 Task: Search one way flight ticket for 2 adults, 4 children and 1 infant on lap in business from Key West: Key West International Airport to Jacksonville: Albert J. Ellis Airport on 5-3-2023. Choice of flights is Westjet. Number of bags: 2 carry on bags and 7 checked bags. Price is upto 83000. Outbound departure time preference is 19:00.
Action: Mouse moved to (367, 149)
Screenshot: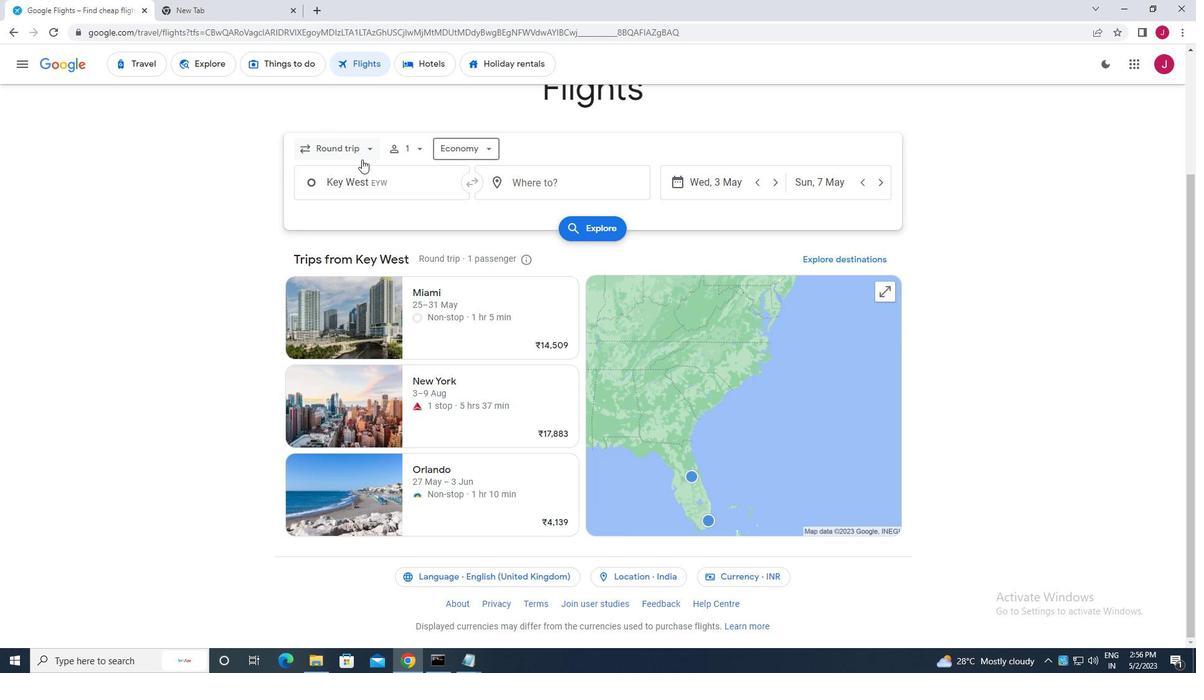 
Action: Mouse pressed left at (367, 149)
Screenshot: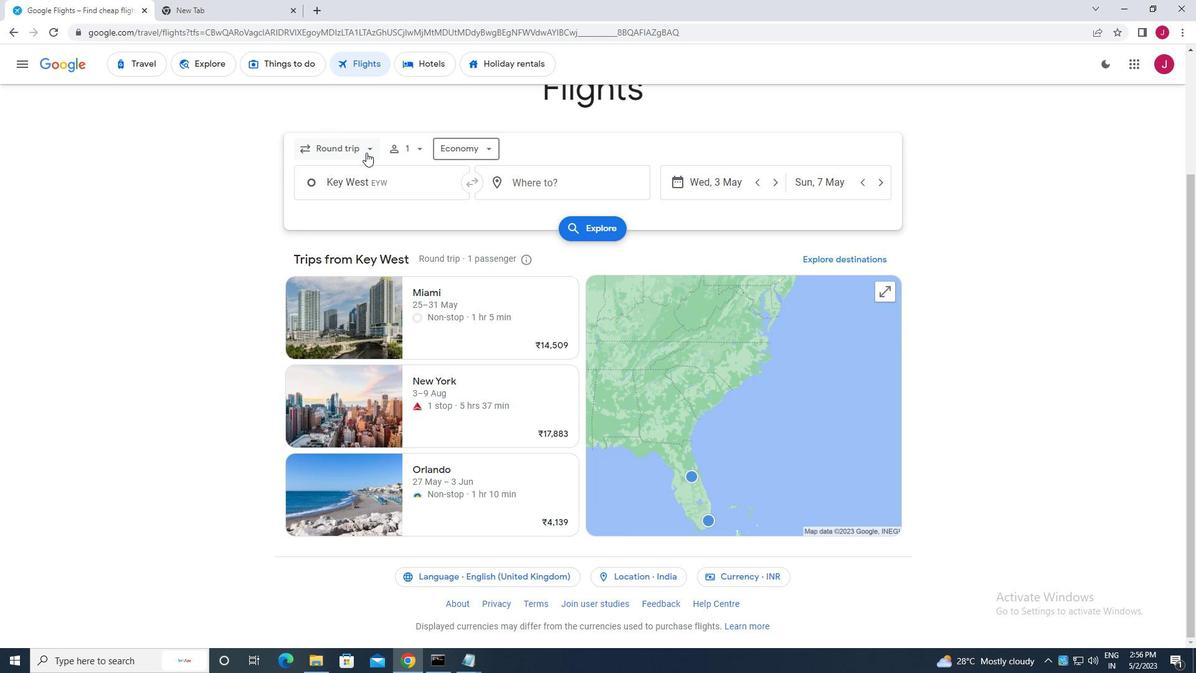 
Action: Mouse moved to (363, 201)
Screenshot: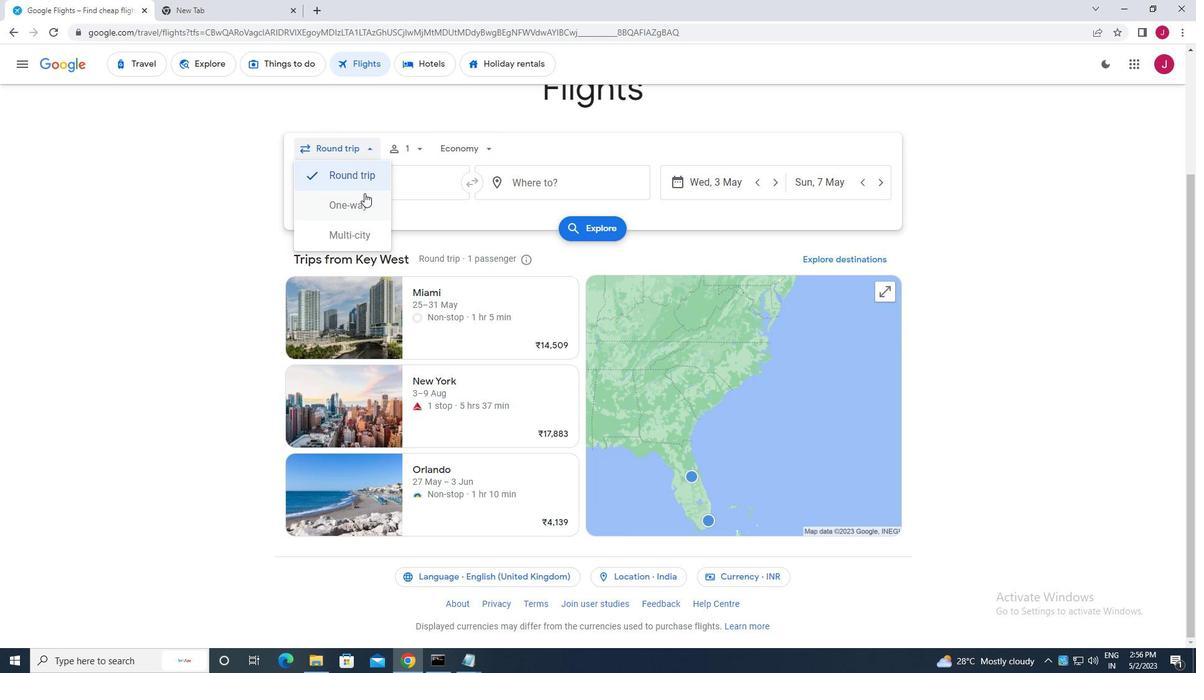 
Action: Mouse pressed left at (363, 201)
Screenshot: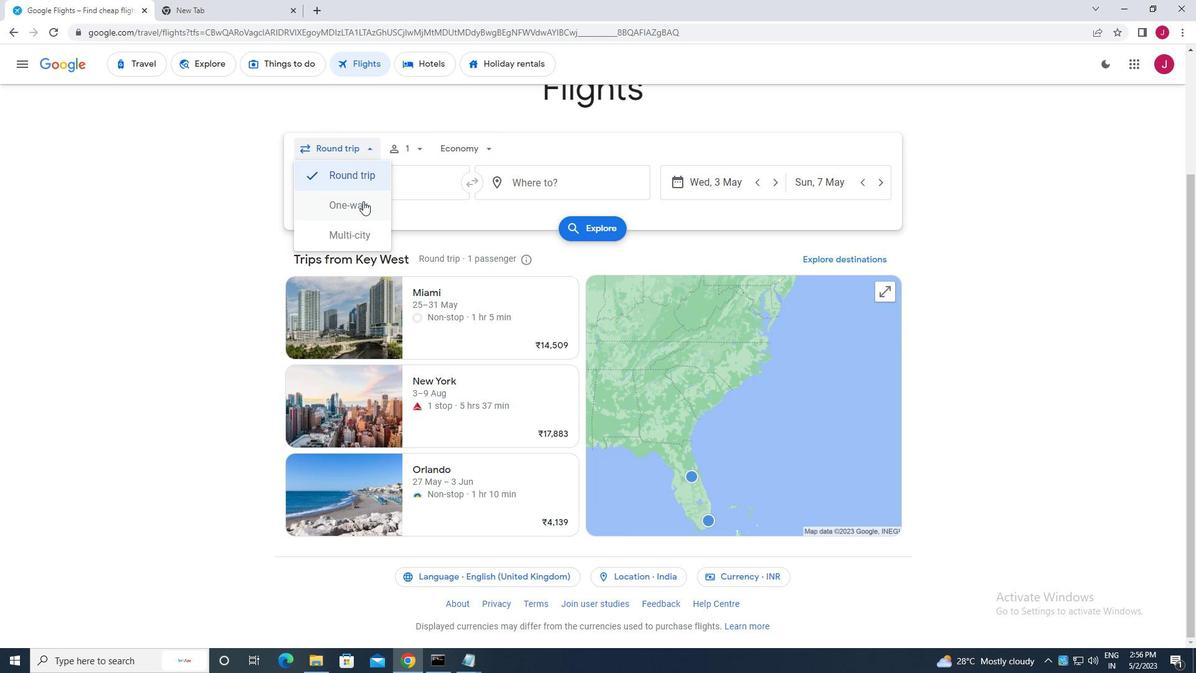 
Action: Mouse moved to (414, 152)
Screenshot: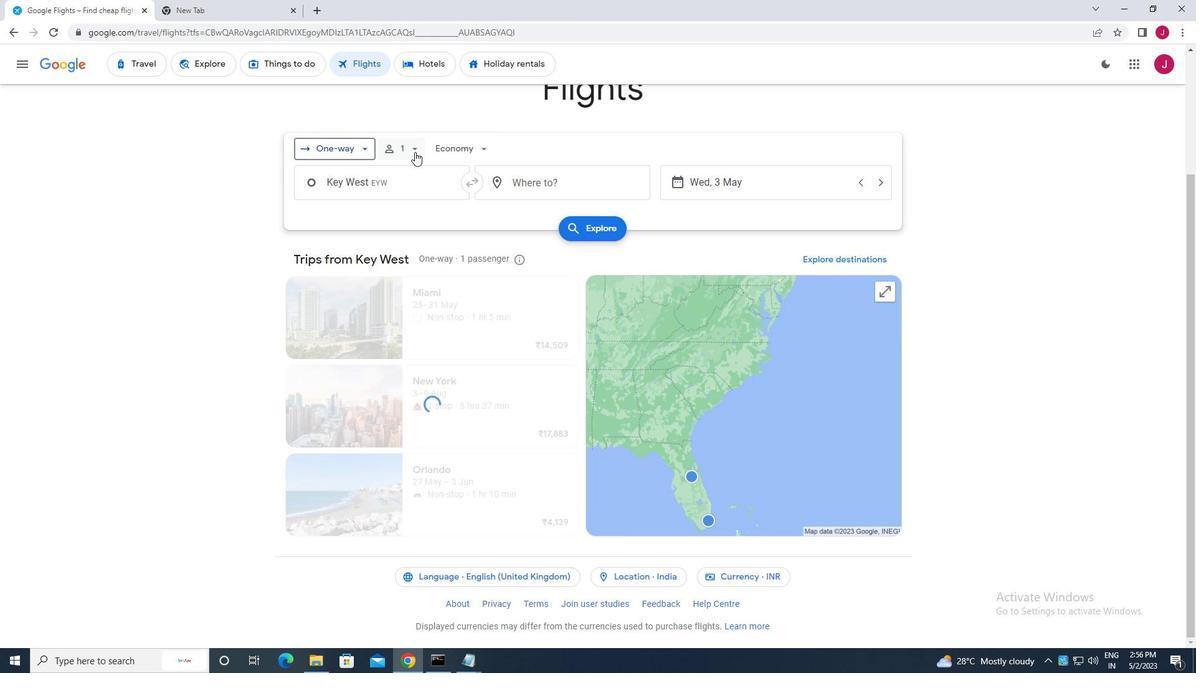 
Action: Mouse pressed left at (414, 152)
Screenshot: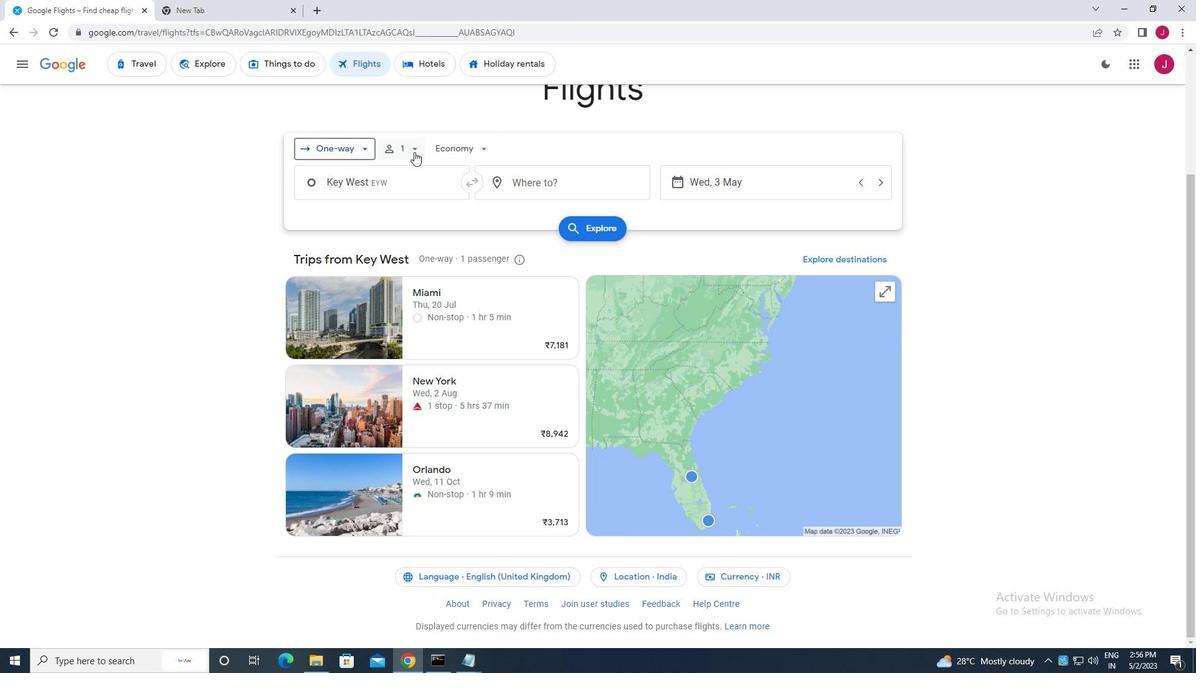 
Action: Mouse moved to (506, 182)
Screenshot: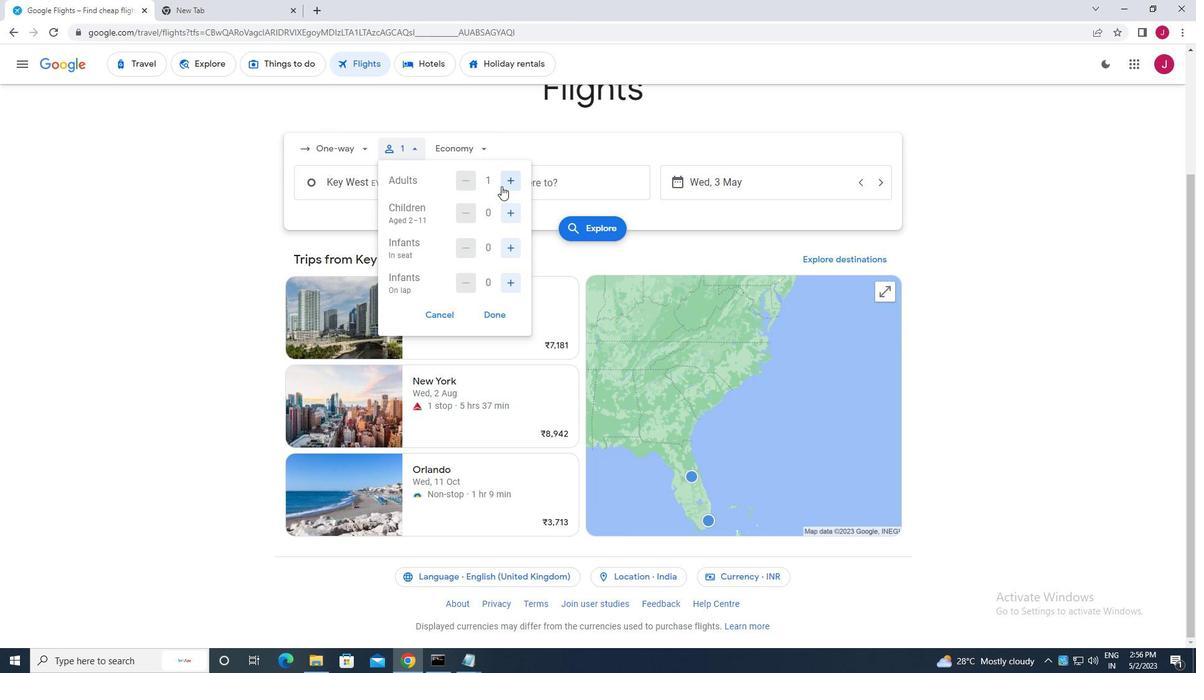 
Action: Mouse pressed left at (506, 182)
Screenshot: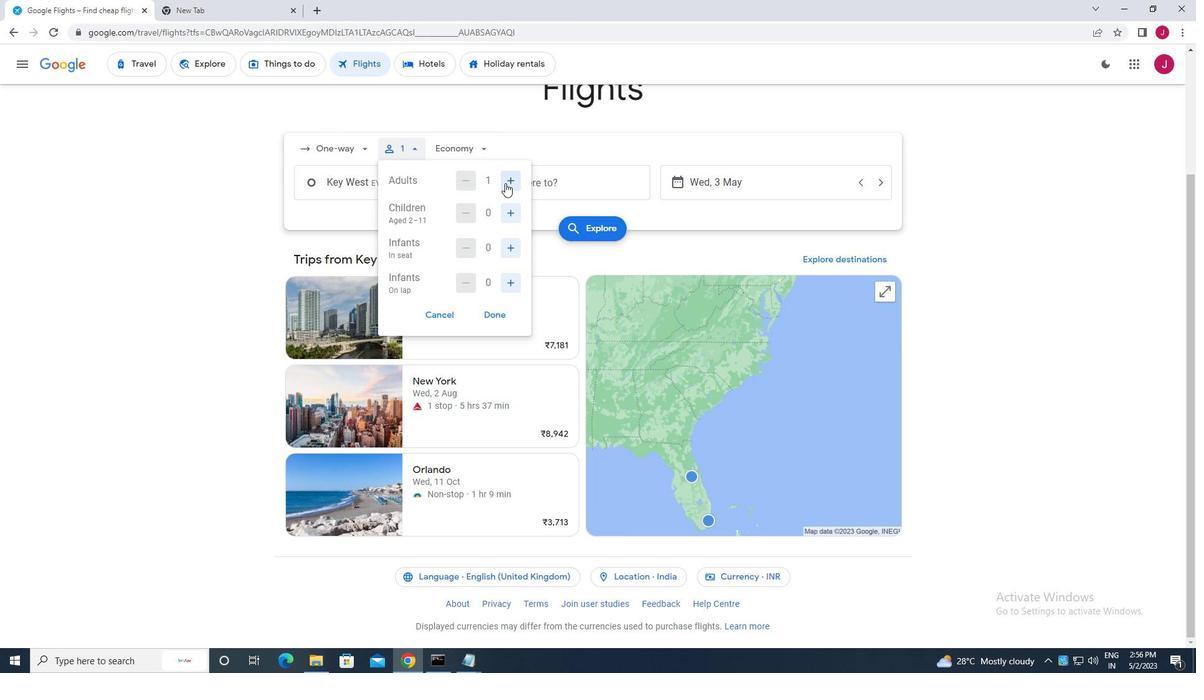 
Action: Mouse moved to (509, 215)
Screenshot: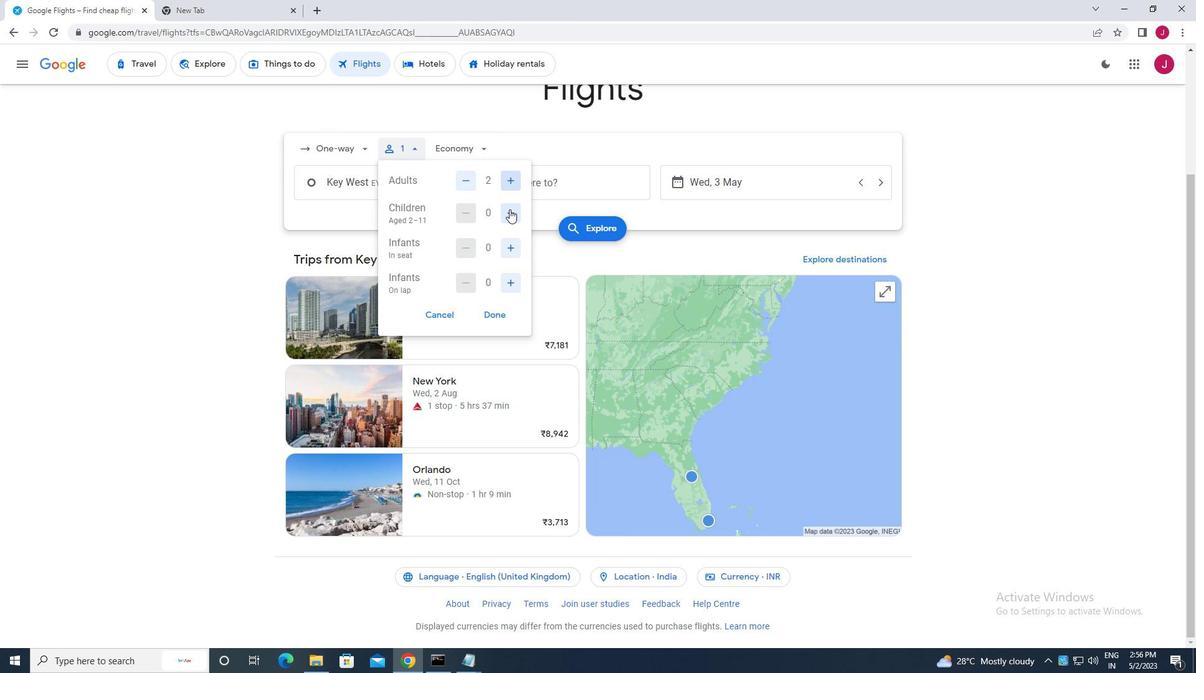 
Action: Mouse pressed left at (509, 215)
Screenshot: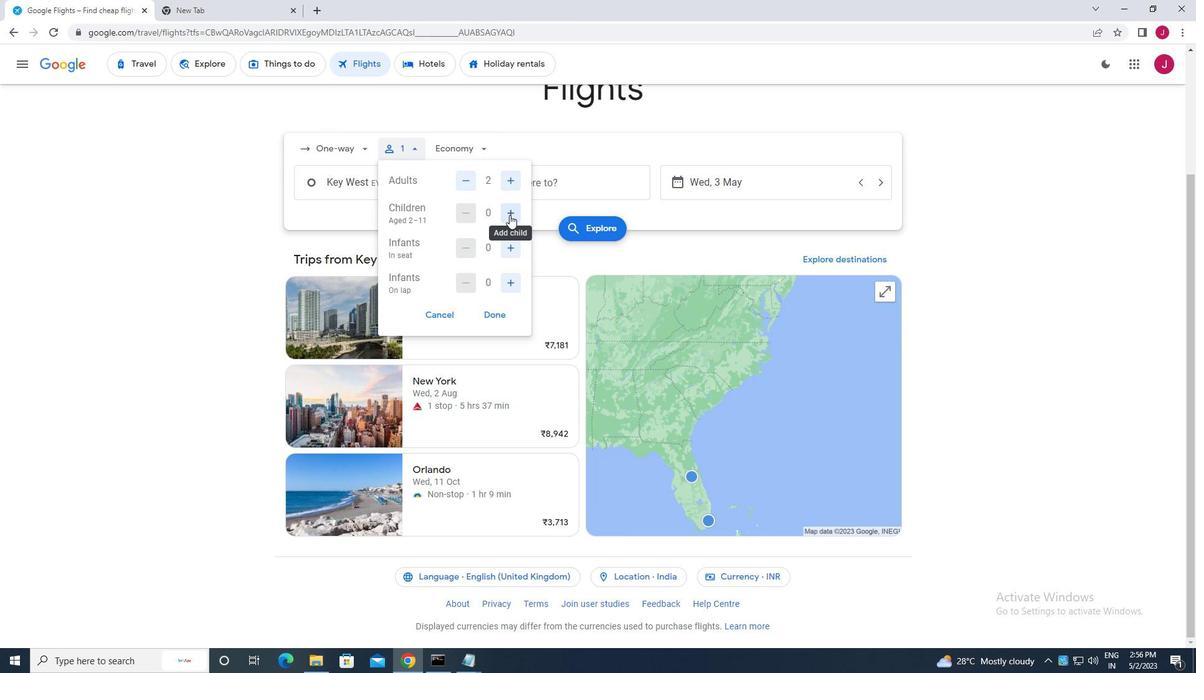 
Action: Mouse pressed left at (509, 215)
Screenshot: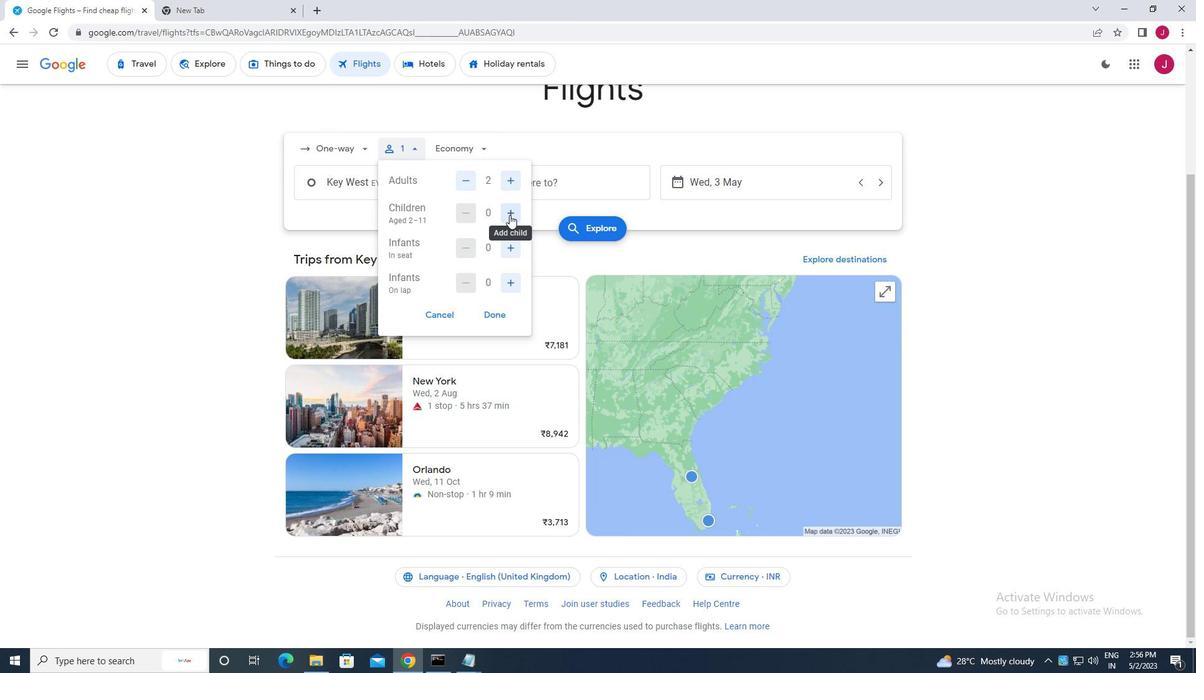 
Action: Mouse pressed left at (509, 215)
Screenshot: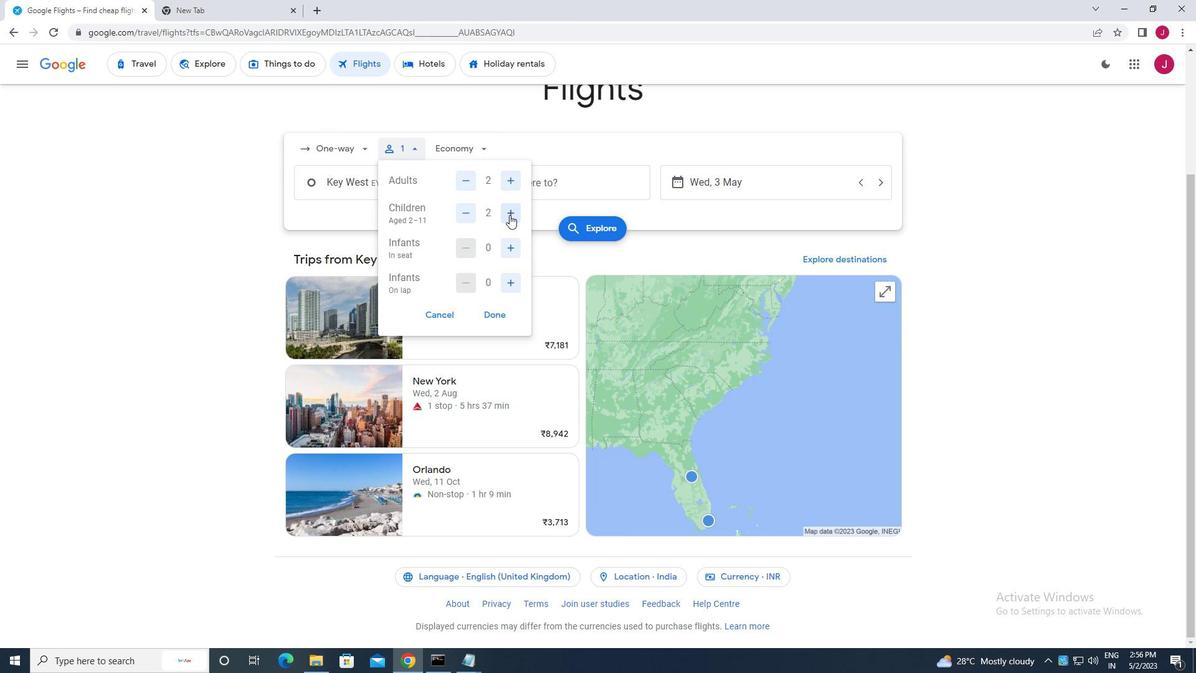 
Action: Mouse moved to (509, 215)
Screenshot: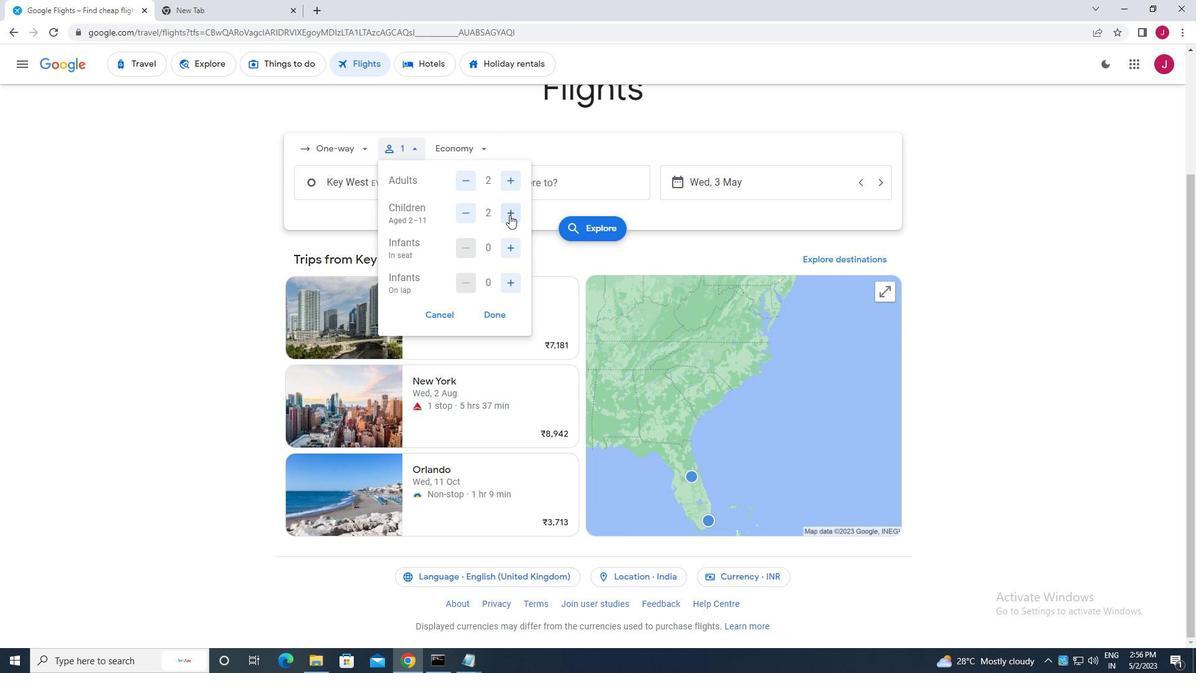 
Action: Mouse pressed left at (509, 215)
Screenshot: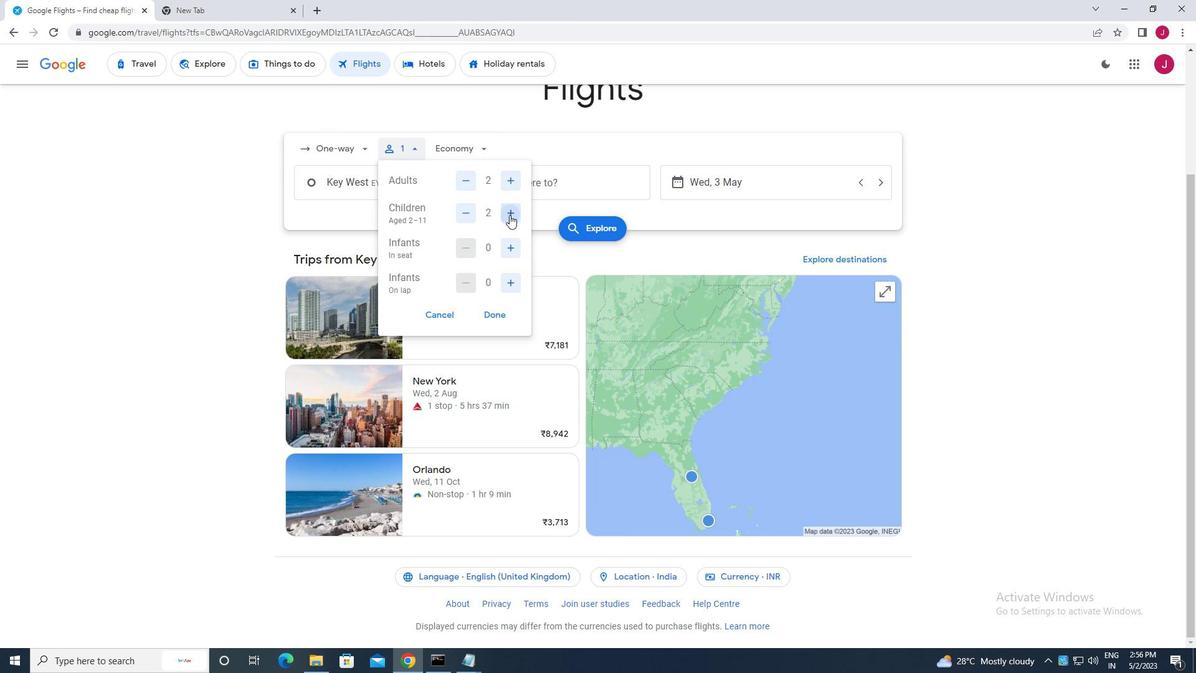 
Action: Mouse moved to (512, 284)
Screenshot: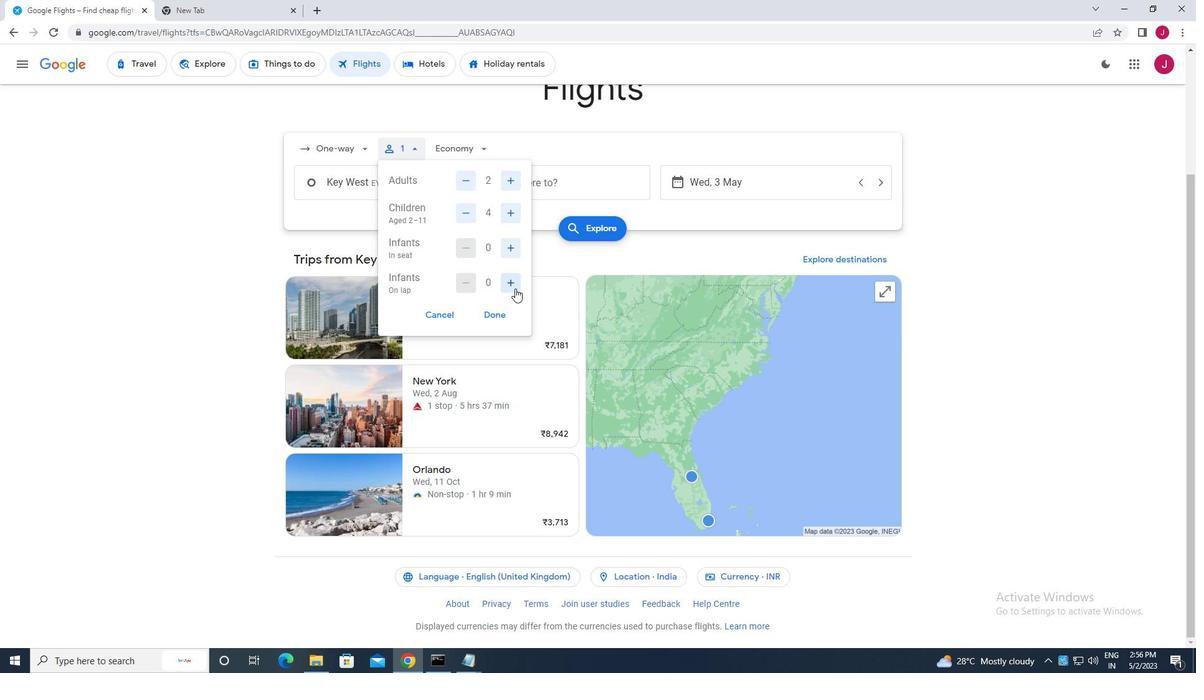 
Action: Mouse pressed left at (512, 284)
Screenshot: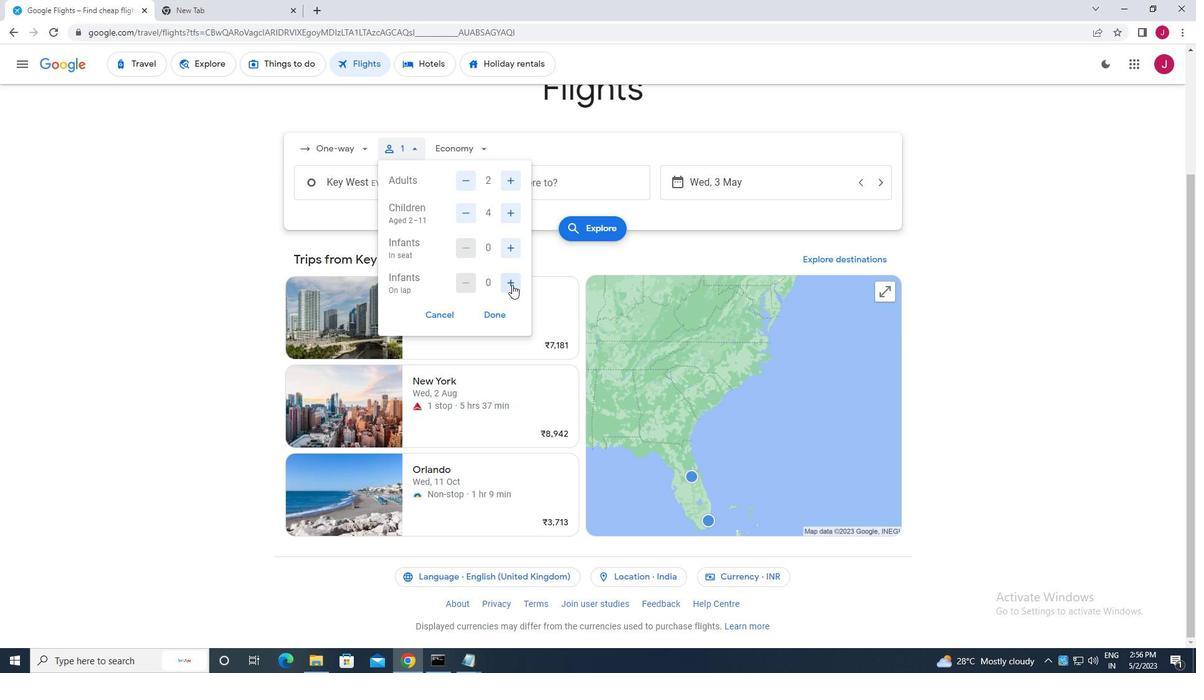 
Action: Mouse moved to (497, 312)
Screenshot: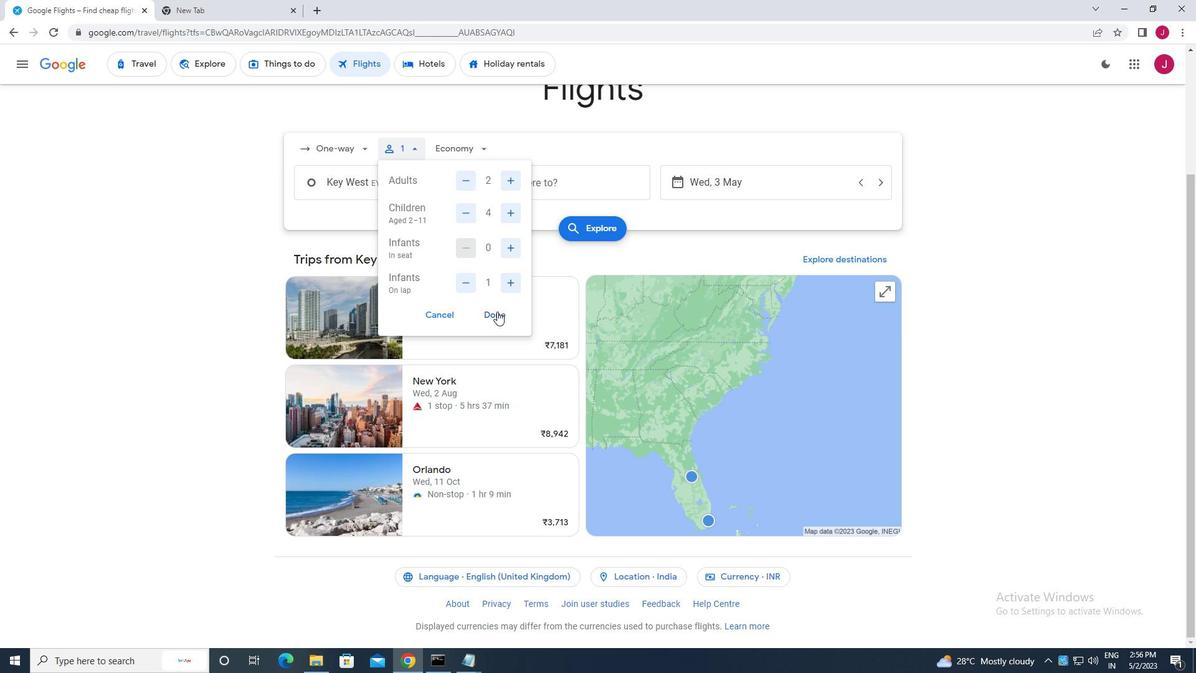 
Action: Mouse pressed left at (497, 312)
Screenshot: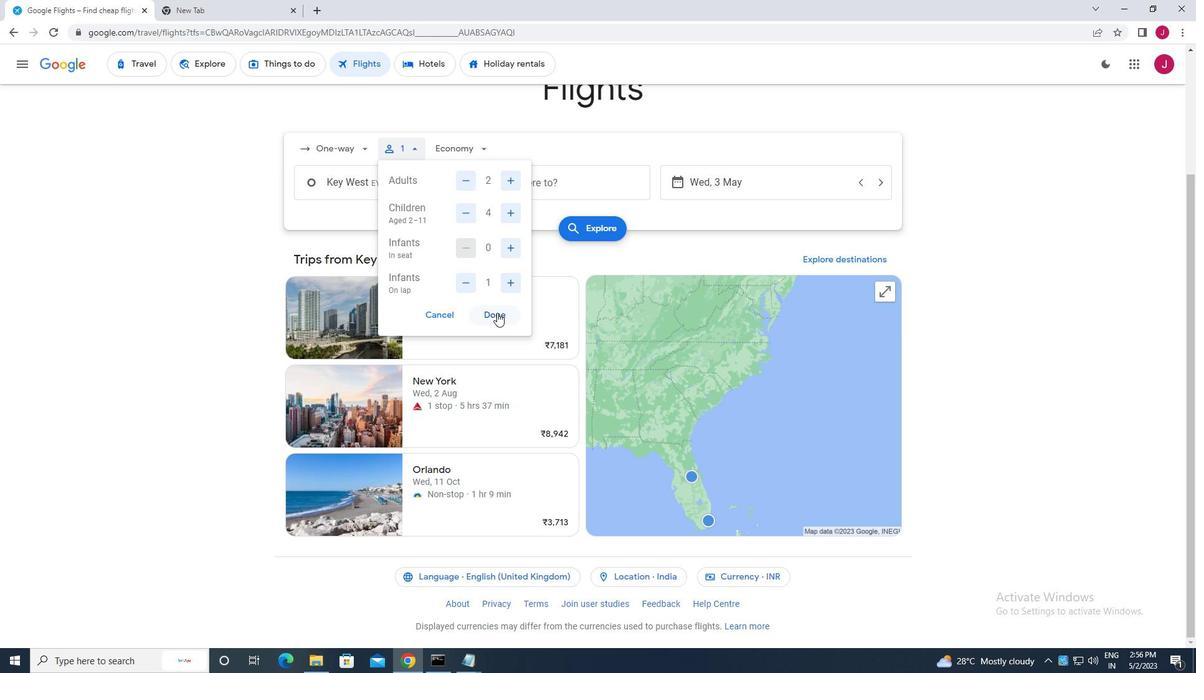 
Action: Mouse moved to (464, 147)
Screenshot: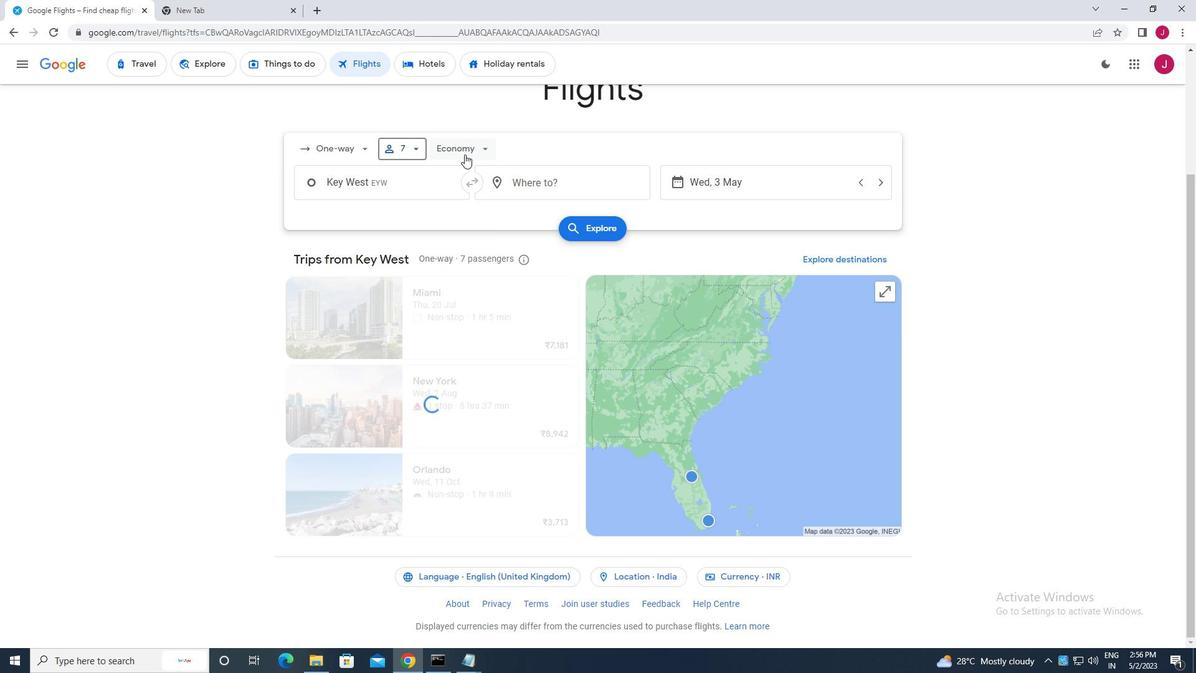 
Action: Mouse pressed left at (464, 147)
Screenshot: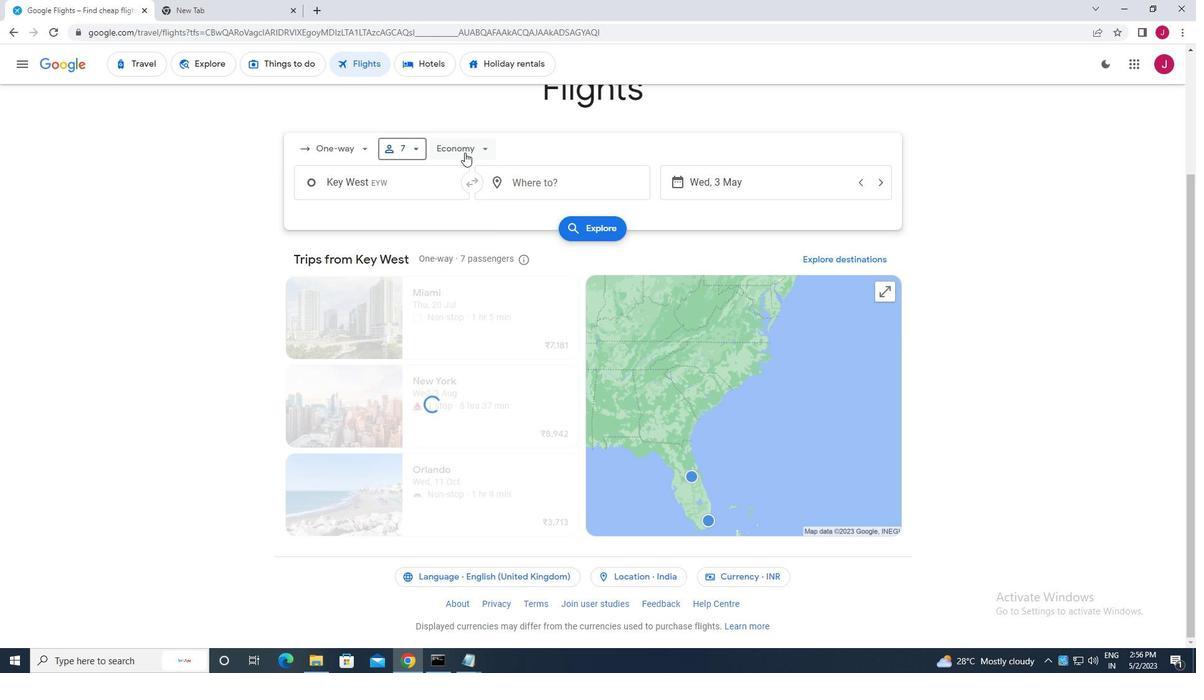 
Action: Mouse moved to (471, 236)
Screenshot: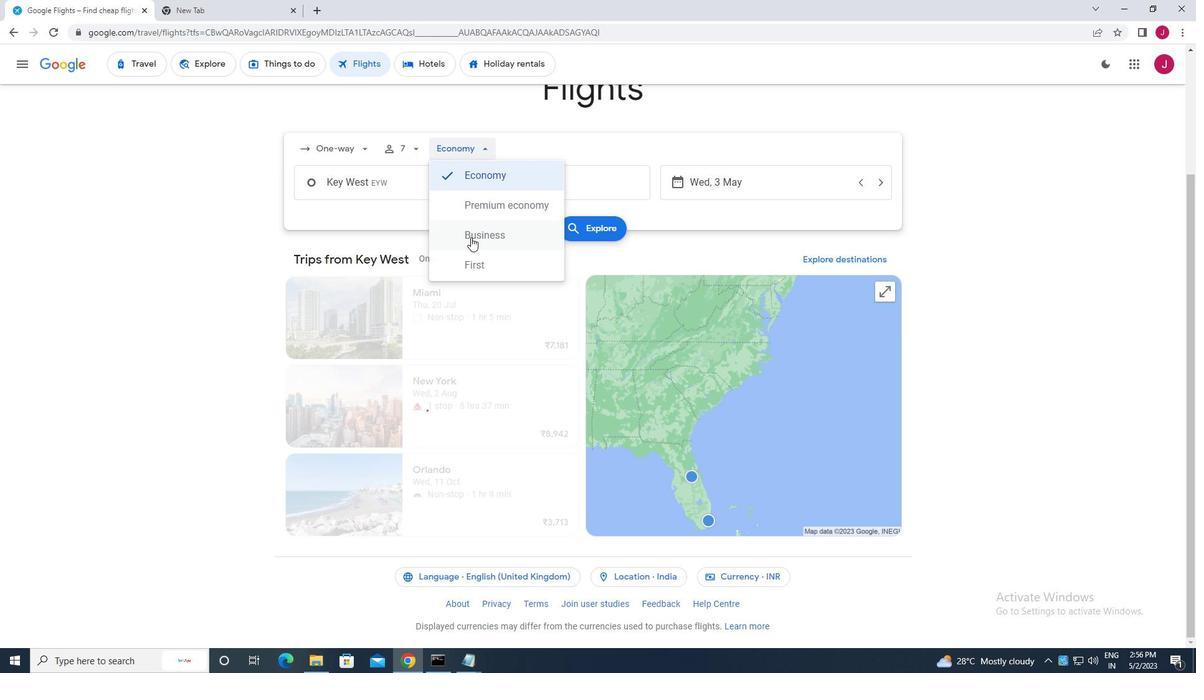 
Action: Mouse pressed left at (471, 236)
Screenshot: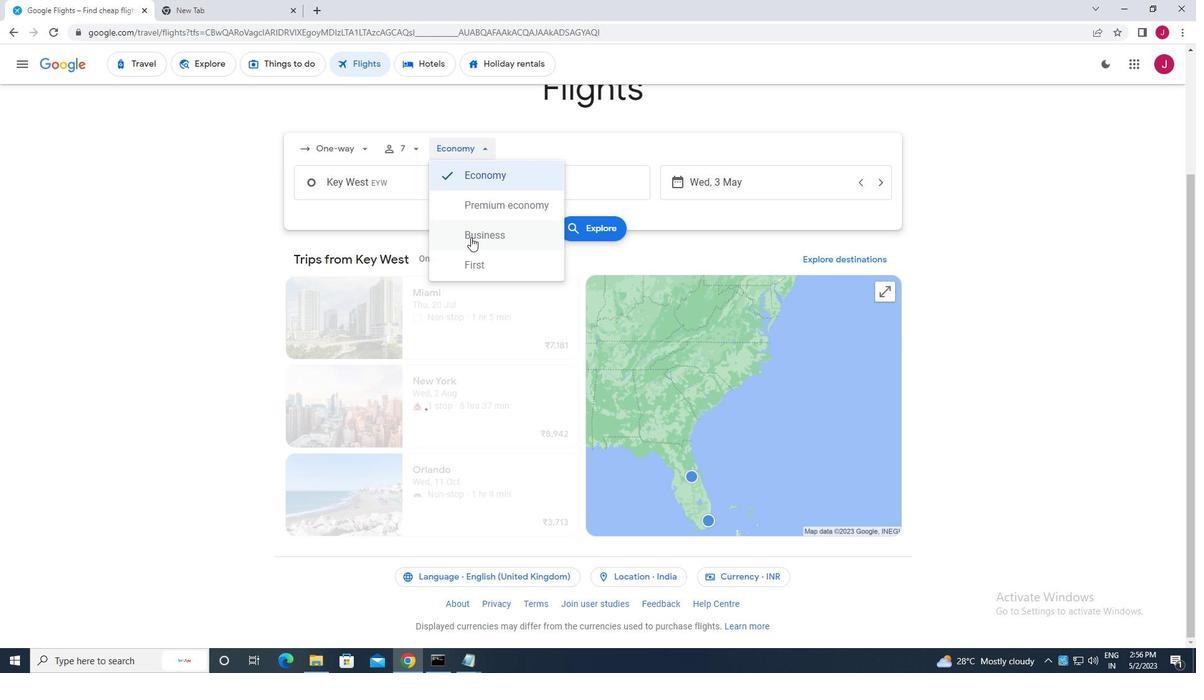 
Action: Mouse moved to (398, 185)
Screenshot: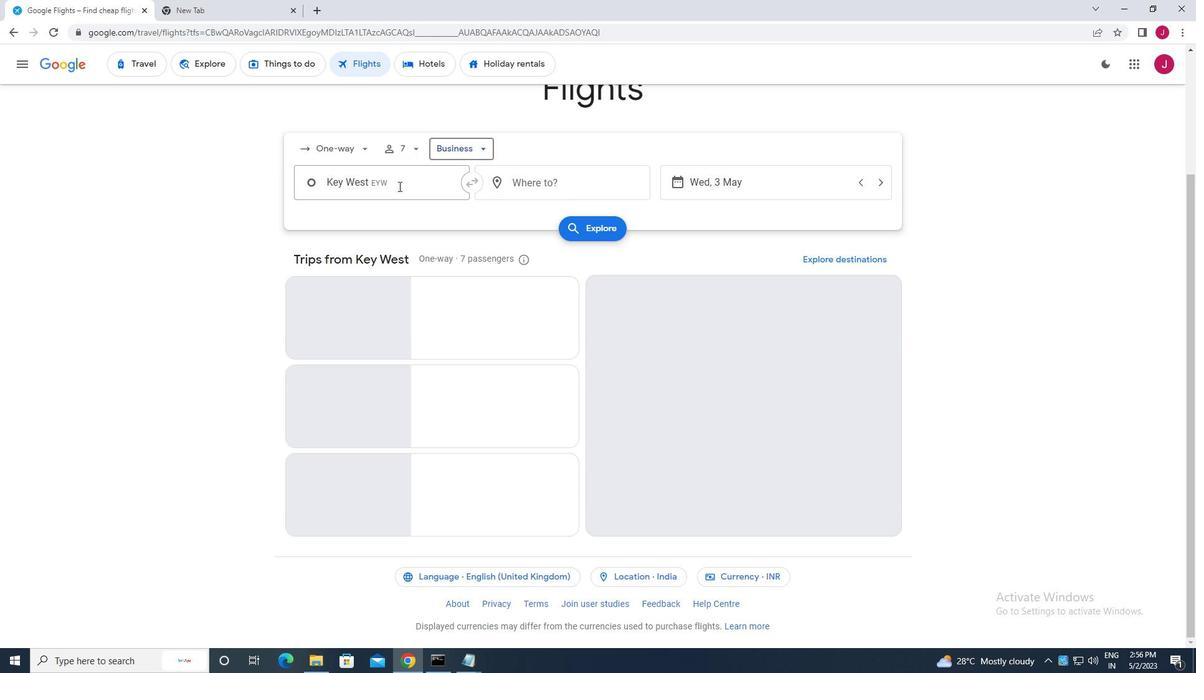 
Action: Mouse pressed left at (398, 185)
Screenshot: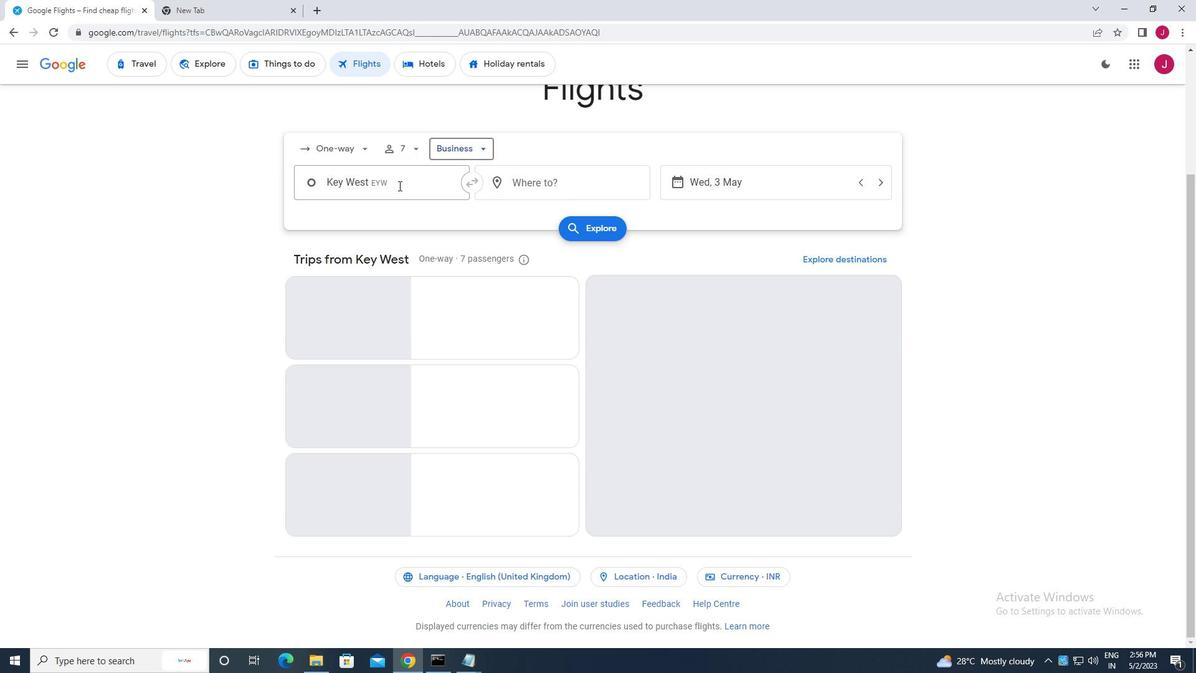 
Action: Mouse moved to (398, 185)
Screenshot: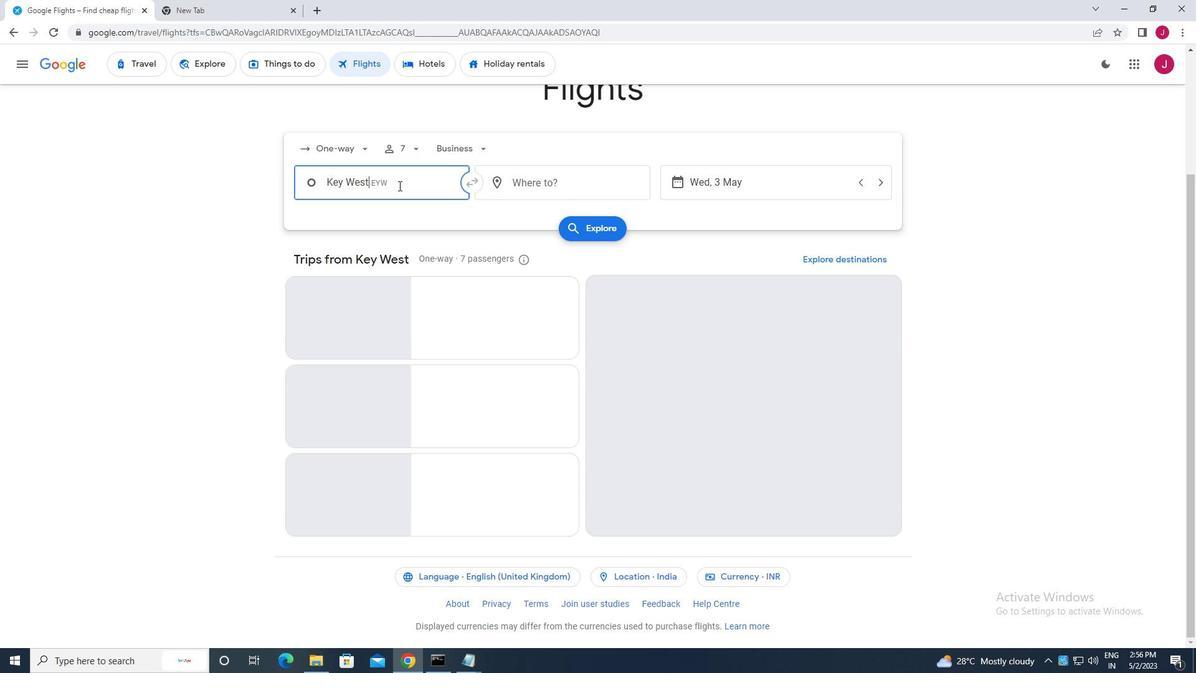 
Action: Key pressed key
Screenshot: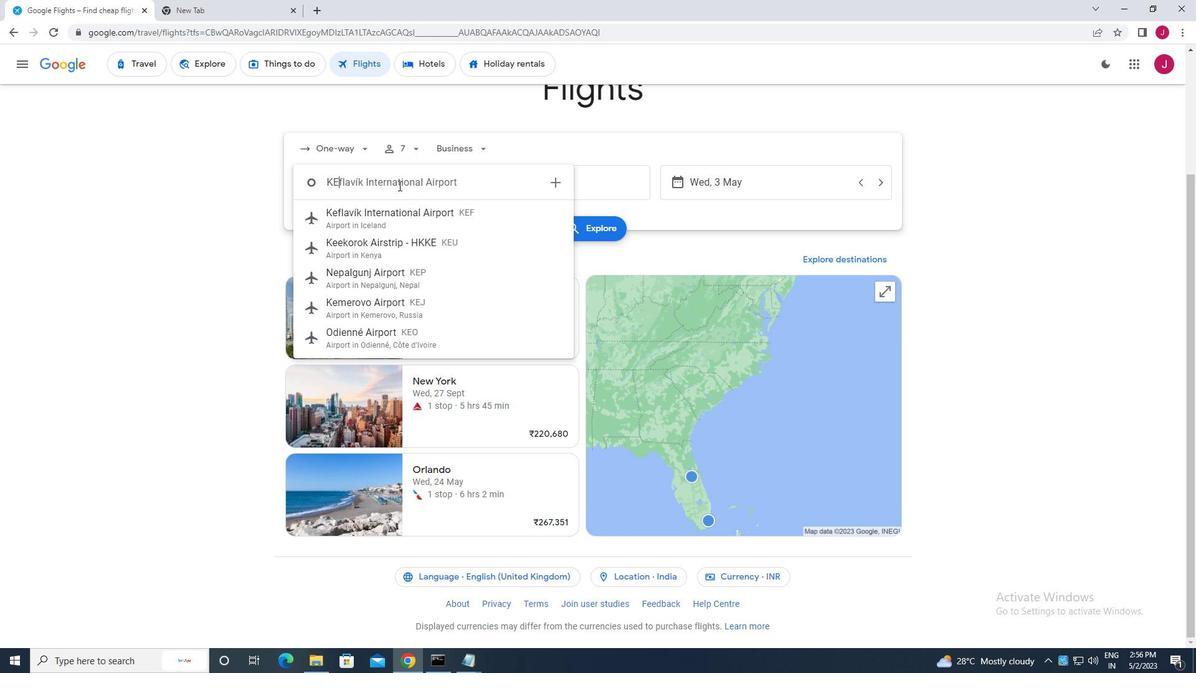 
Action: Mouse moved to (415, 250)
Screenshot: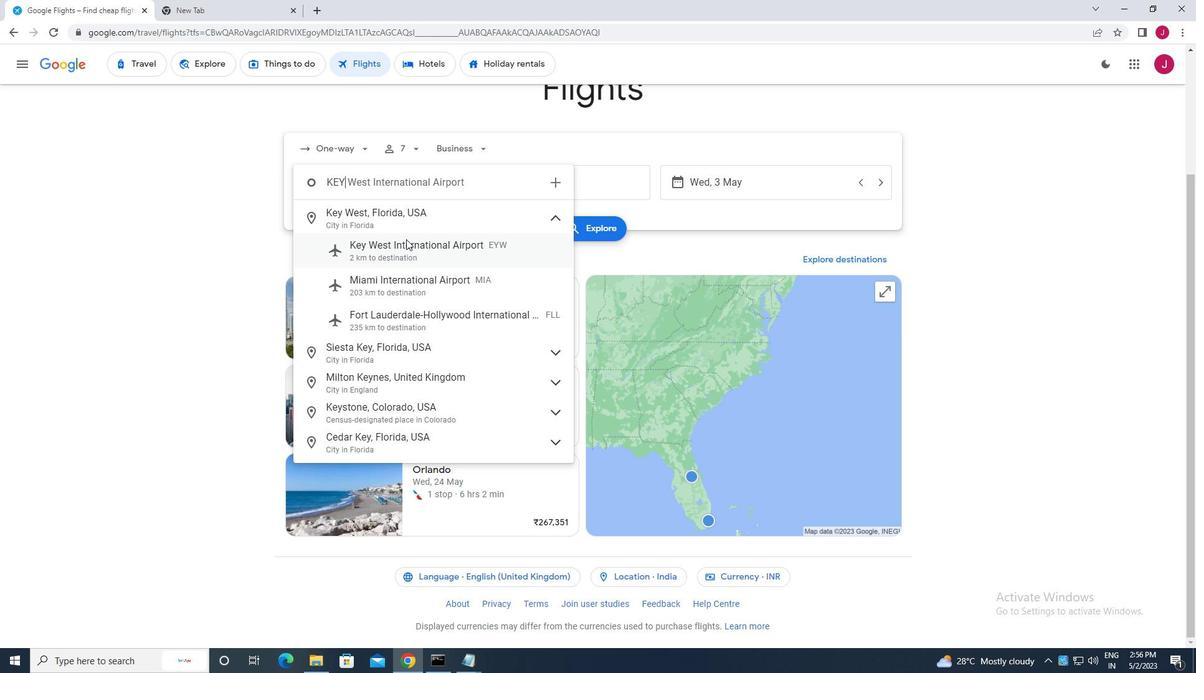 
Action: Mouse pressed left at (415, 250)
Screenshot: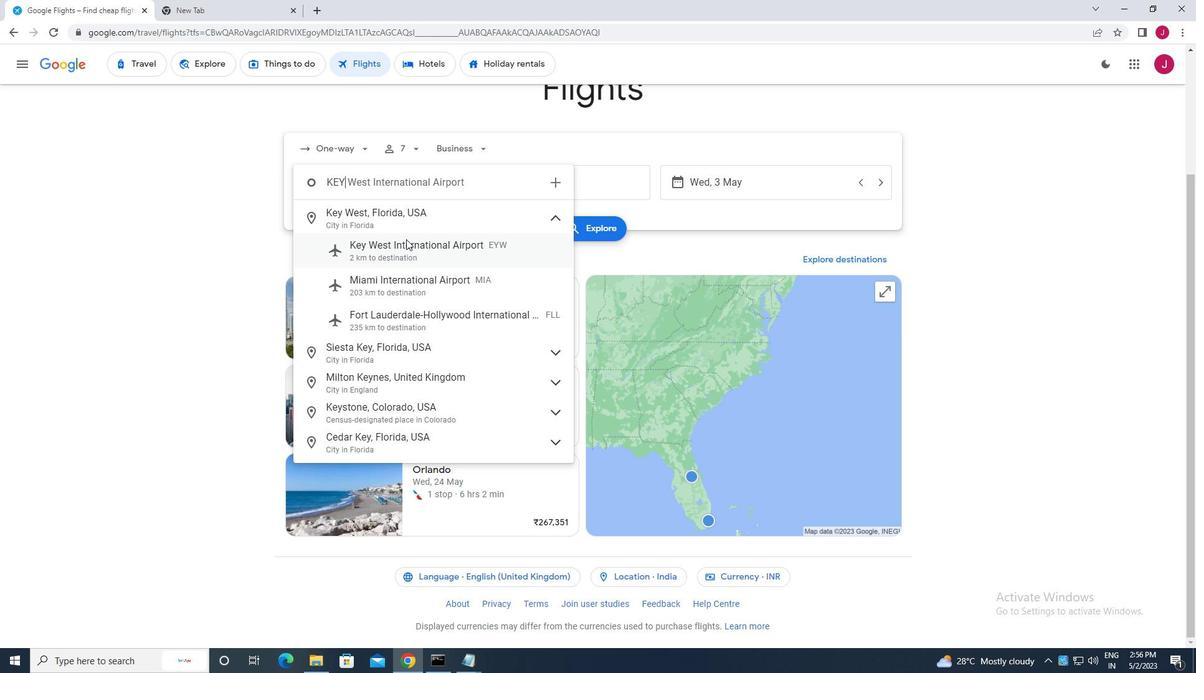 
Action: Mouse moved to (566, 188)
Screenshot: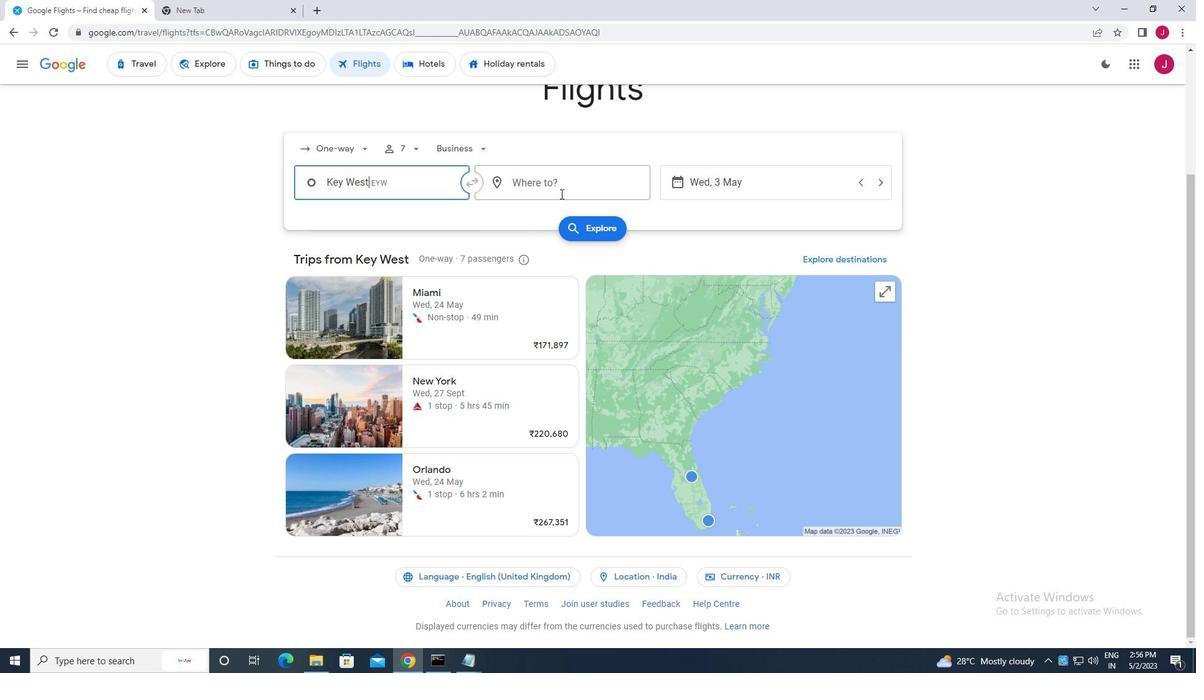 
Action: Mouse pressed left at (566, 188)
Screenshot: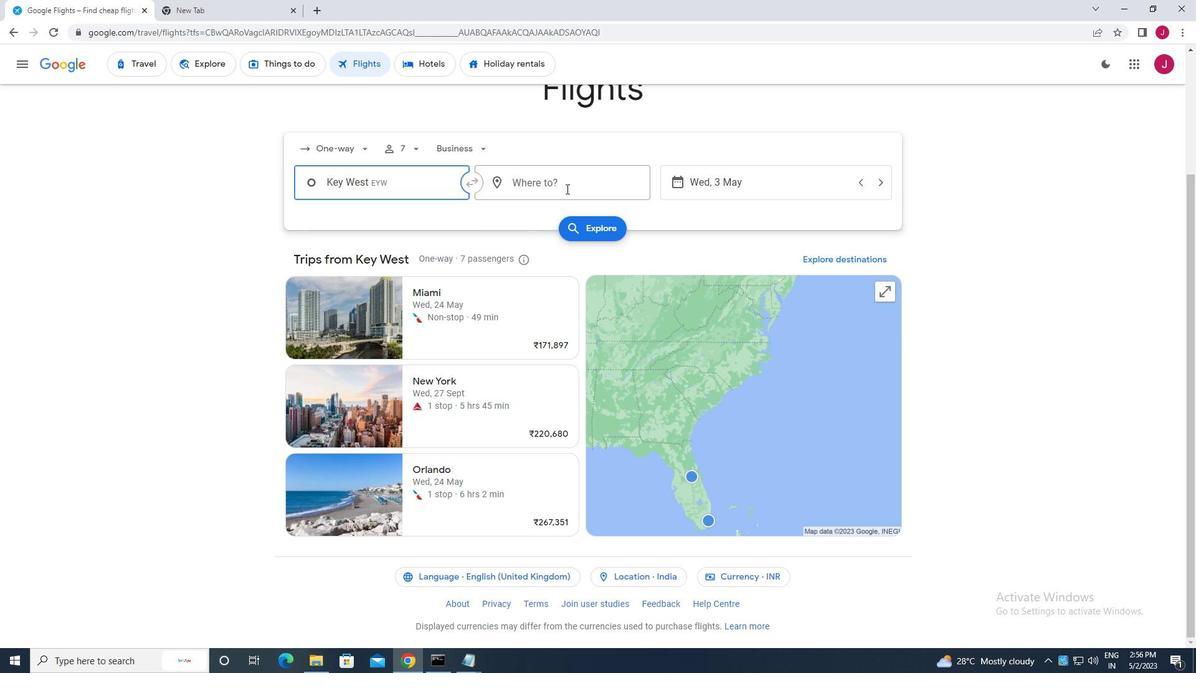 
Action: Mouse moved to (565, 189)
Screenshot: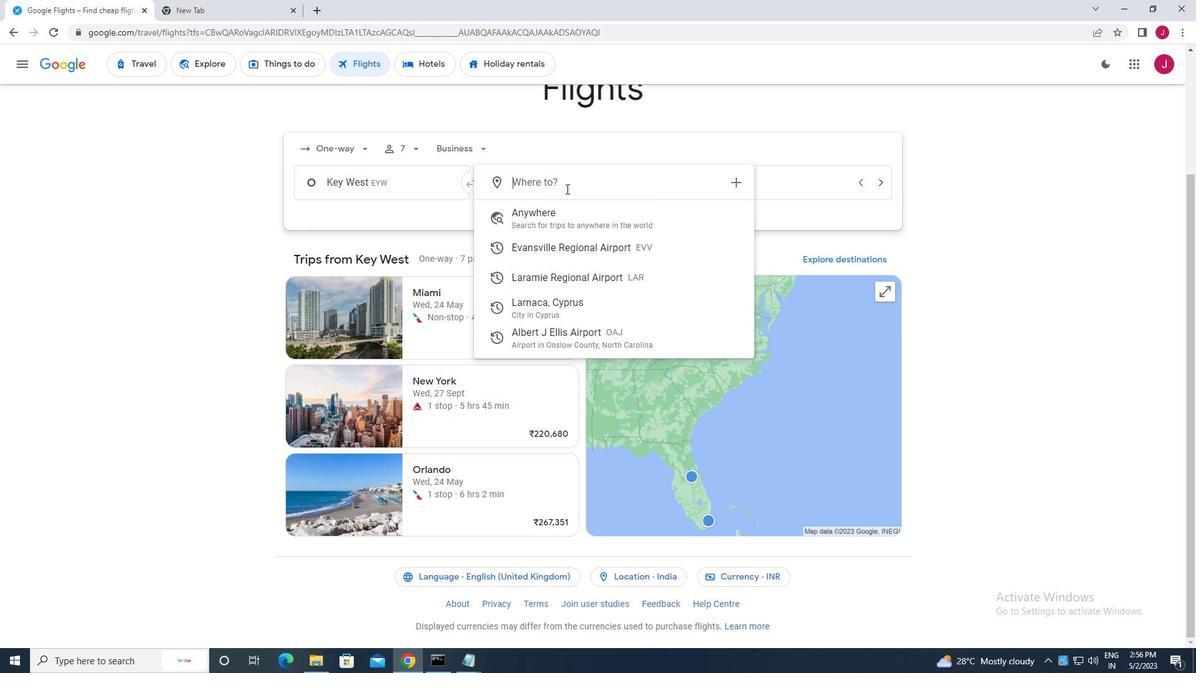 
Action: Key pressed albert<Key.space>j
Screenshot: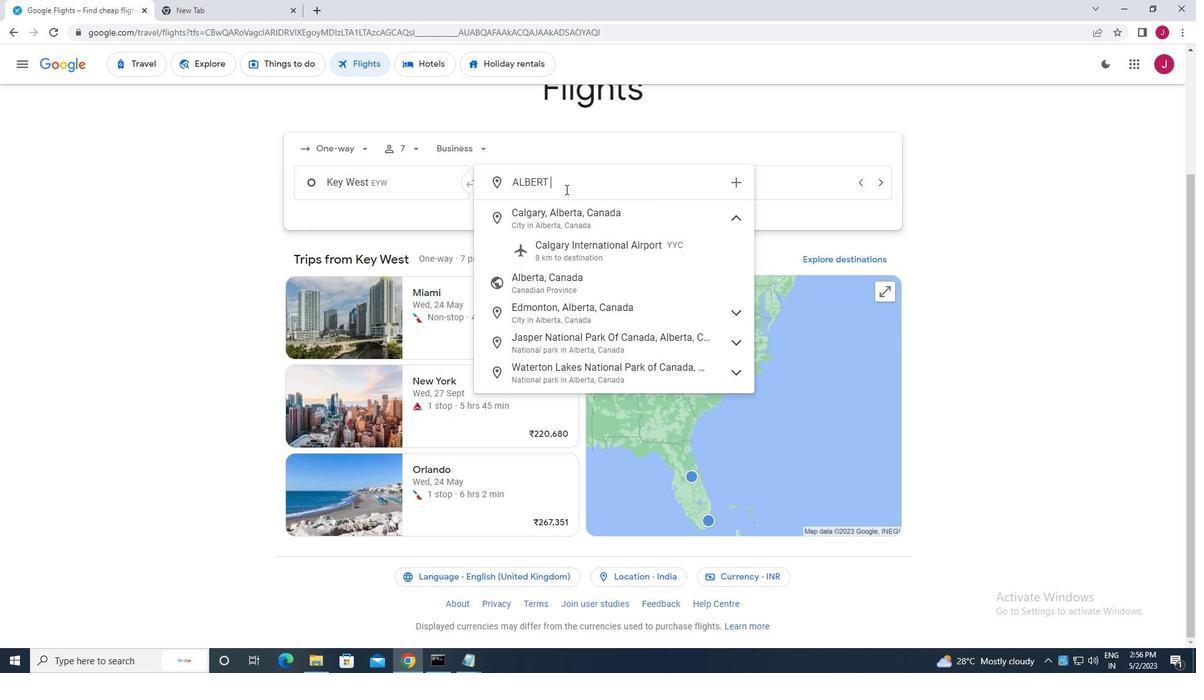 
Action: Mouse moved to (585, 216)
Screenshot: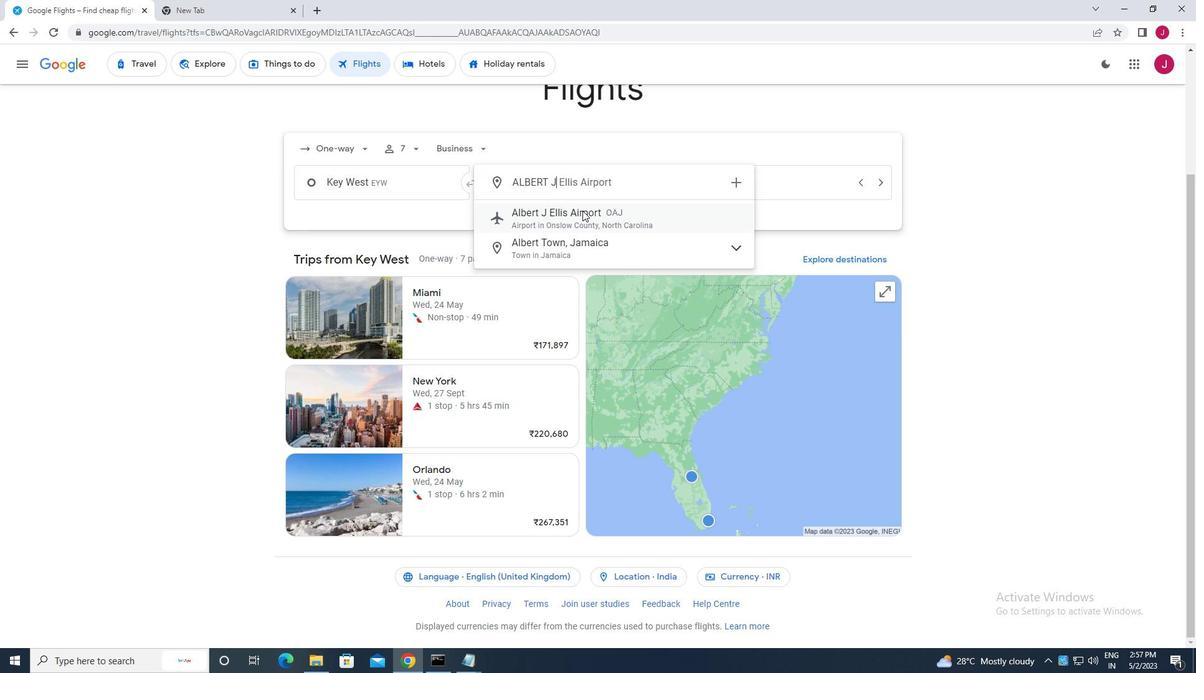 
Action: Mouse pressed left at (585, 216)
Screenshot: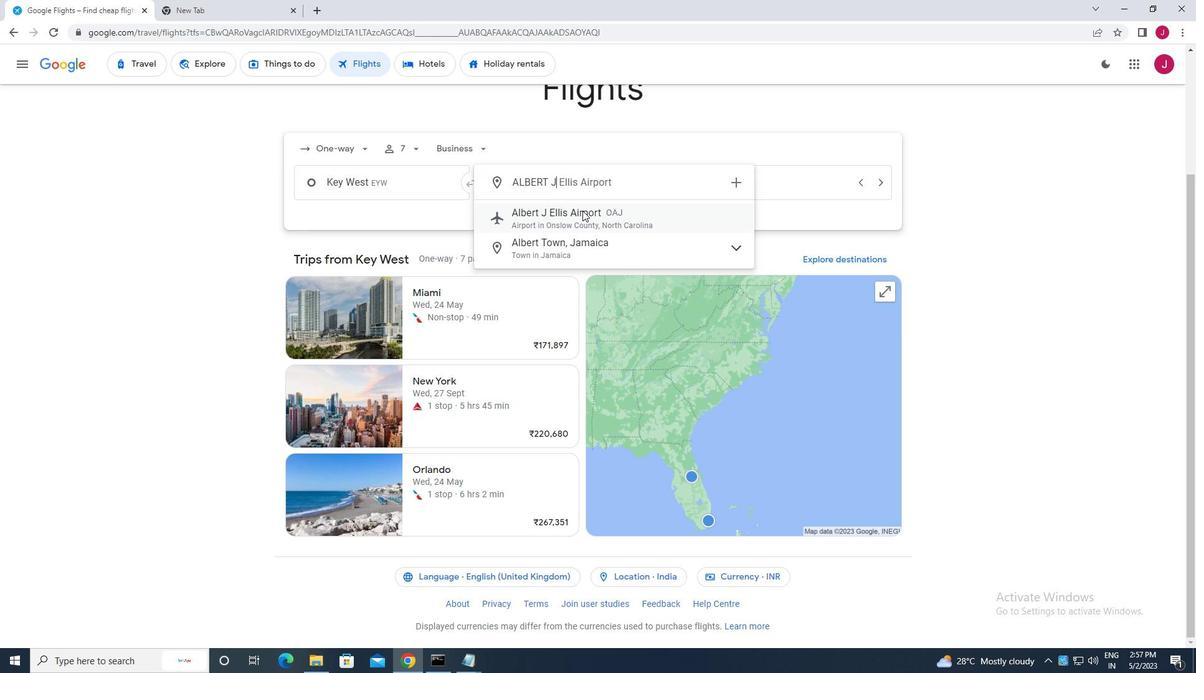 
Action: Mouse moved to (726, 185)
Screenshot: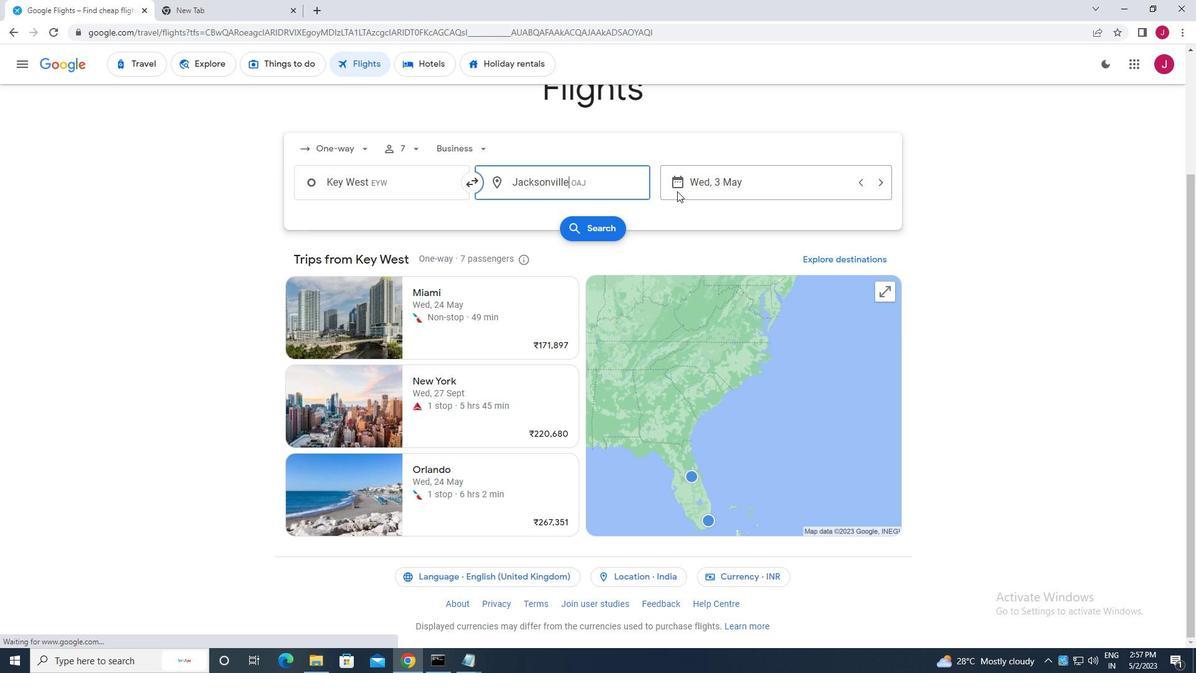 
Action: Mouse pressed left at (726, 185)
Screenshot: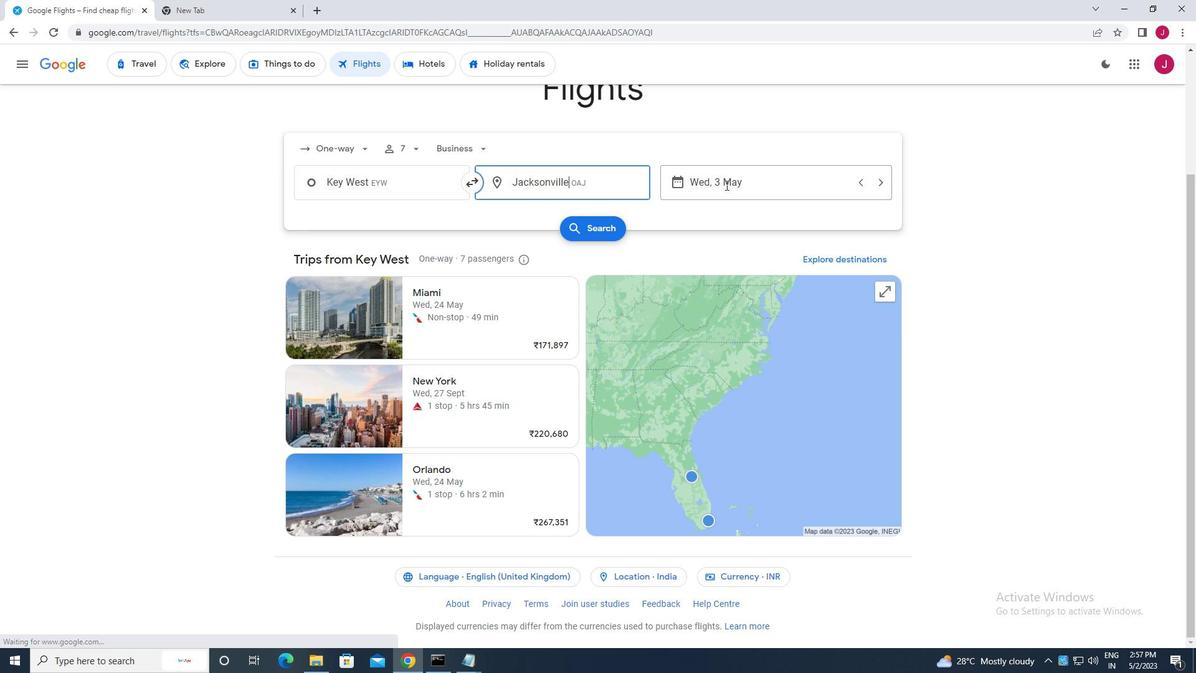 
Action: Mouse moved to (529, 289)
Screenshot: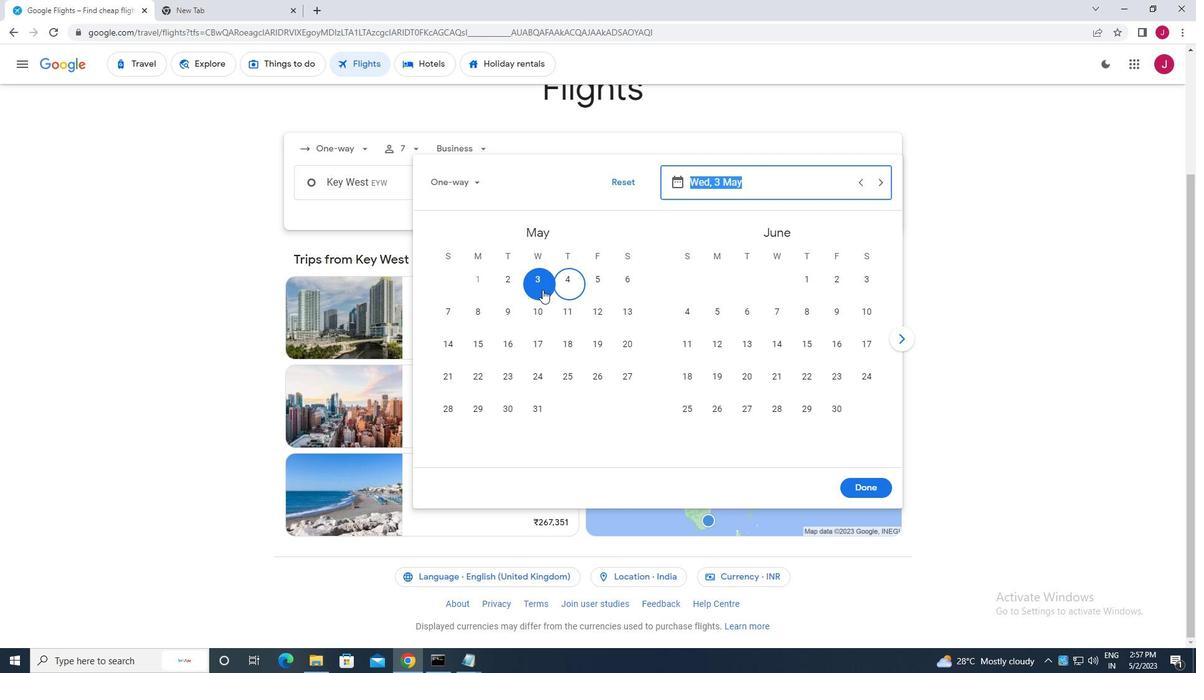 
Action: Mouse pressed left at (529, 289)
Screenshot: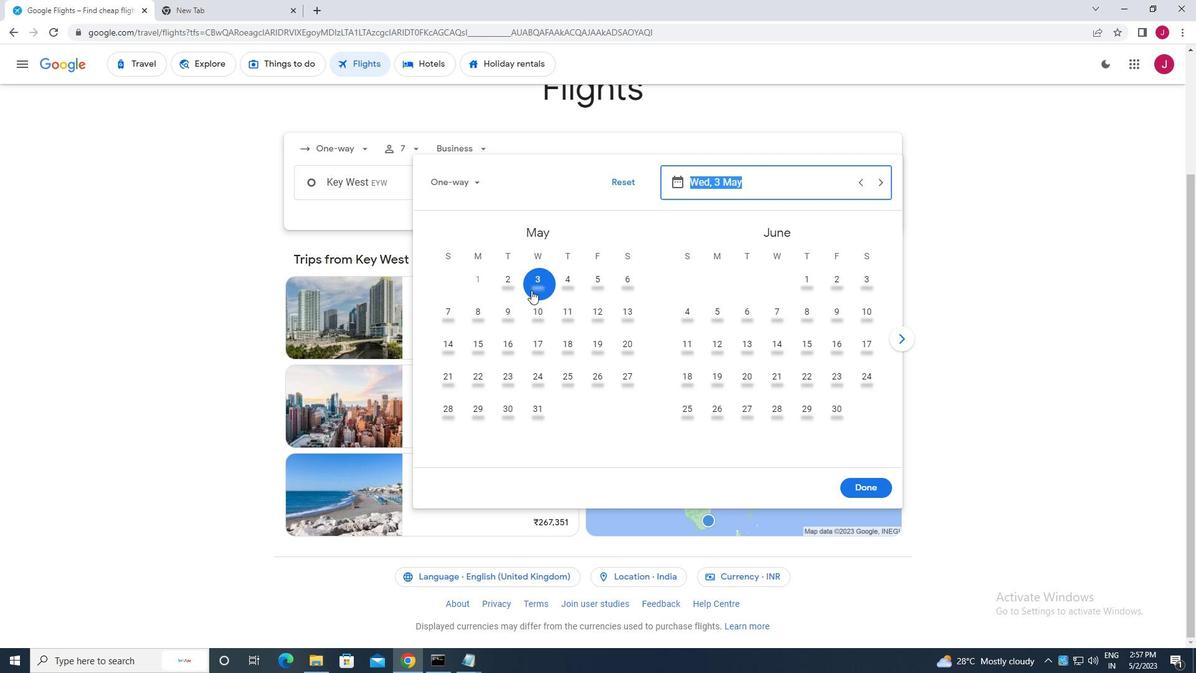 
Action: Mouse moved to (533, 284)
Screenshot: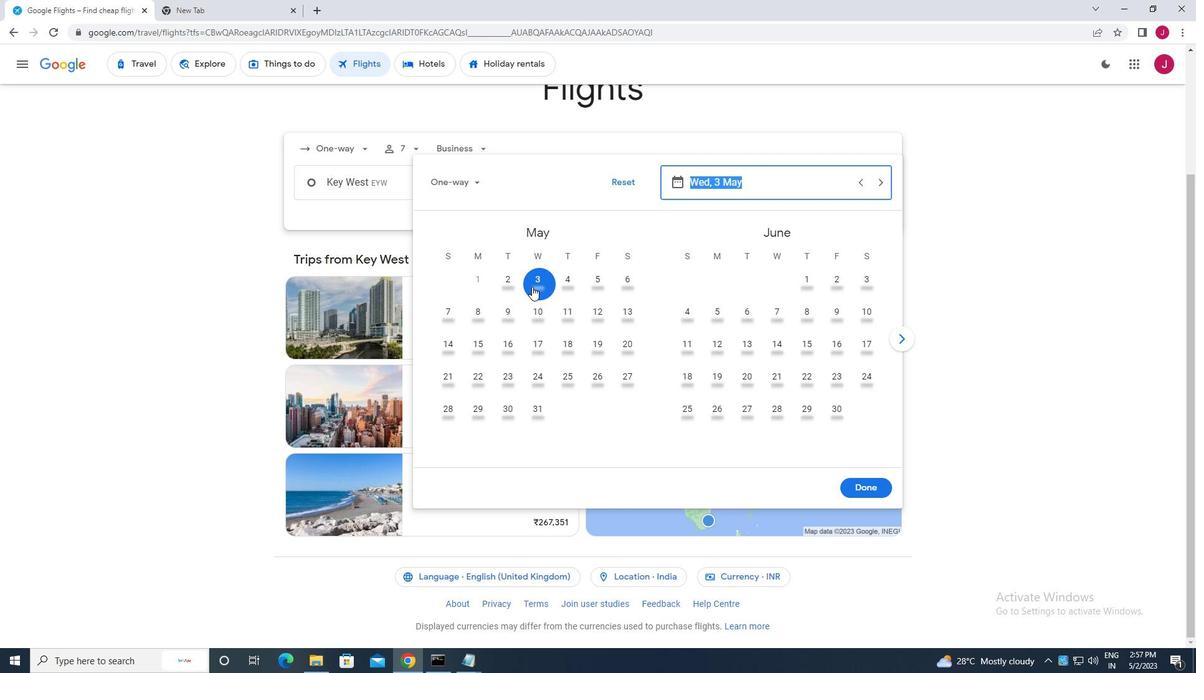 
Action: Mouse pressed left at (533, 284)
Screenshot: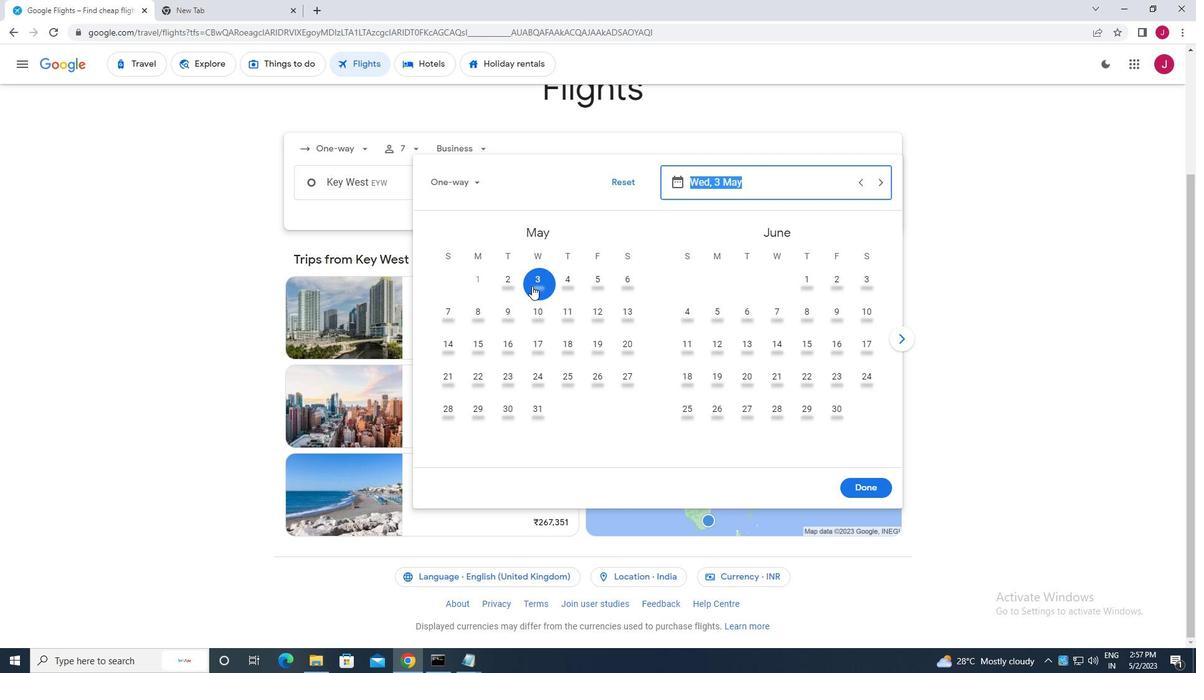 
Action: Mouse moved to (865, 489)
Screenshot: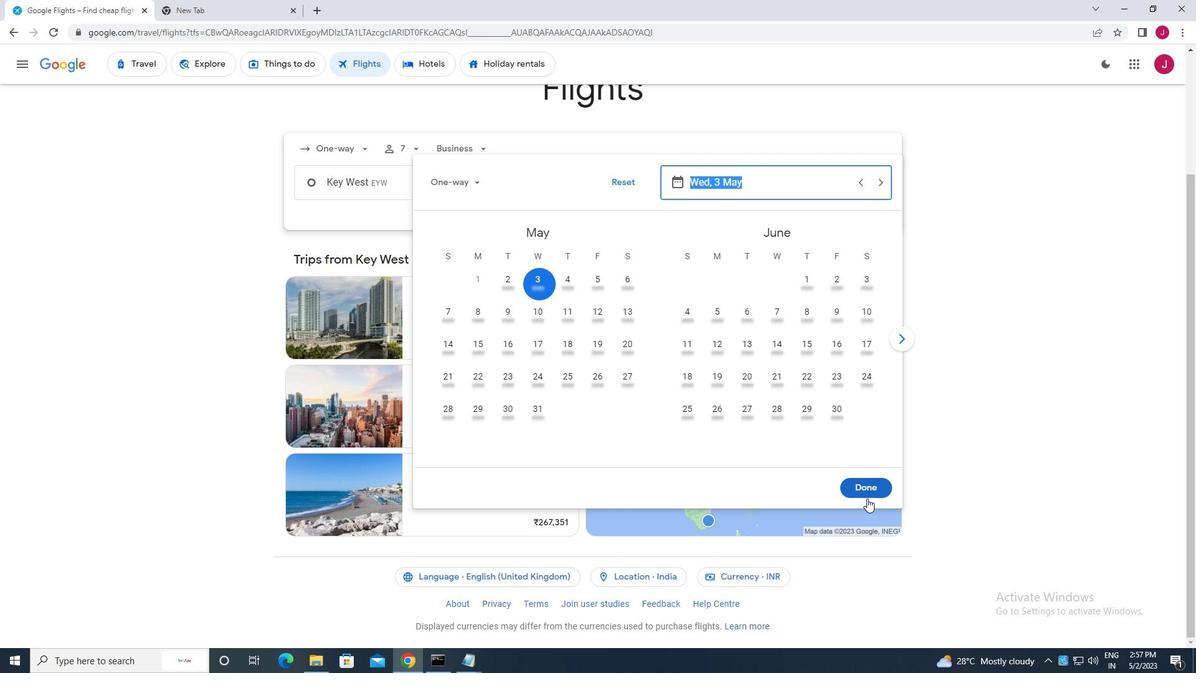 
Action: Mouse pressed left at (865, 489)
Screenshot: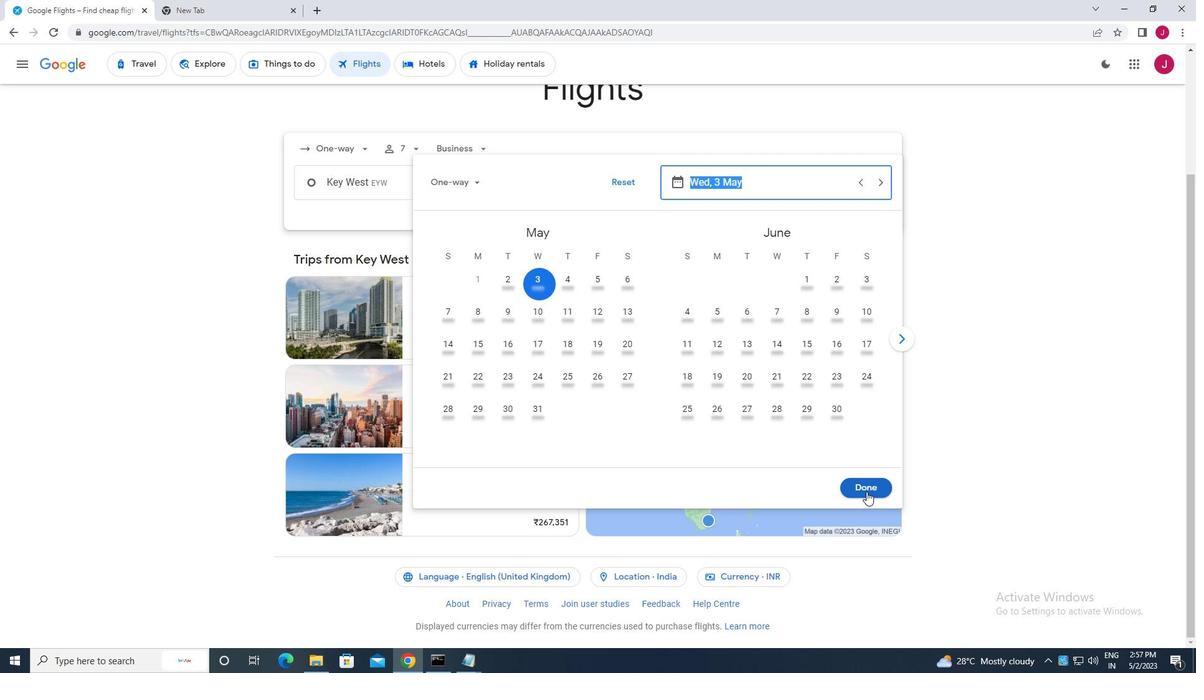 
Action: Mouse moved to (589, 223)
Screenshot: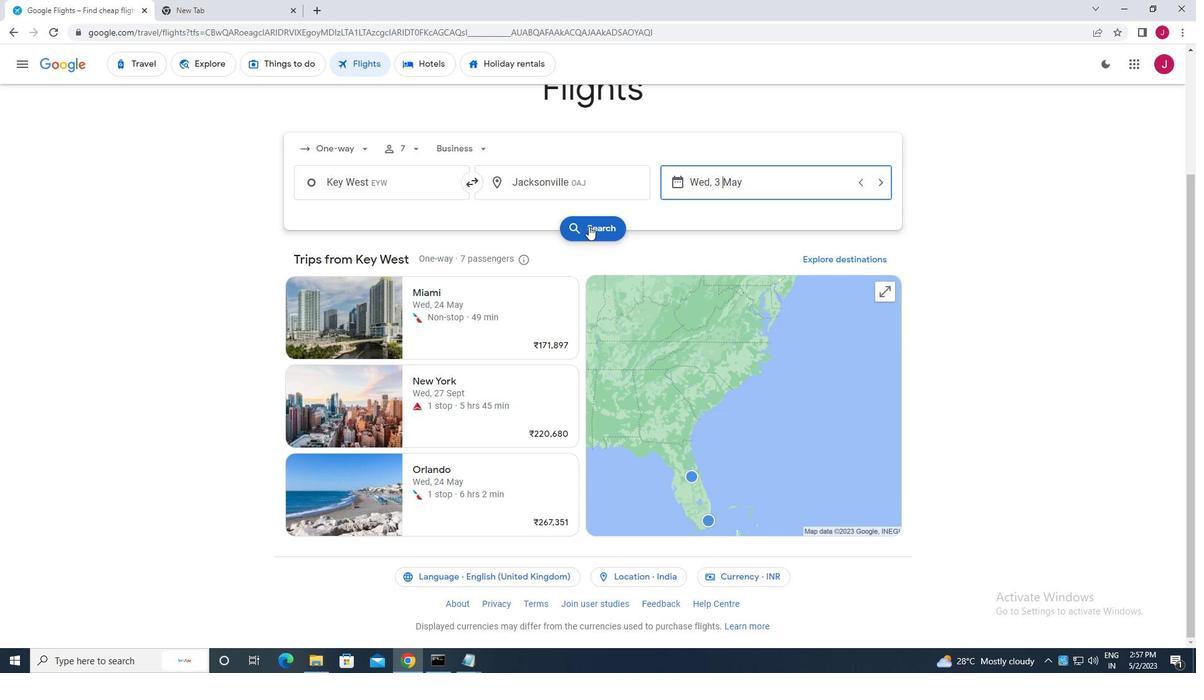 
Action: Mouse pressed left at (589, 223)
Screenshot: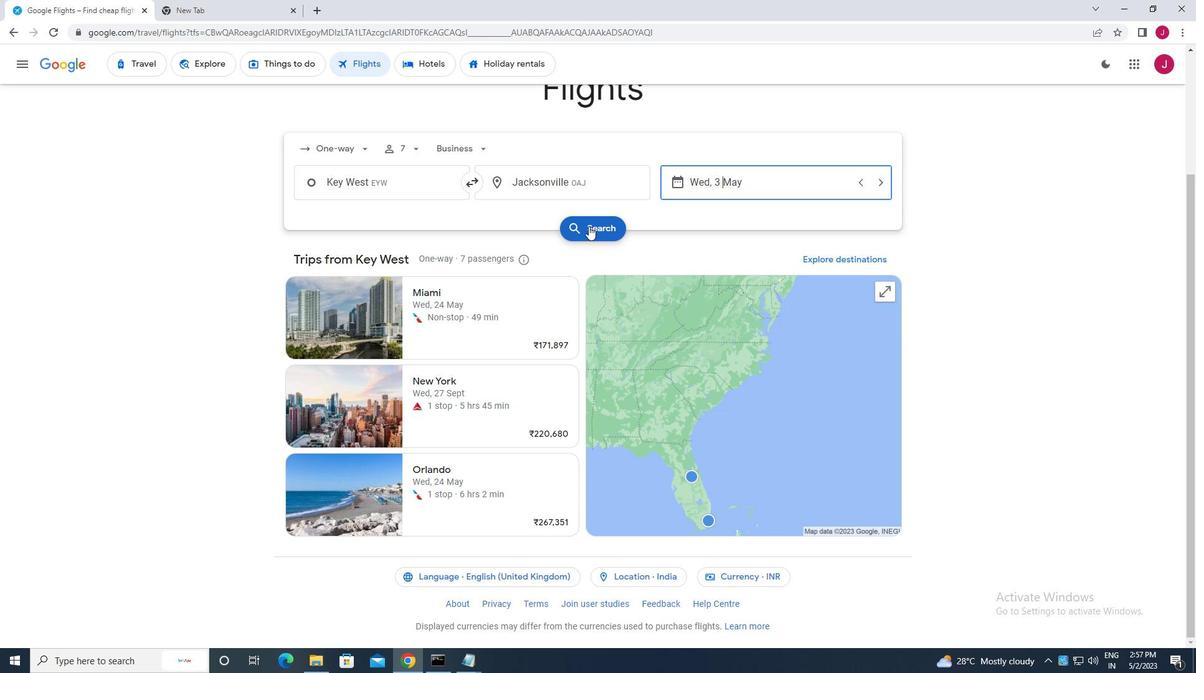 
Action: Mouse moved to (324, 180)
Screenshot: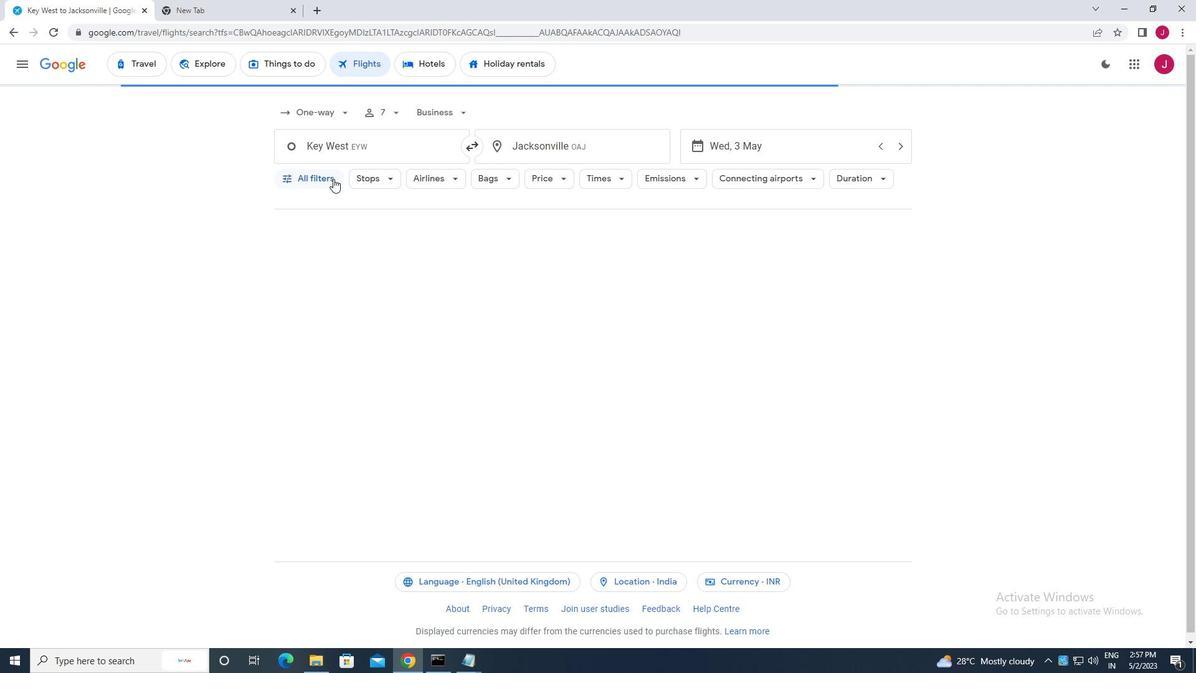 
Action: Mouse pressed left at (324, 180)
Screenshot: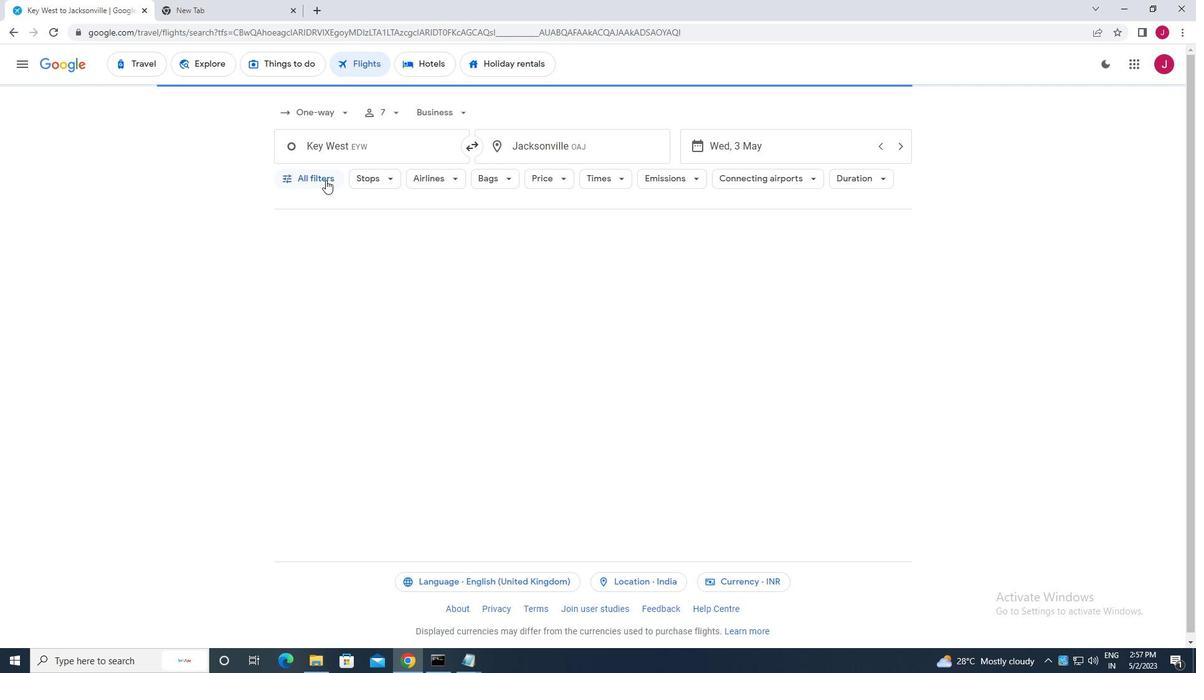 
Action: Mouse moved to (416, 270)
Screenshot: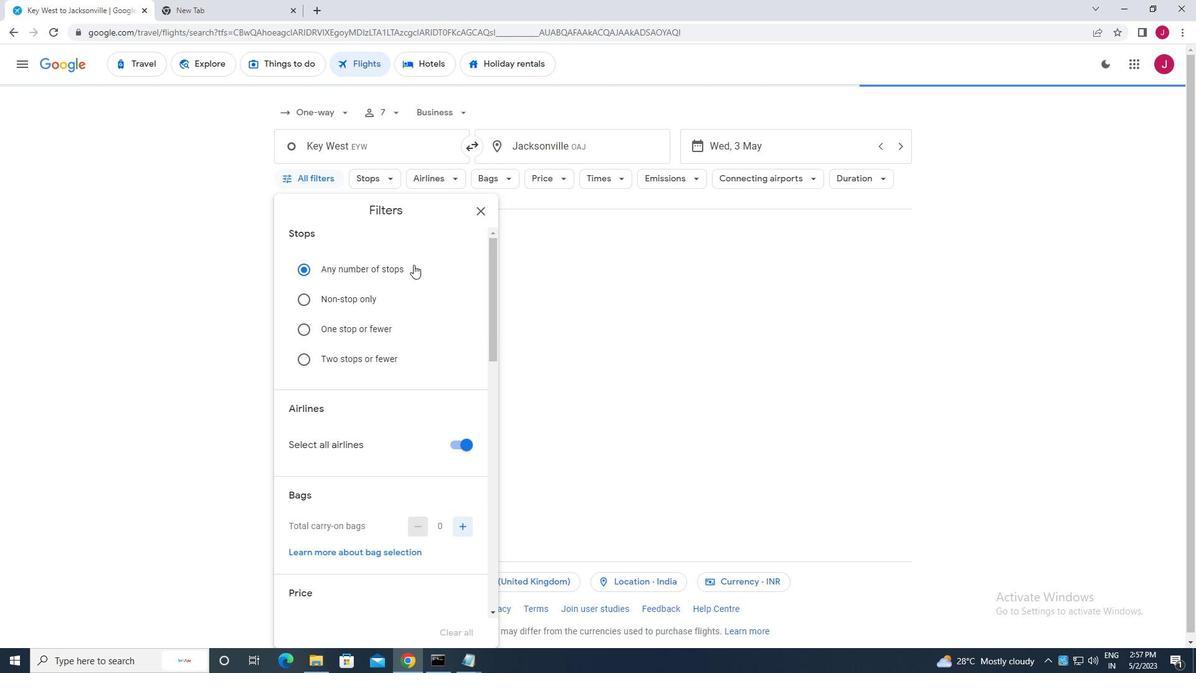 
Action: Mouse scrolled (416, 269) with delta (0, 0)
Screenshot: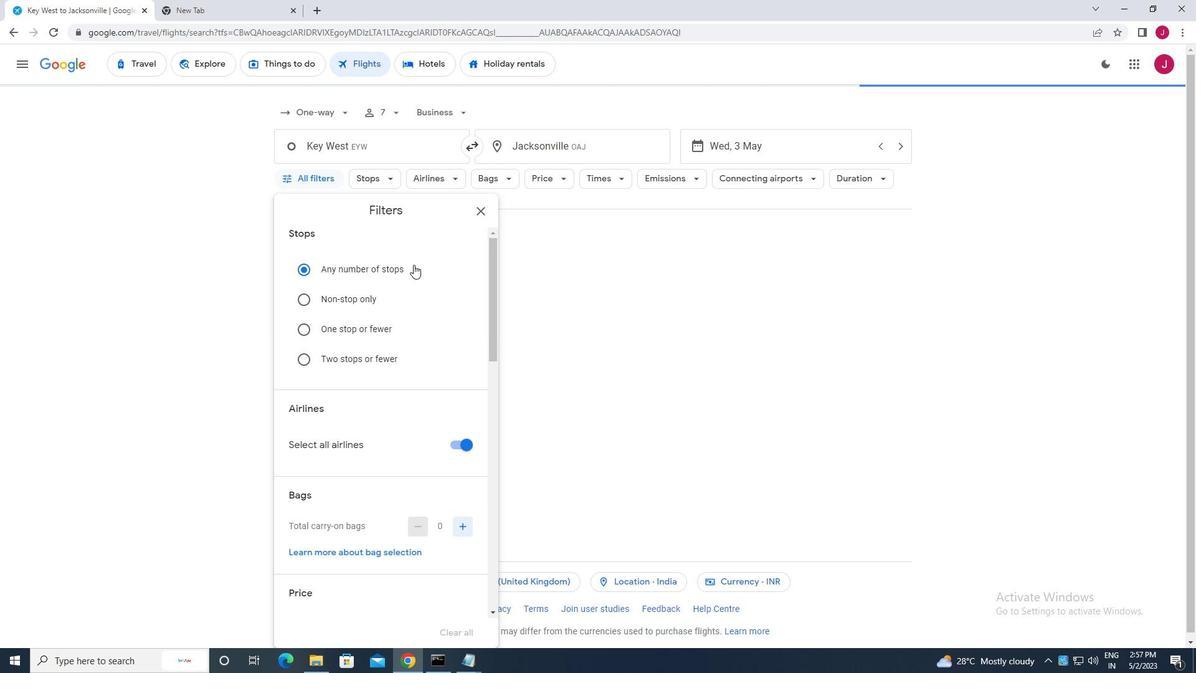 
Action: Mouse scrolled (416, 269) with delta (0, 0)
Screenshot: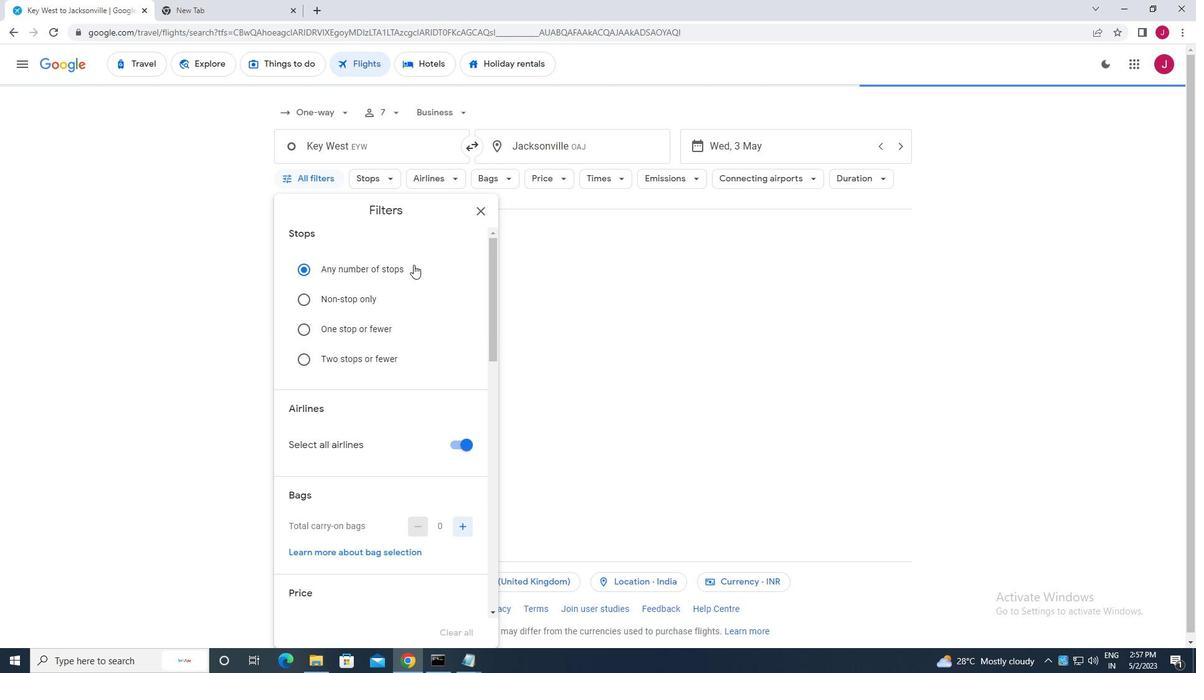 
Action: Mouse scrolled (416, 269) with delta (0, 0)
Screenshot: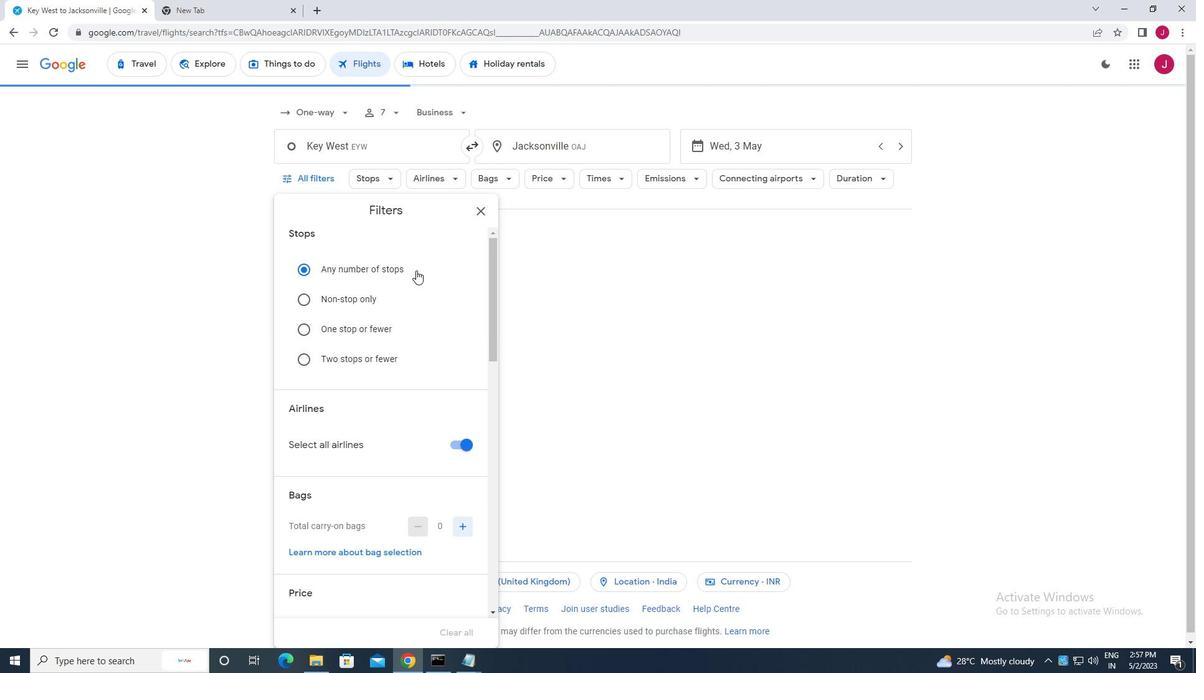 
Action: Mouse moved to (456, 256)
Screenshot: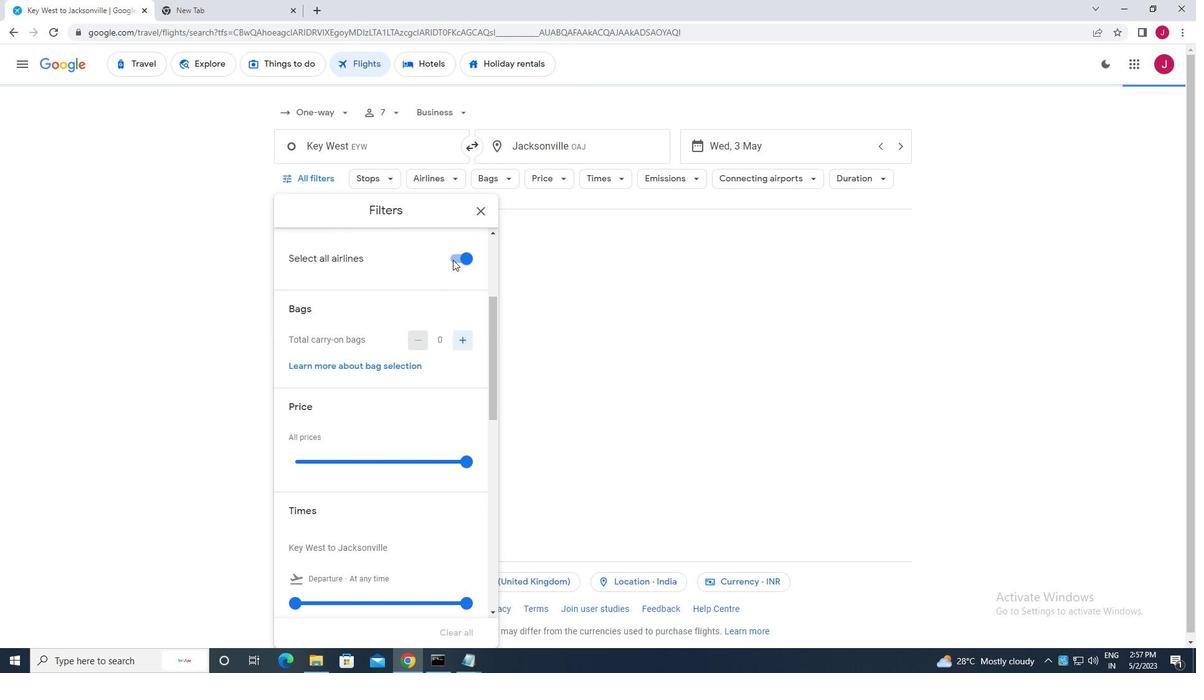 
Action: Mouse pressed left at (456, 256)
Screenshot: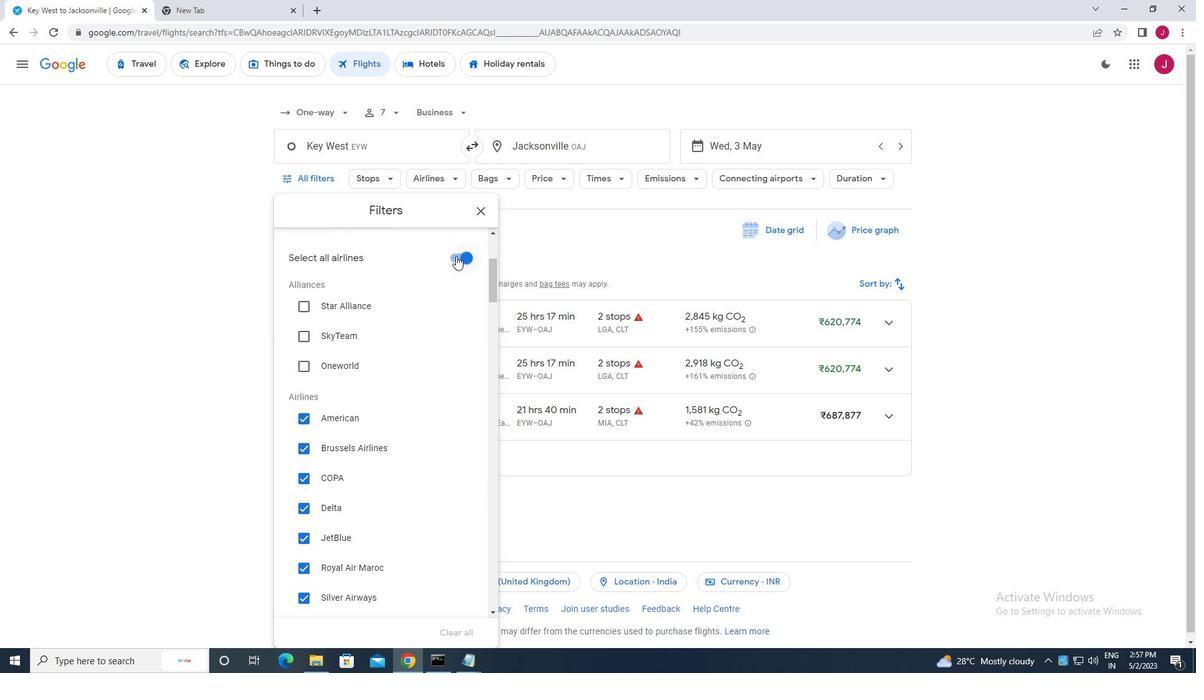 
Action: Mouse moved to (448, 316)
Screenshot: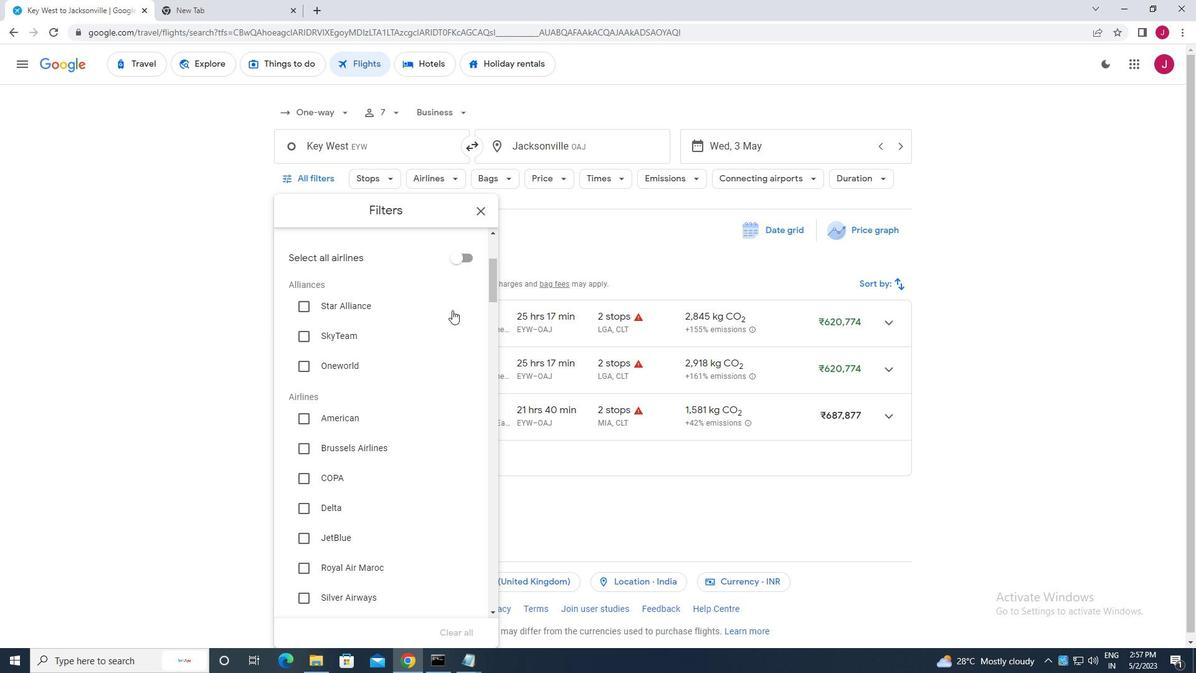 
Action: Mouse scrolled (448, 315) with delta (0, 0)
Screenshot: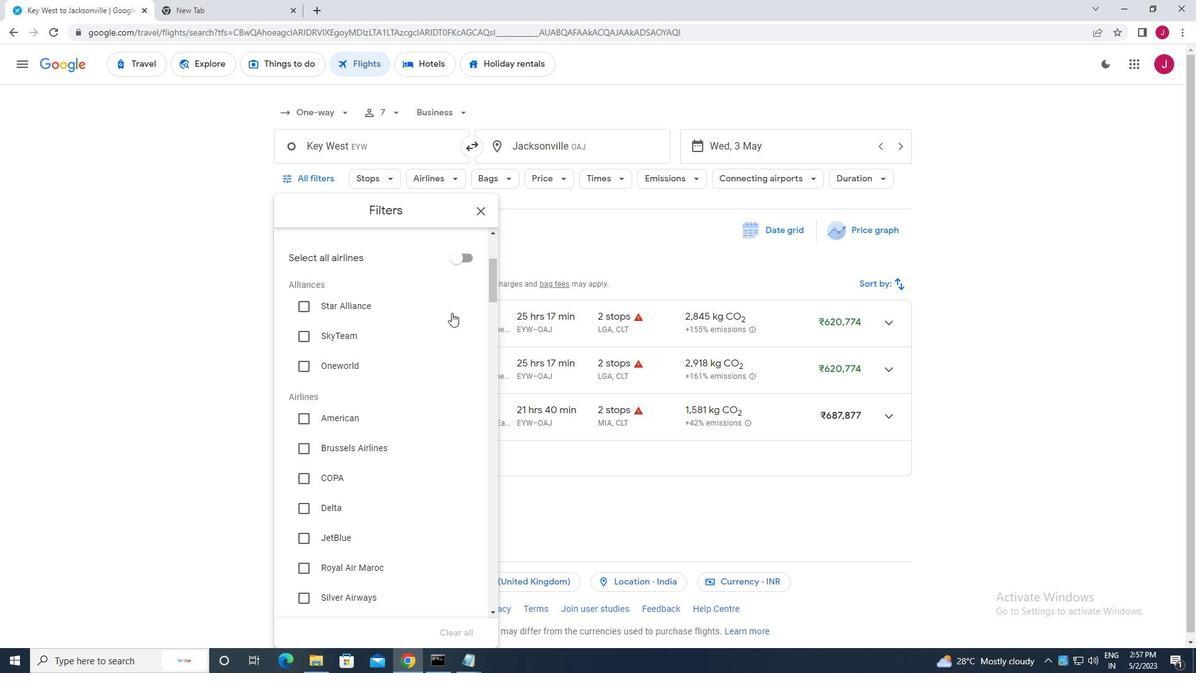 
Action: Mouse moved to (448, 316)
Screenshot: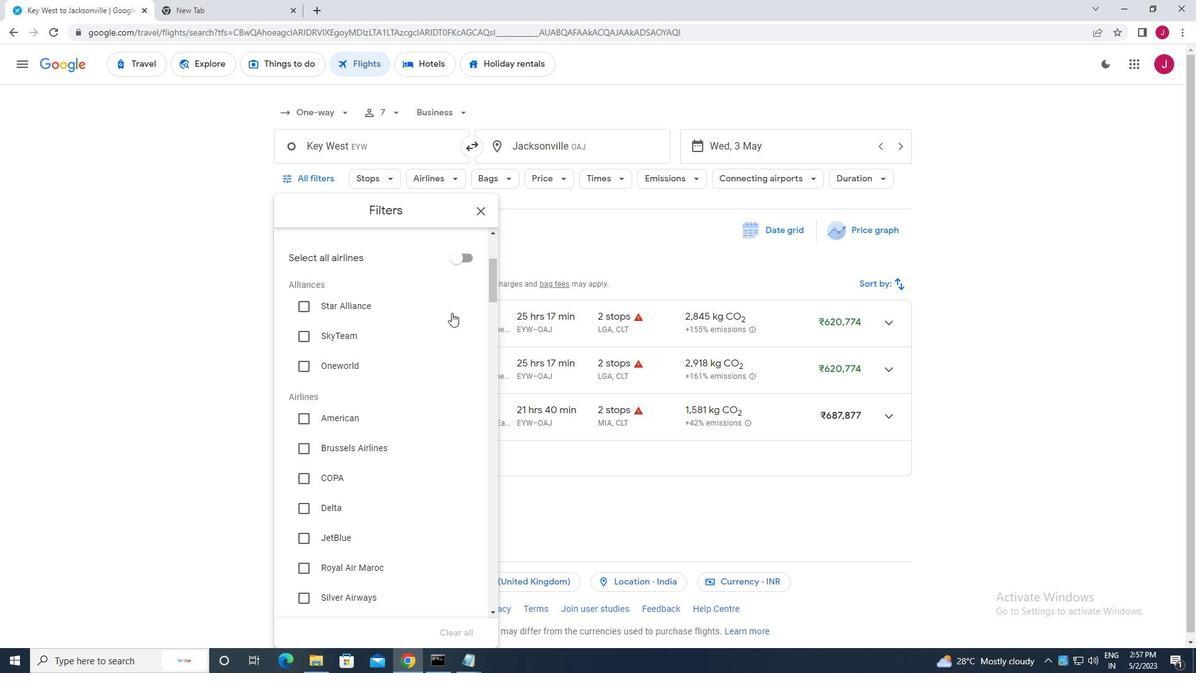
Action: Mouse scrolled (448, 315) with delta (0, 0)
Screenshot: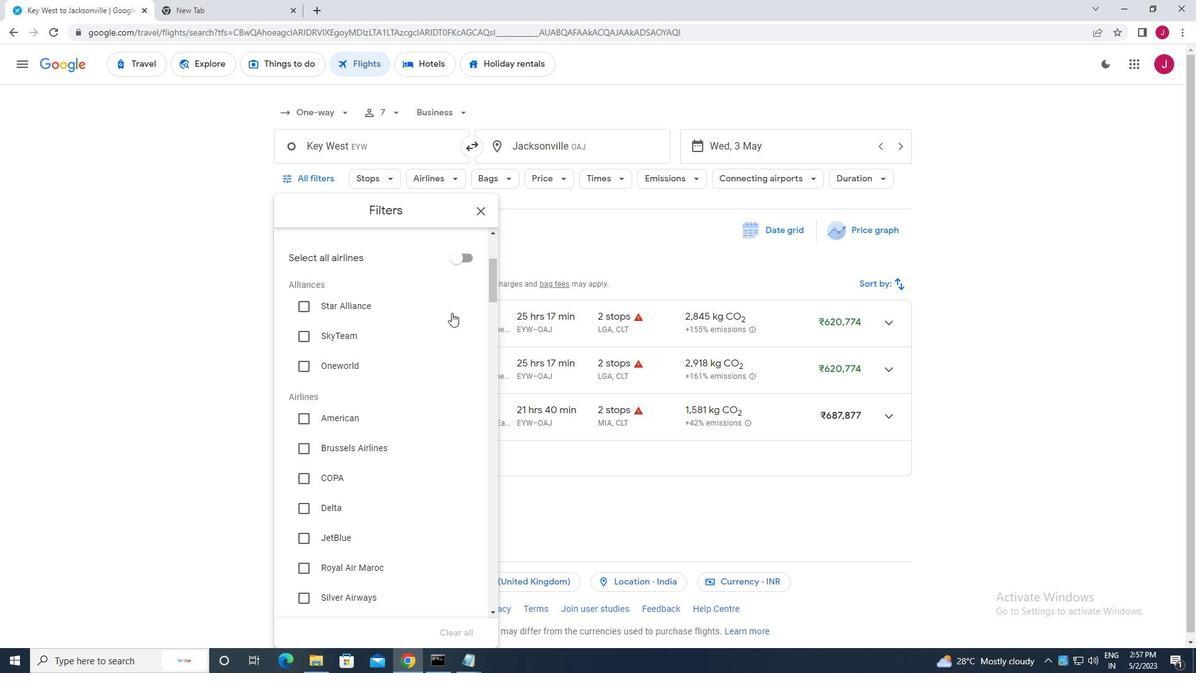 
Action: Mouse moved to (341, 339)
Screenshot: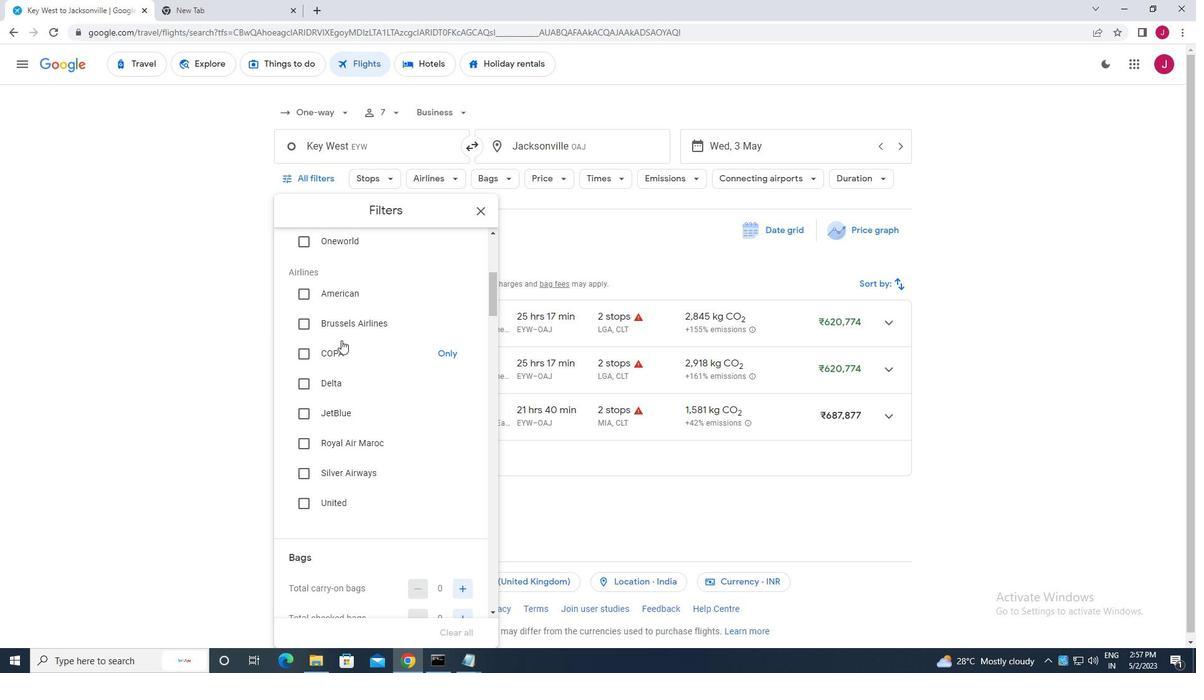 
Action: Mouse scrolled (341, 340) with delta (0, 0)
Screenshot: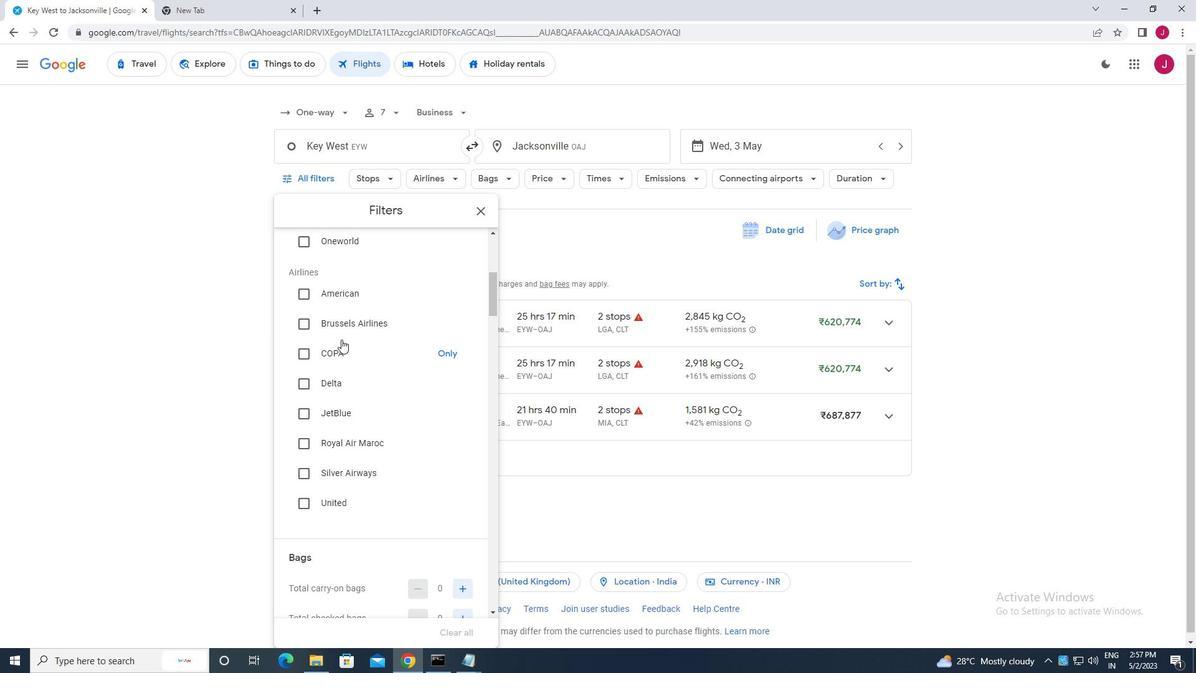 
Action: Mouse scrolled (341, 340) with delta (0, 0)
Screenshot: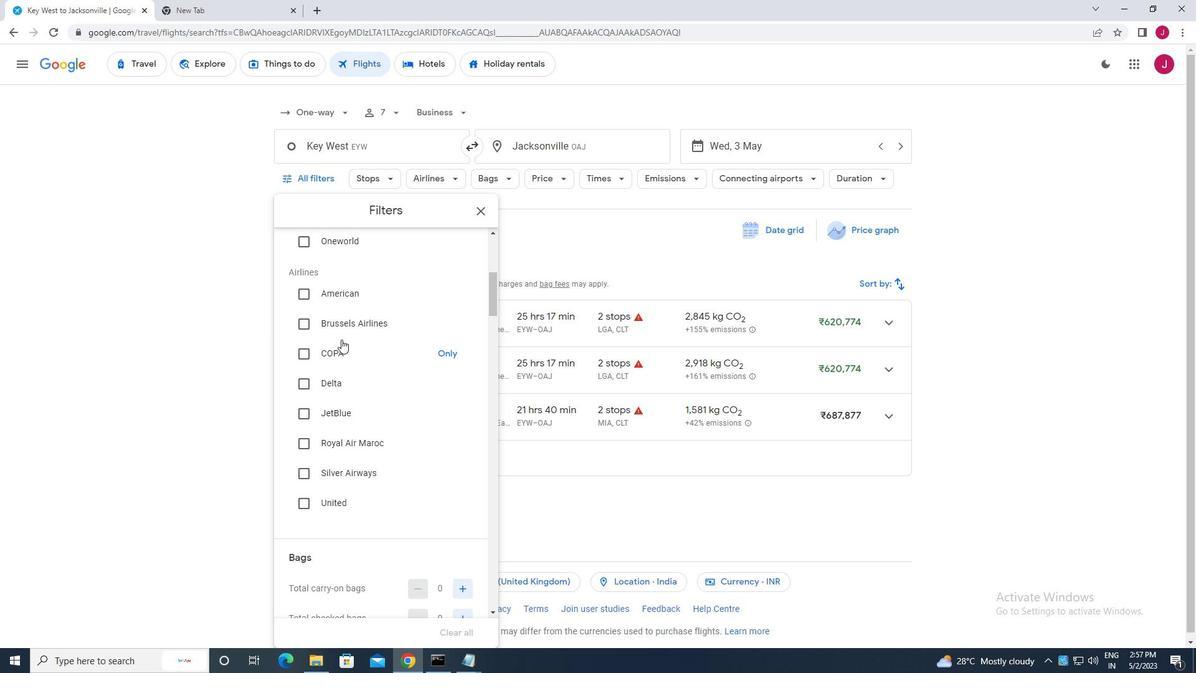 
Action: Mouse scrolled (341, 339) with delta (0, 0)
Screenshot: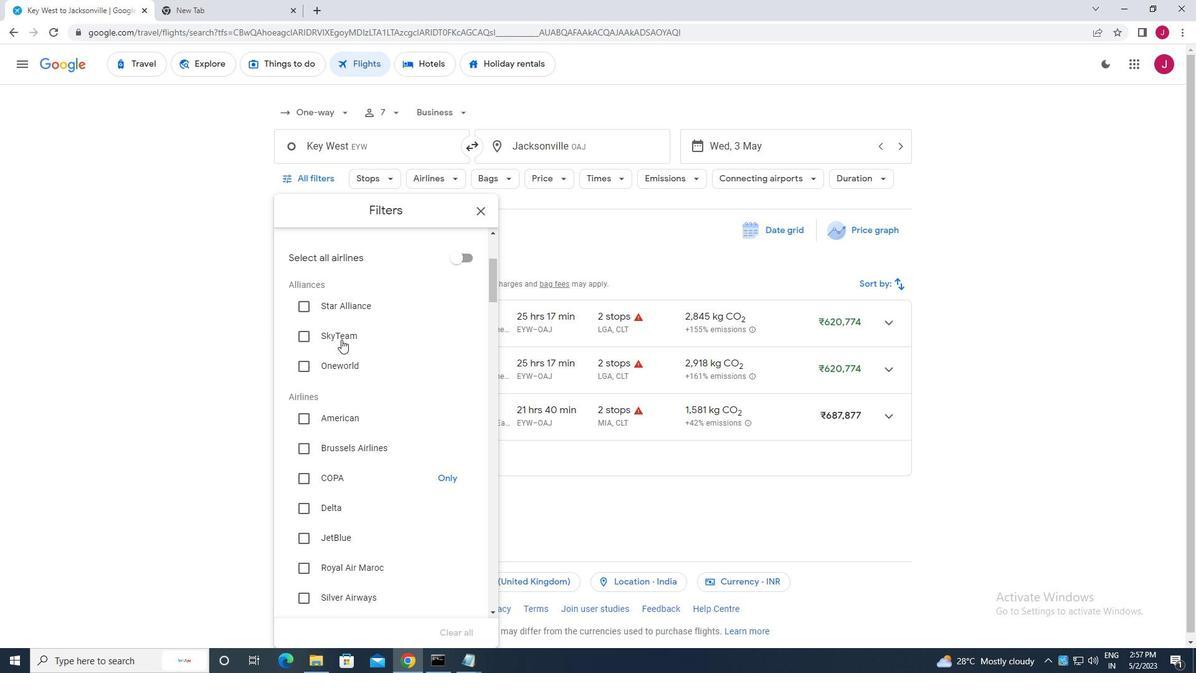 
Action: Mouse scrolled (341, 339) with delta (0, 0)
Screenshot: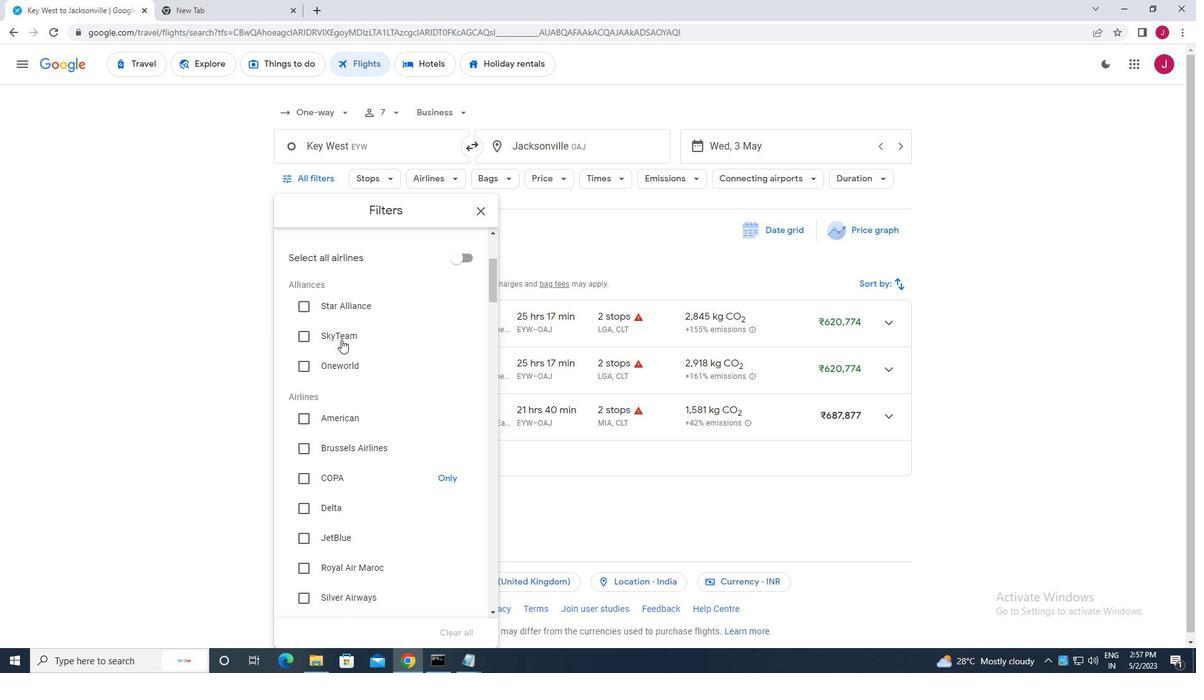 
Action: Mouse scrolled (341, 339) with delta (0, 0)
Screenshot: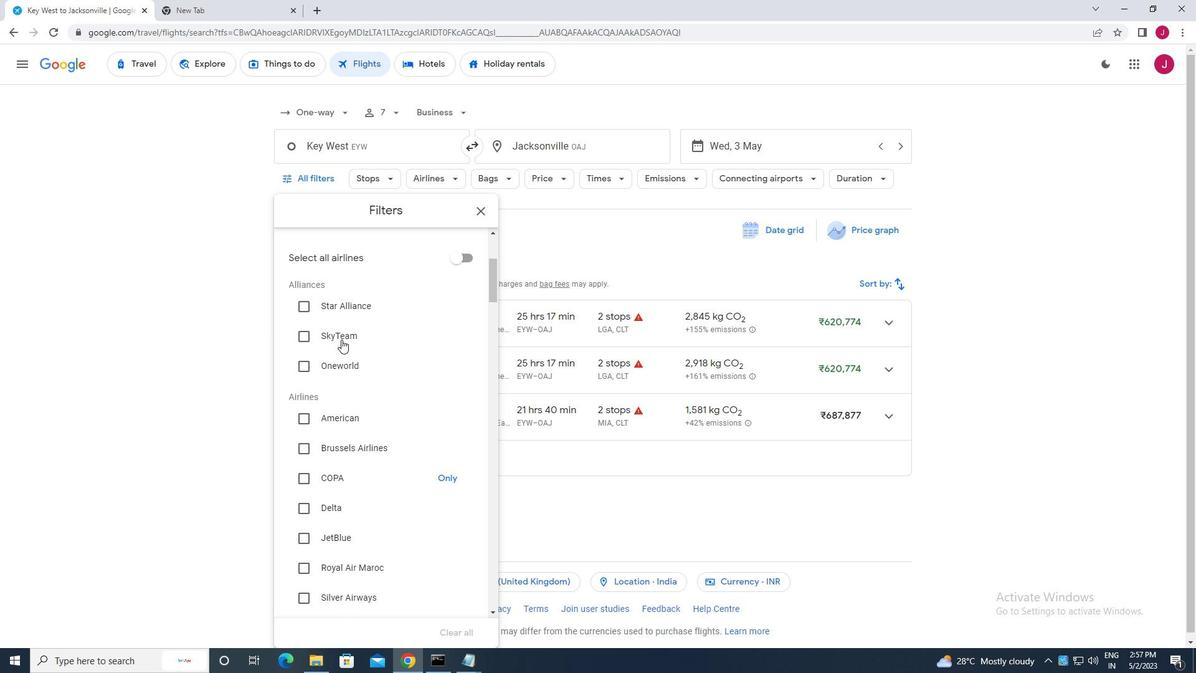 
Action: Mouse scrolled (341, 339) with delta (0, 0)
Screenshot: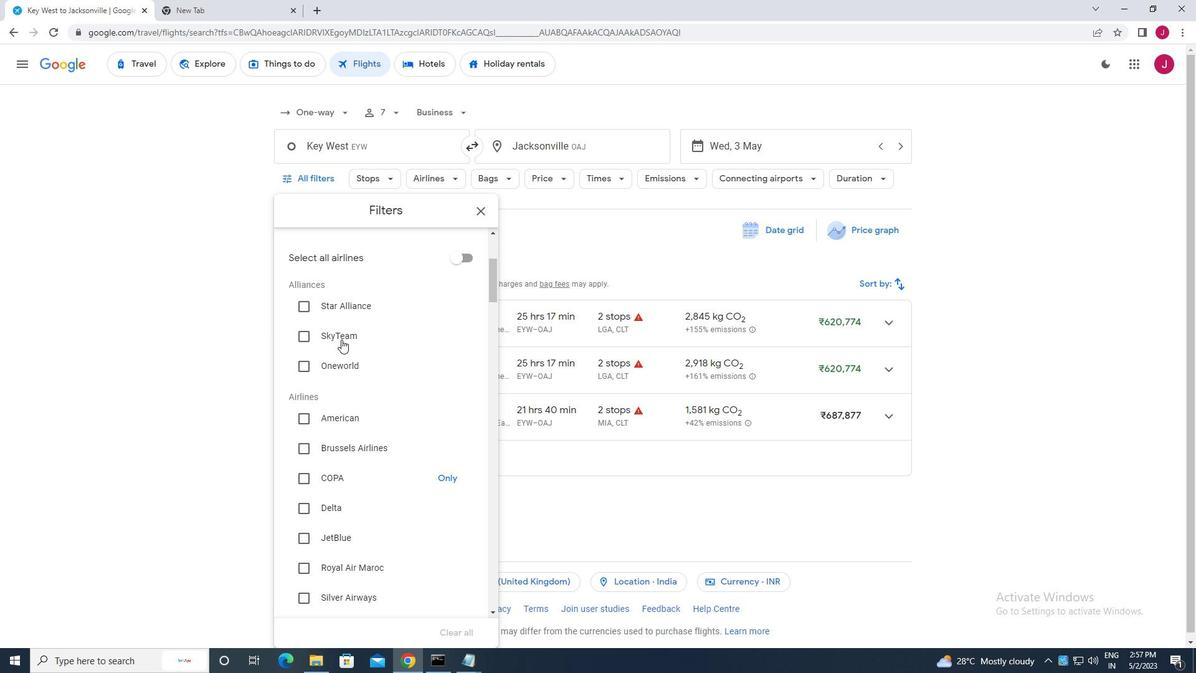 
Action: Mouse scrolled (341, 339) with delta (0, 0)
Screenshot: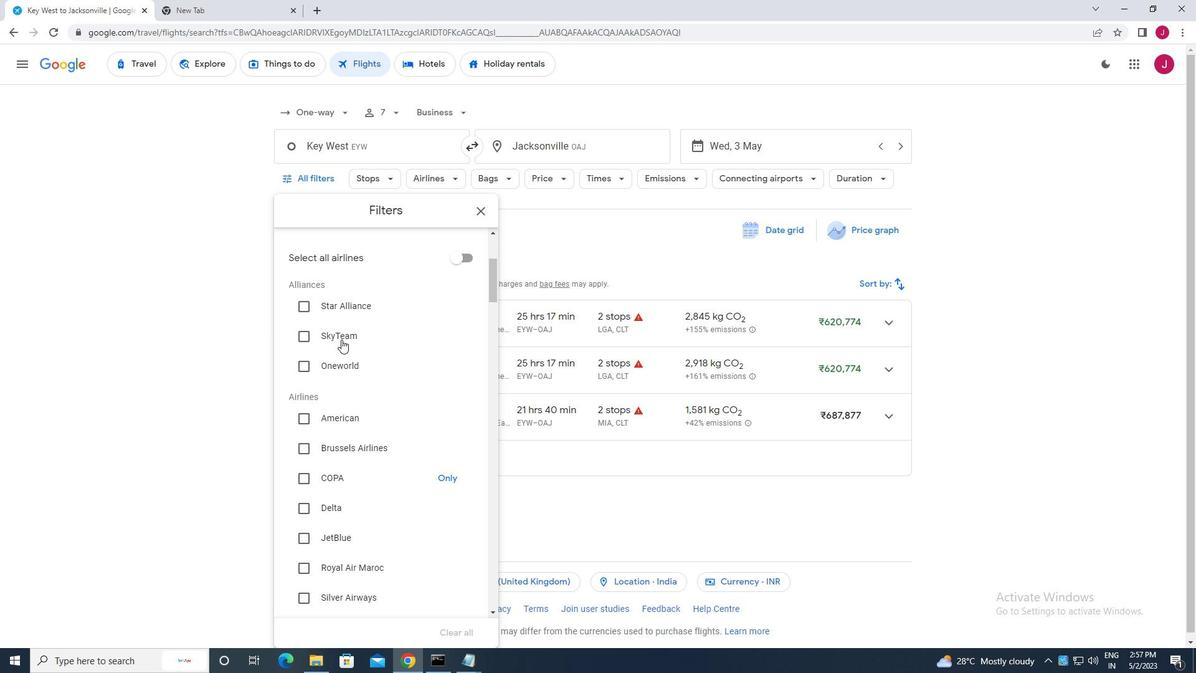
Action: Mouse scrolled (341, 339) with delta (0, 0)
Screenshot: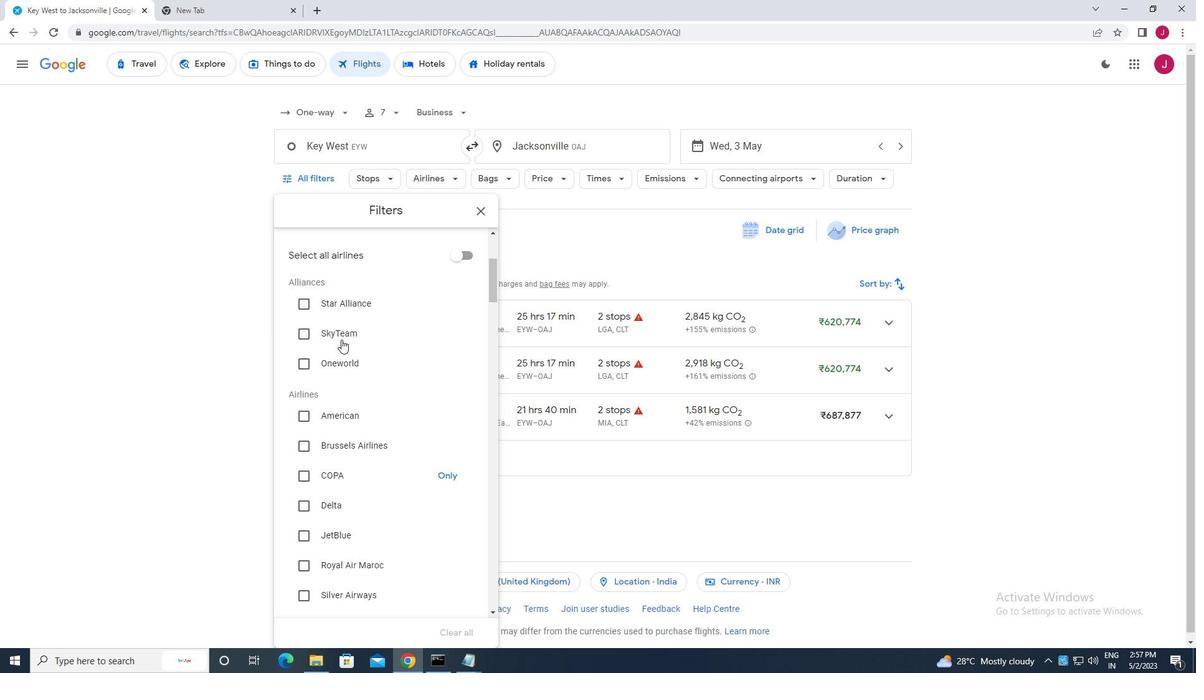 
Action: Mouse moved to (463, 339)
Screenshot: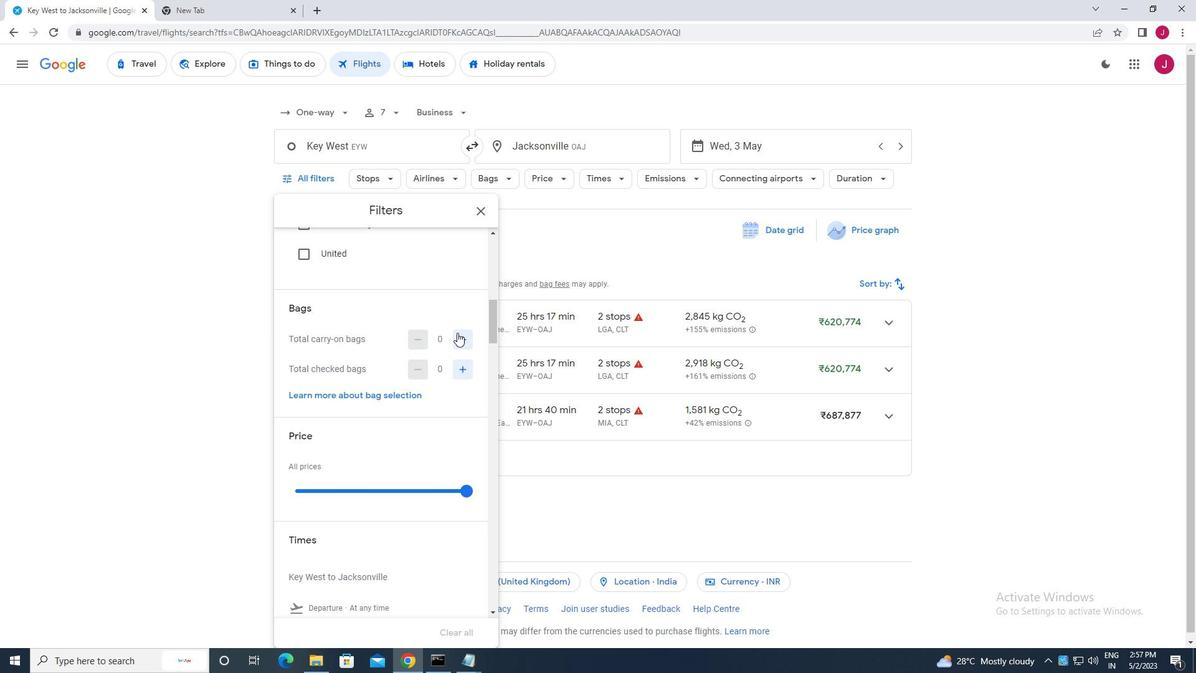 
Action: Mouse pressed left at (463, 339)
Screenshot: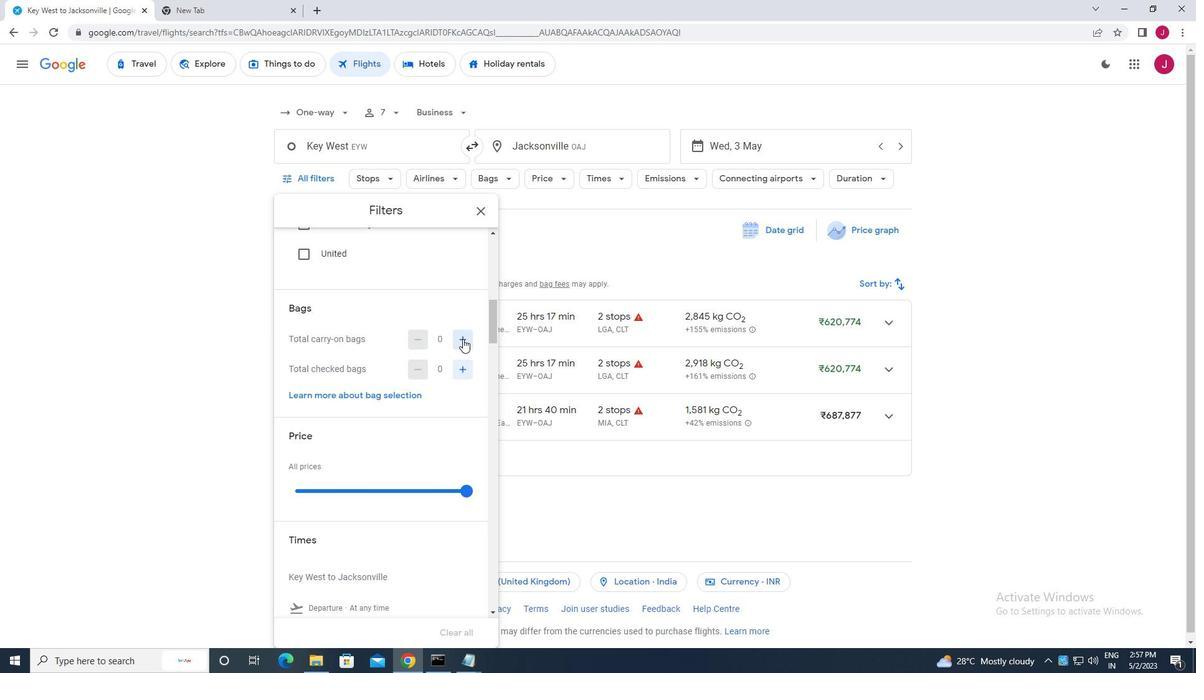 
Action: Mouse pressed left at (463, 339)
Screenshot: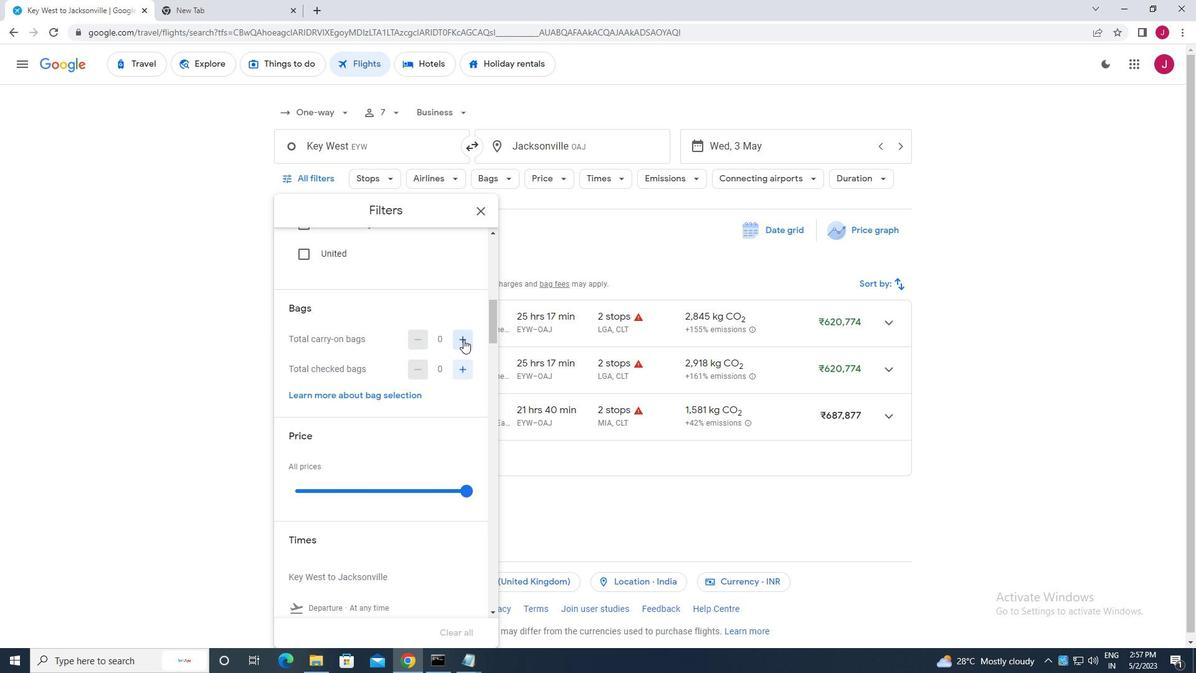 
Action: Mouse moved to (466, 372)
Screenshot: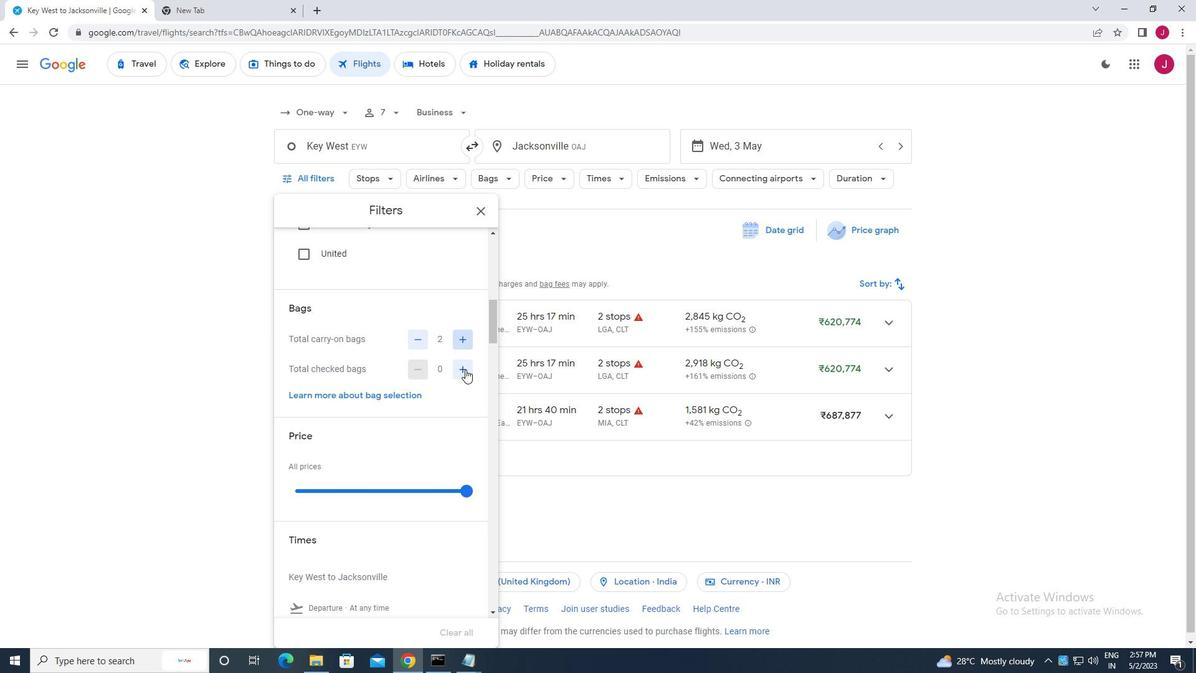 
Action: Mouse pressed left at (466, 372)
Screenshot: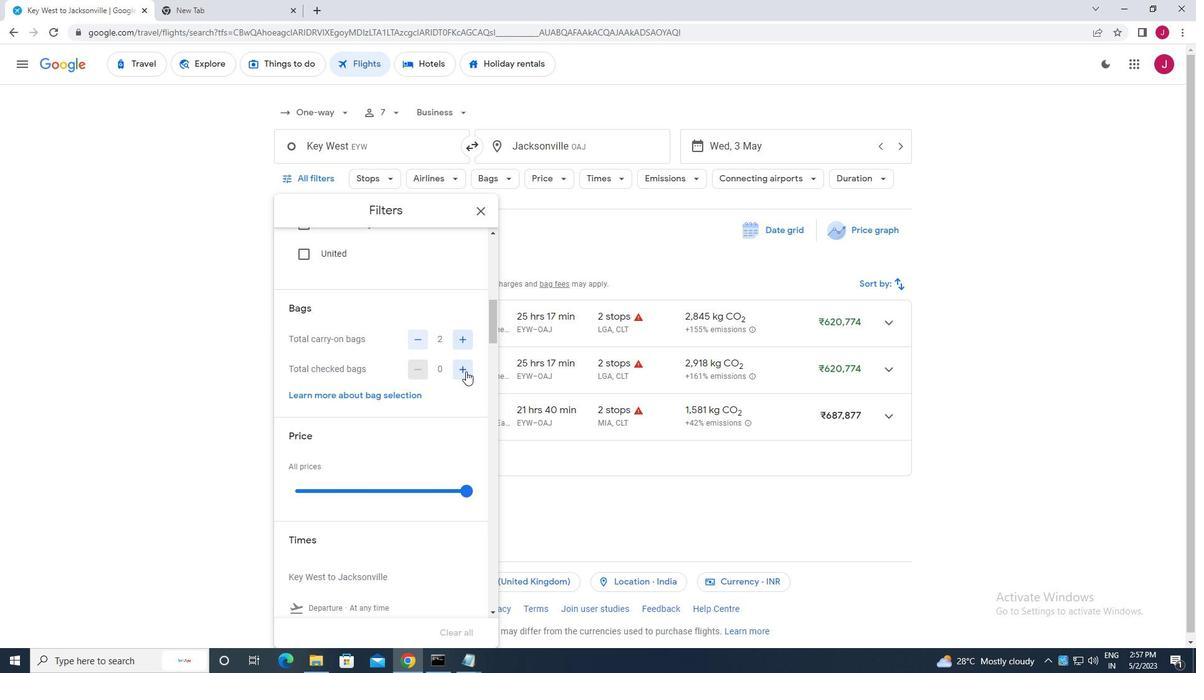 
Action: Mouse moved to (466, 372)
Screenshot: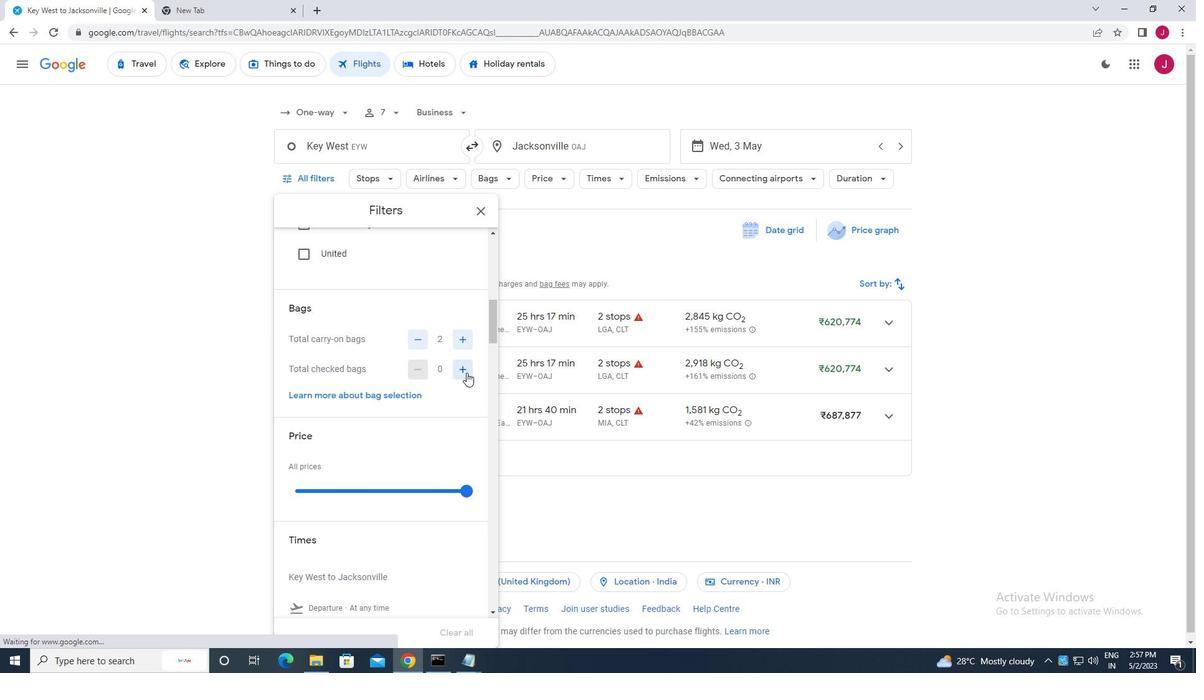 
Action: Mouse pressed left at (466, 372)
Screenshot: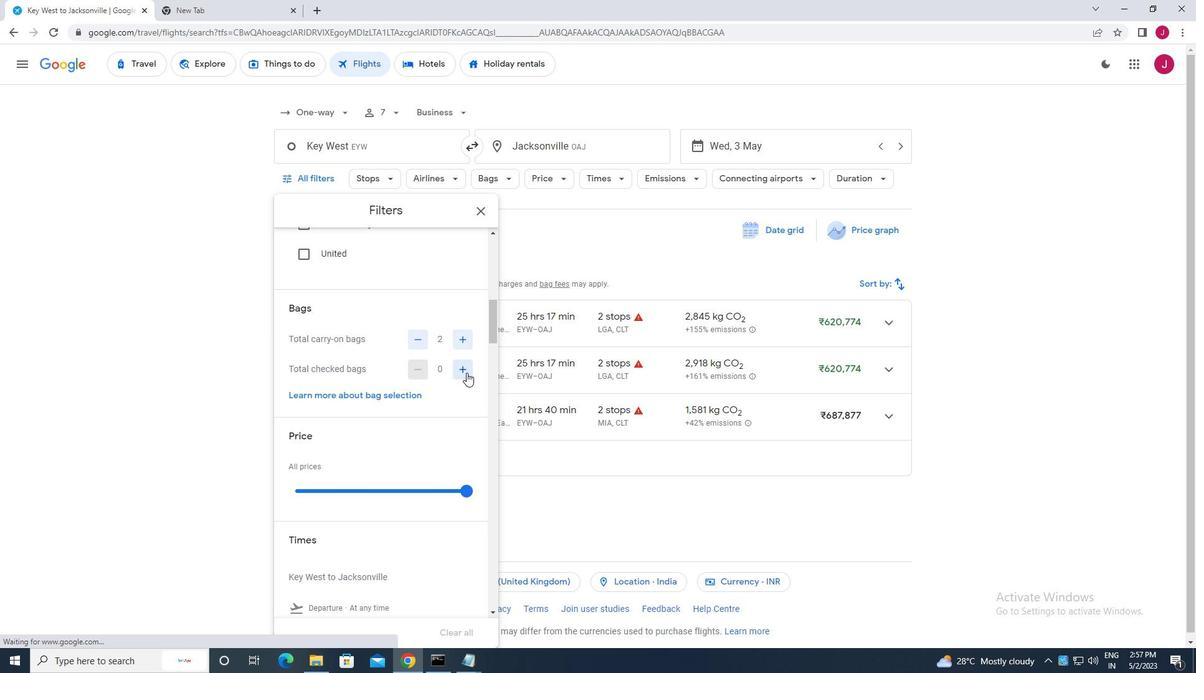 
Action: Mouse moved to (466, 372)
Screenshot: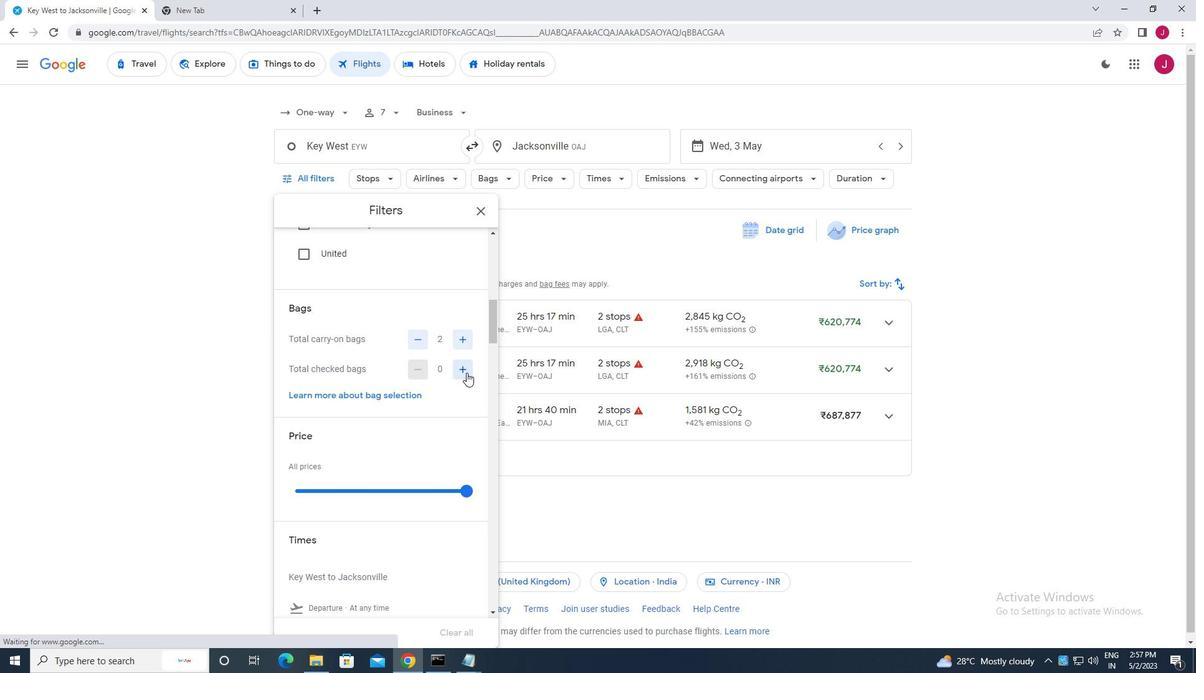 
Action: Mouse pressed left at (466, 372)
Screenshot: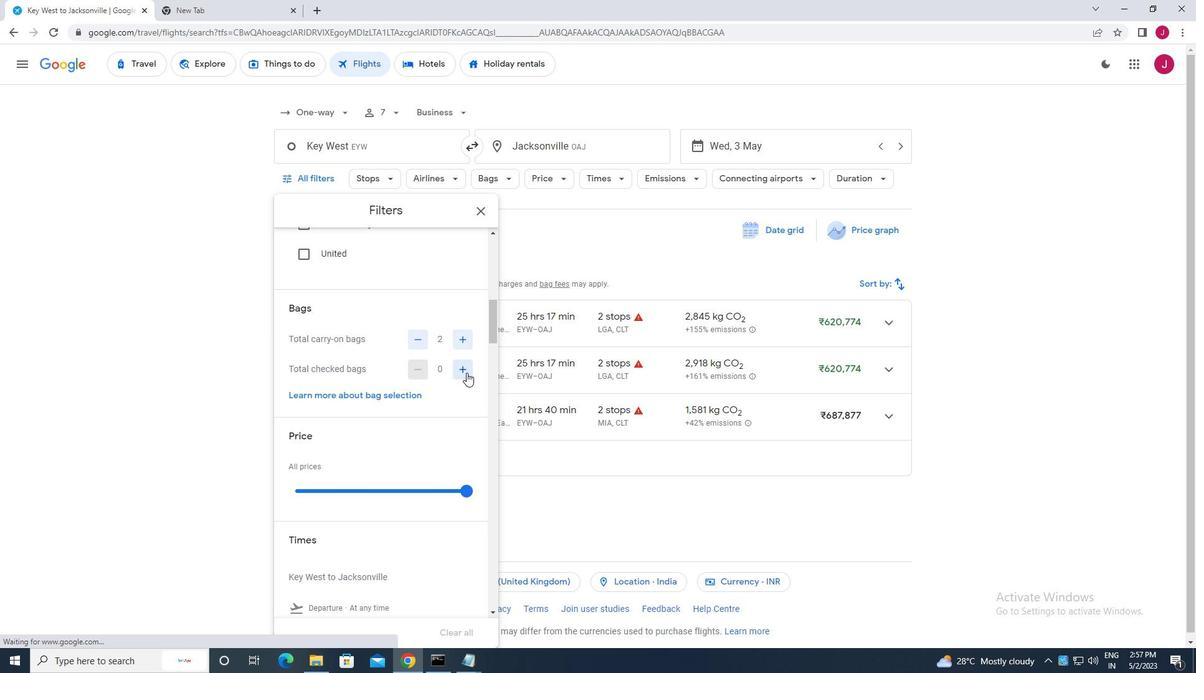 
Action: Mouse pressed left at (466, 372)
Screenshot: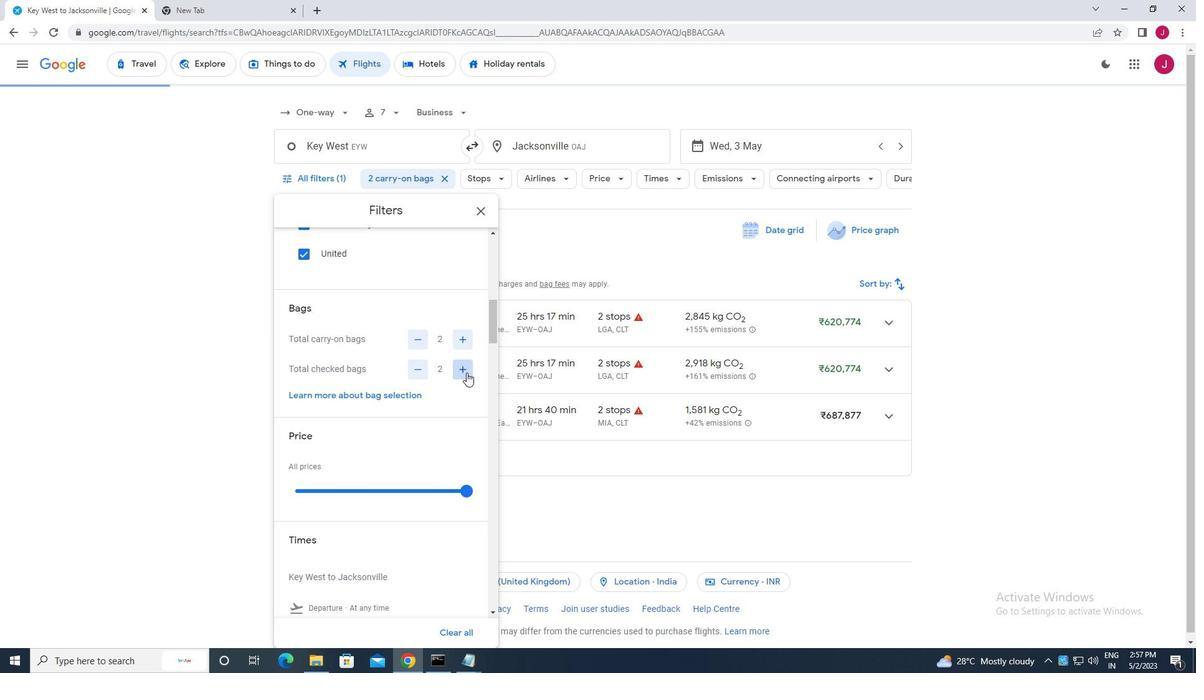
Action: Mouse pressed left at (466, 372)
Screenshot: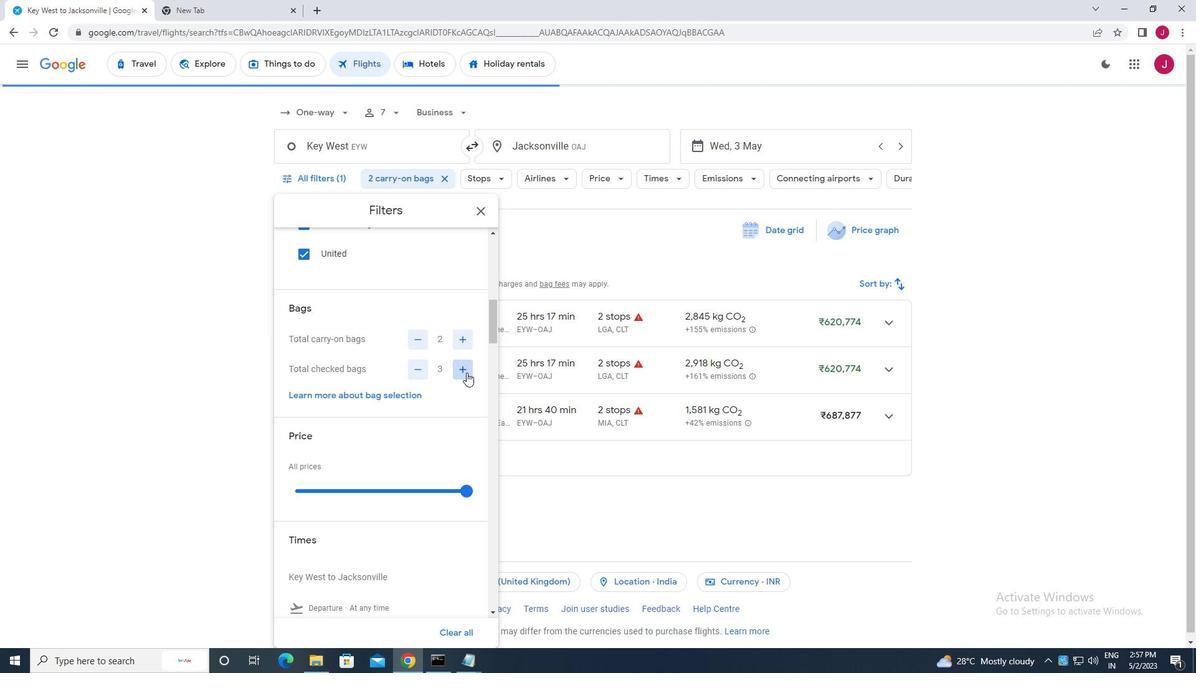 
Action: Mouse pressed left at (466, 372)
Screenshot: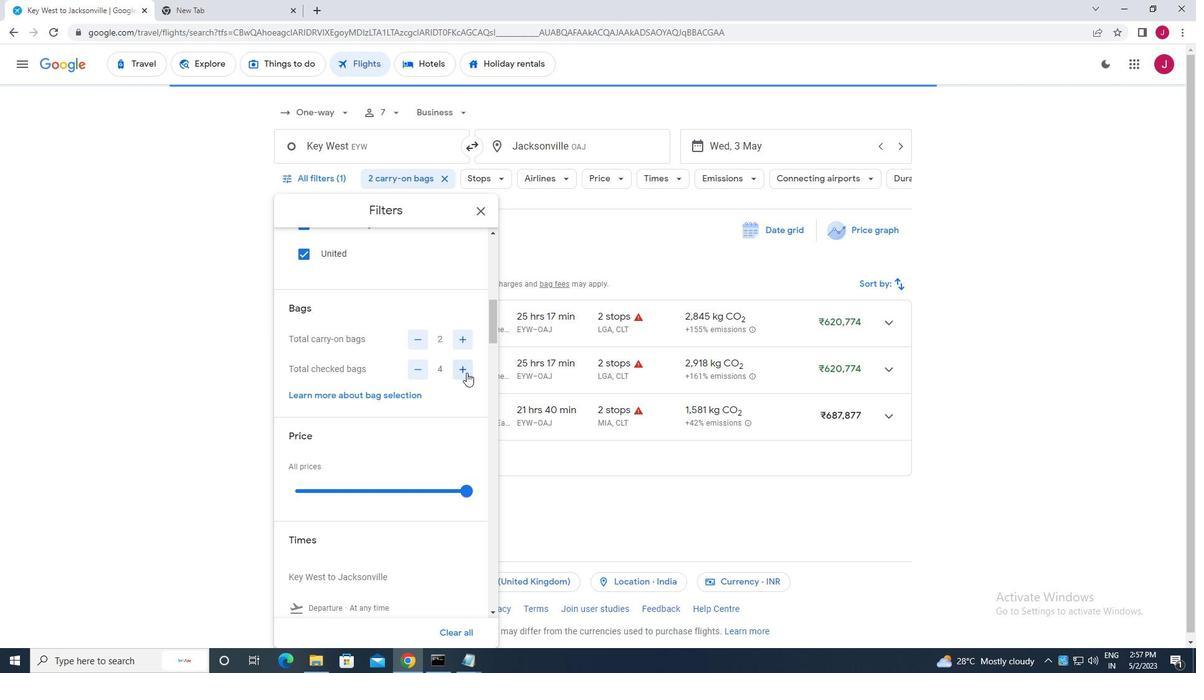 
Action: Mouse pressed left at (466, 372)
Screenshot: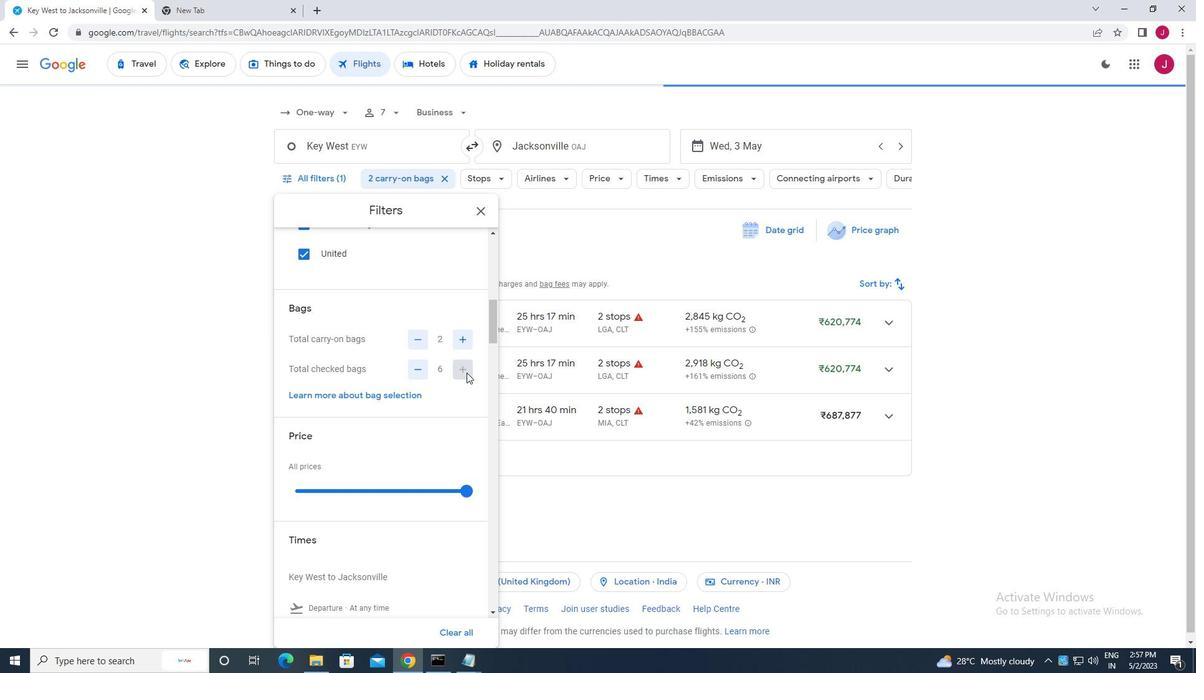 
Action: Mouse moved to (466, 373)
Screenshot: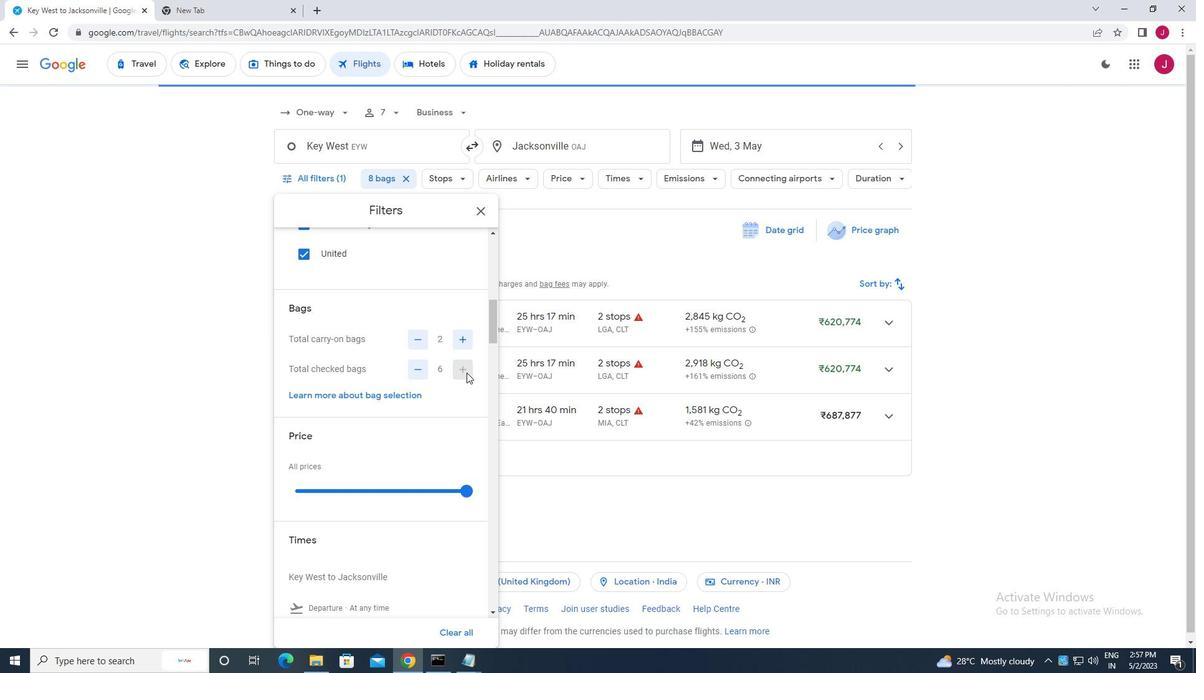 
Action: Mouse scrolled (466, 372) with delta (0, 0)
Screenshot: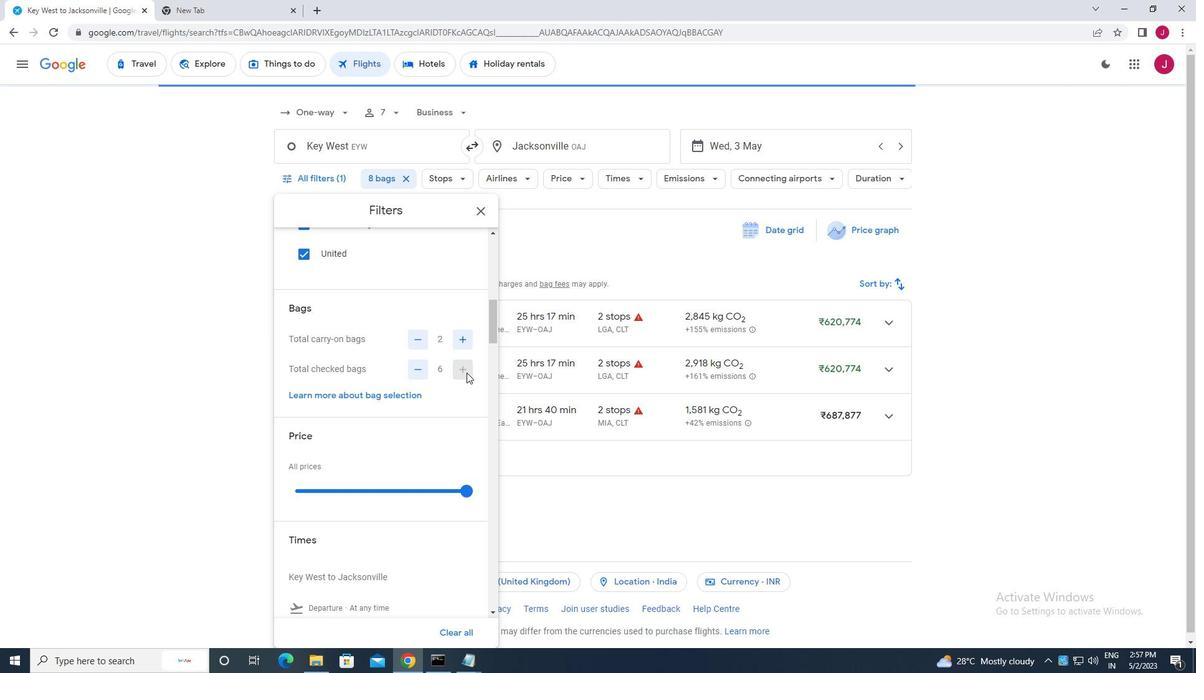 
Action: Mouse moved to (468, 375)
Screenshot: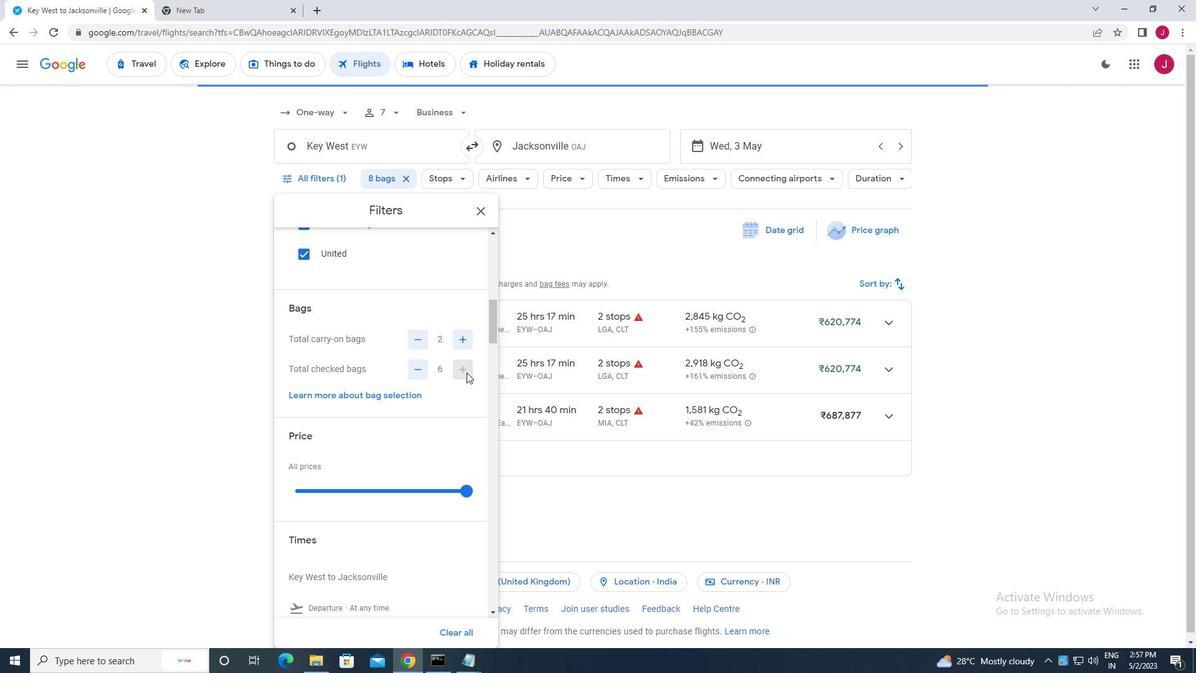 
Action: Mouse scrolled (468, 374) with delta (0, 0)
Screenshot: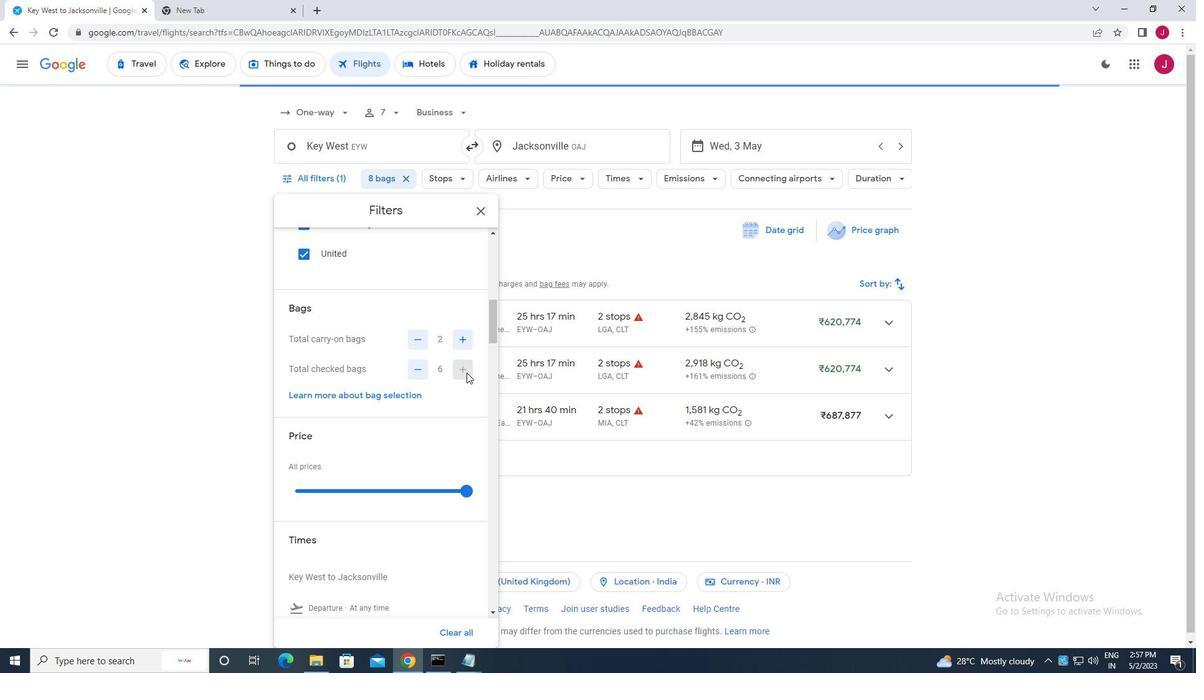 
Action: Mouse moved to (466, 367)
Screenshot: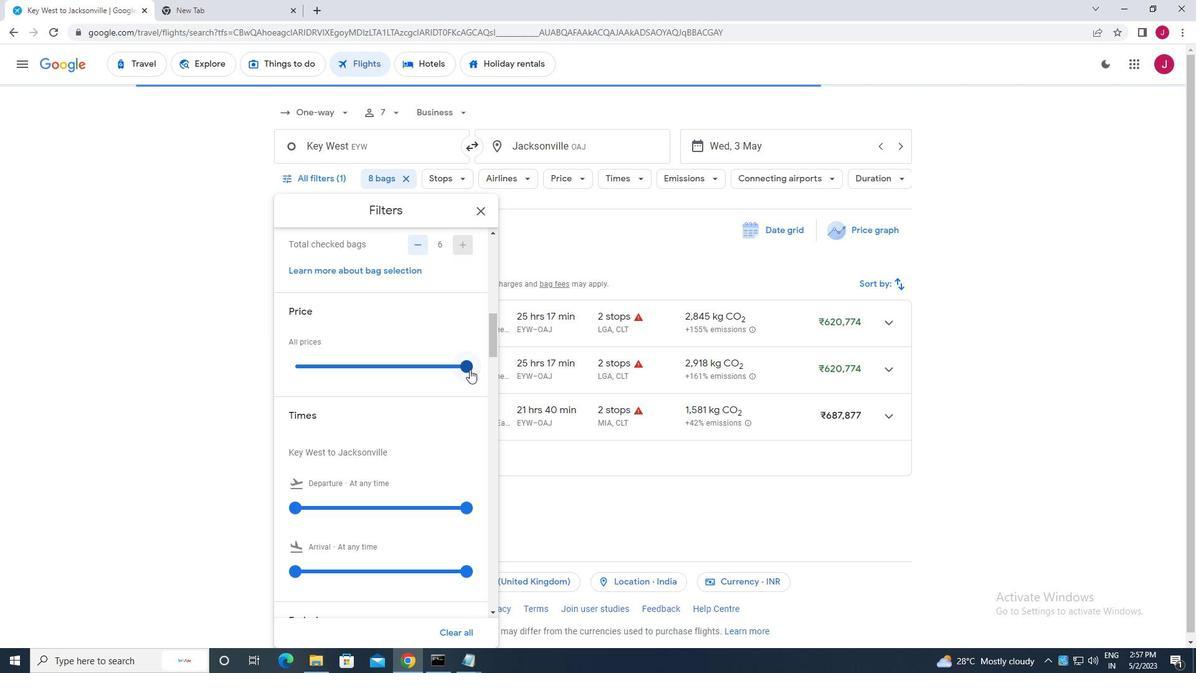 
Action: Mouse pressed left at (466, 367)
Screenshot: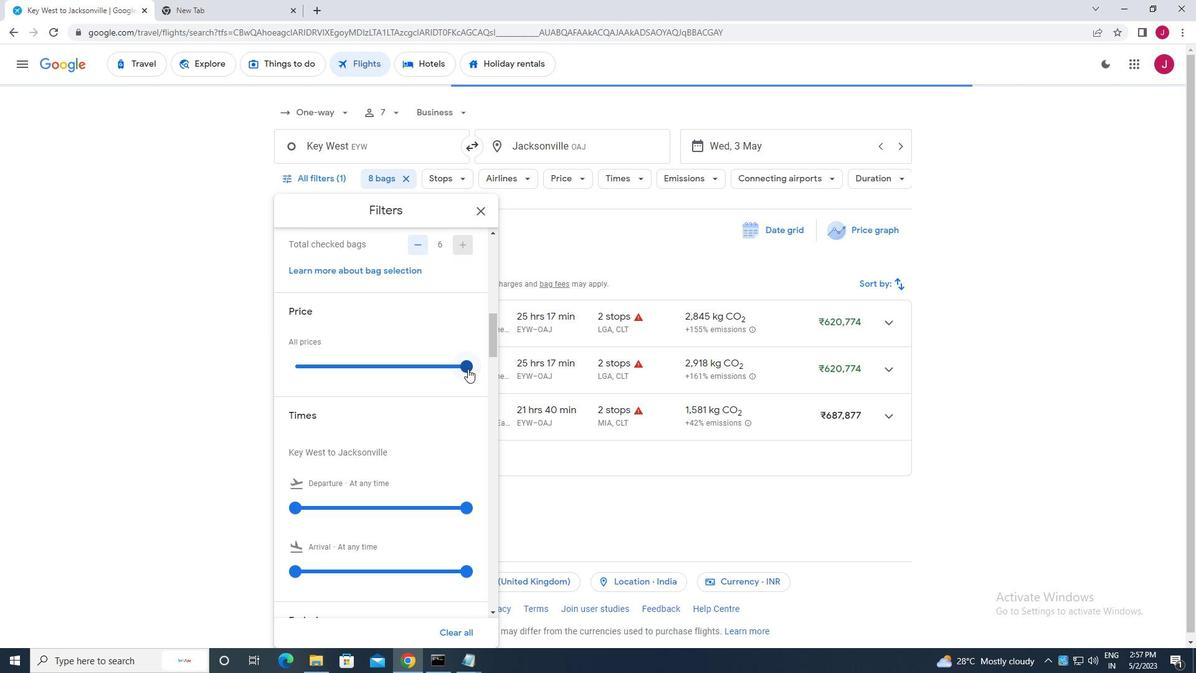 
Action: Mouse moved to (289, 507)
Screenshot: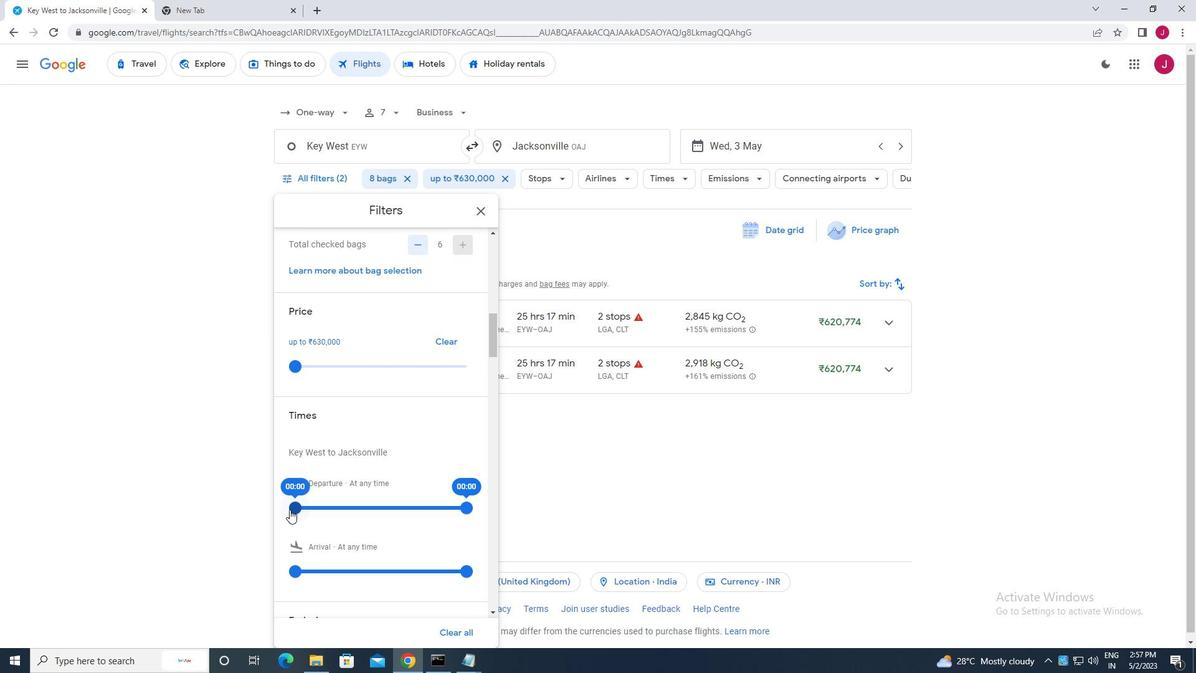 
Action: Mouse pressed left at (289, 507)
Screenshot: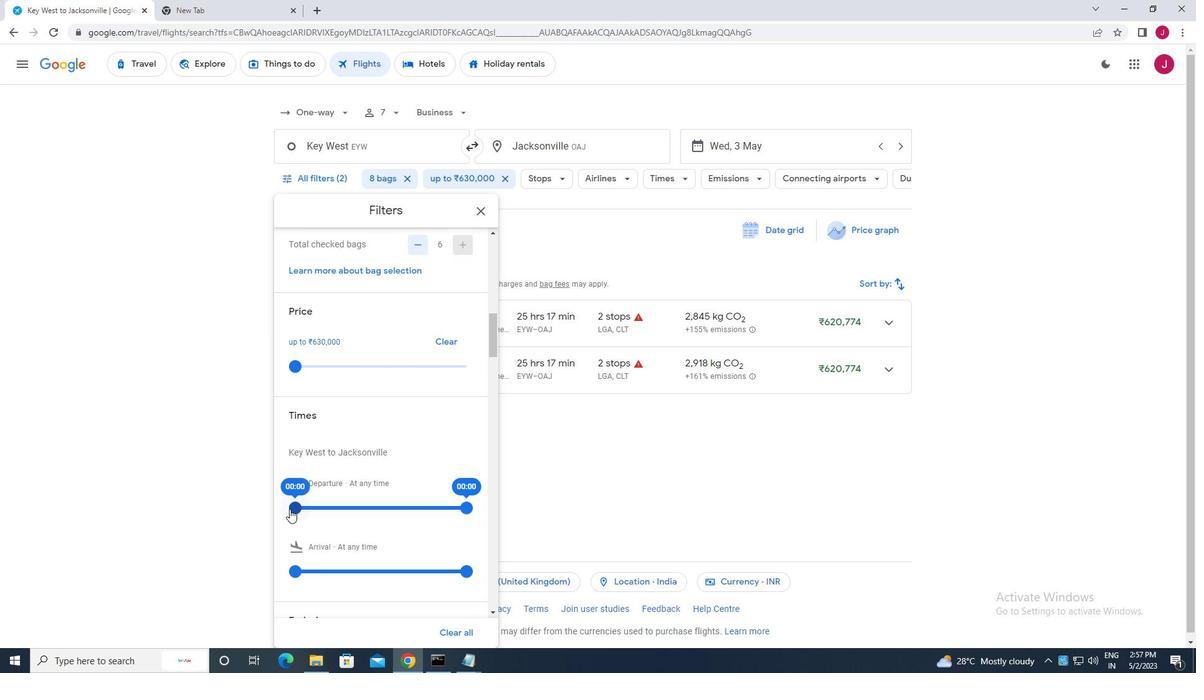 
Action: Mouse moved to (468, 507)
Screenshot: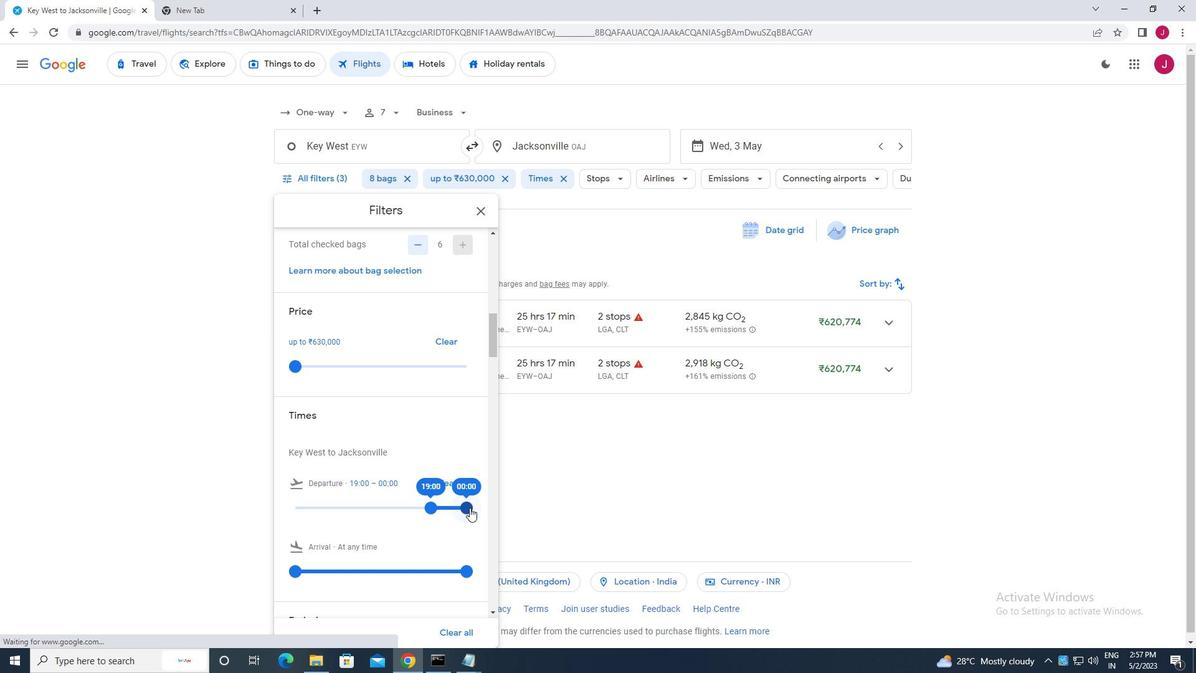 
Action: Mouse pressed left at (468, 507)
Screenshot: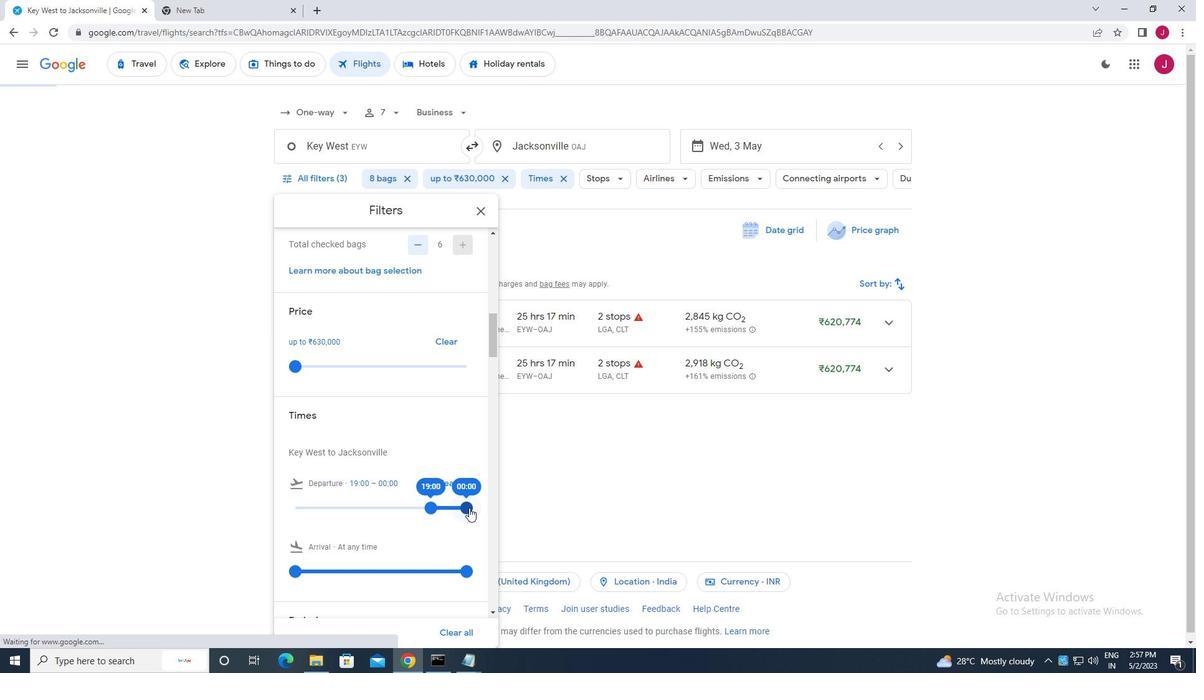 
Action: Mouse moved to (482, 210)
Screenshot: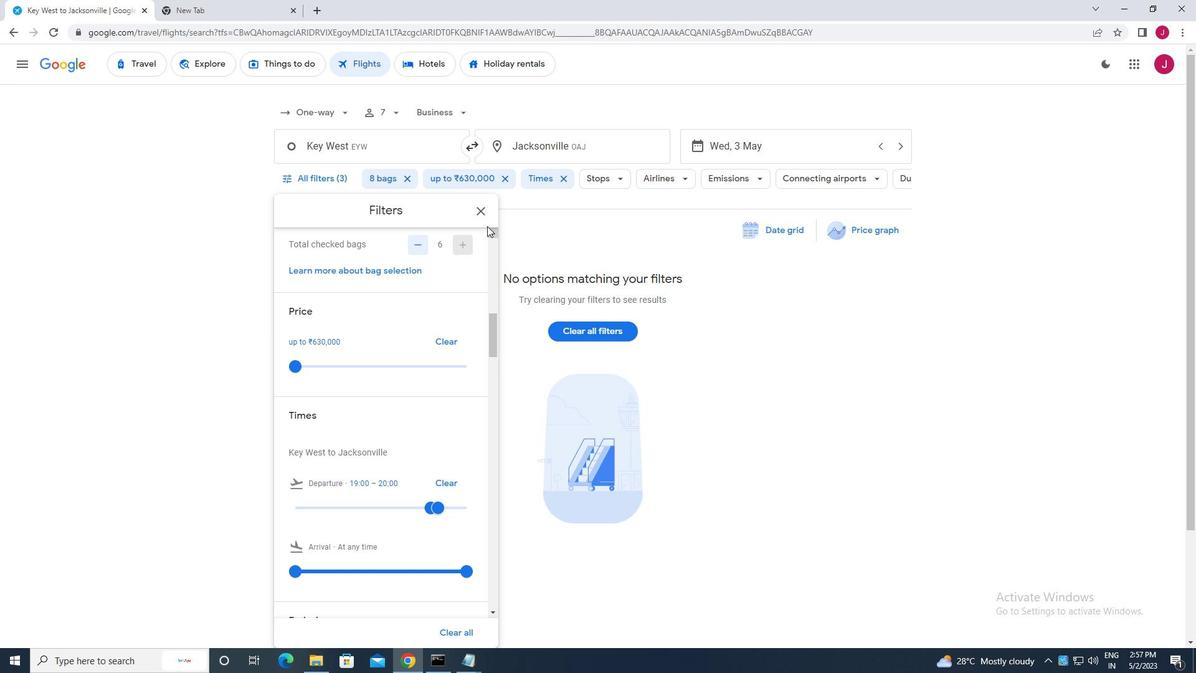 
Action: Mouse pressed left at (482, 210)
Screenshot: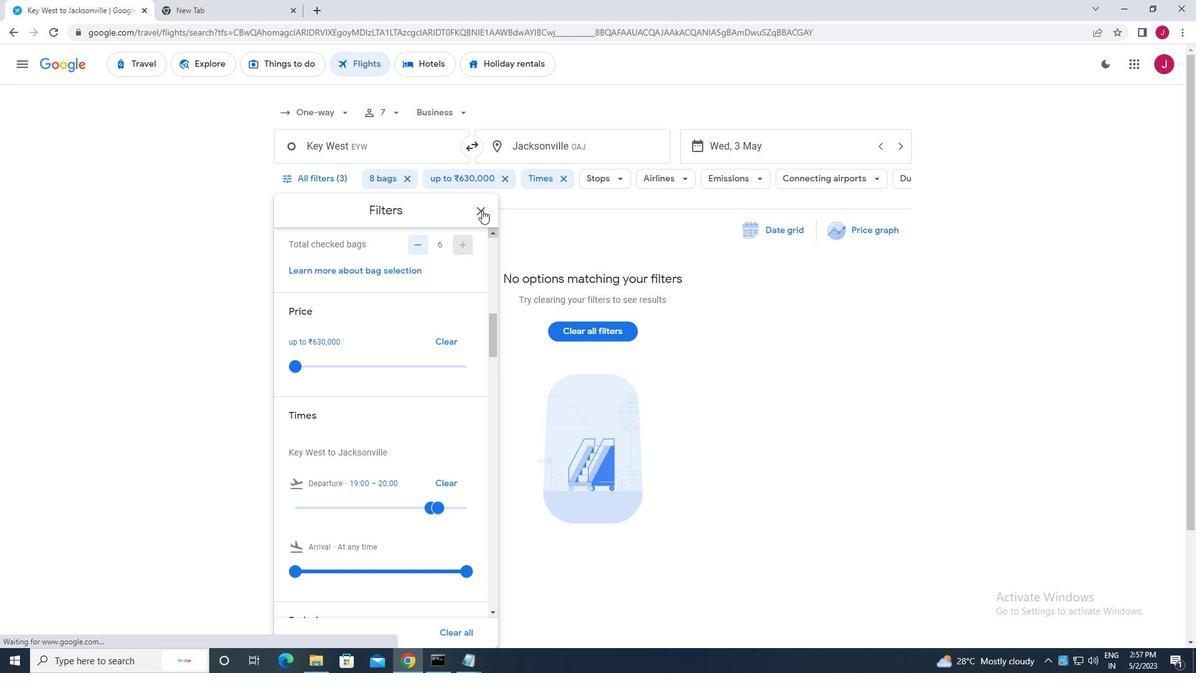
Action: Mouse moved to (474, 211)
Screenshot: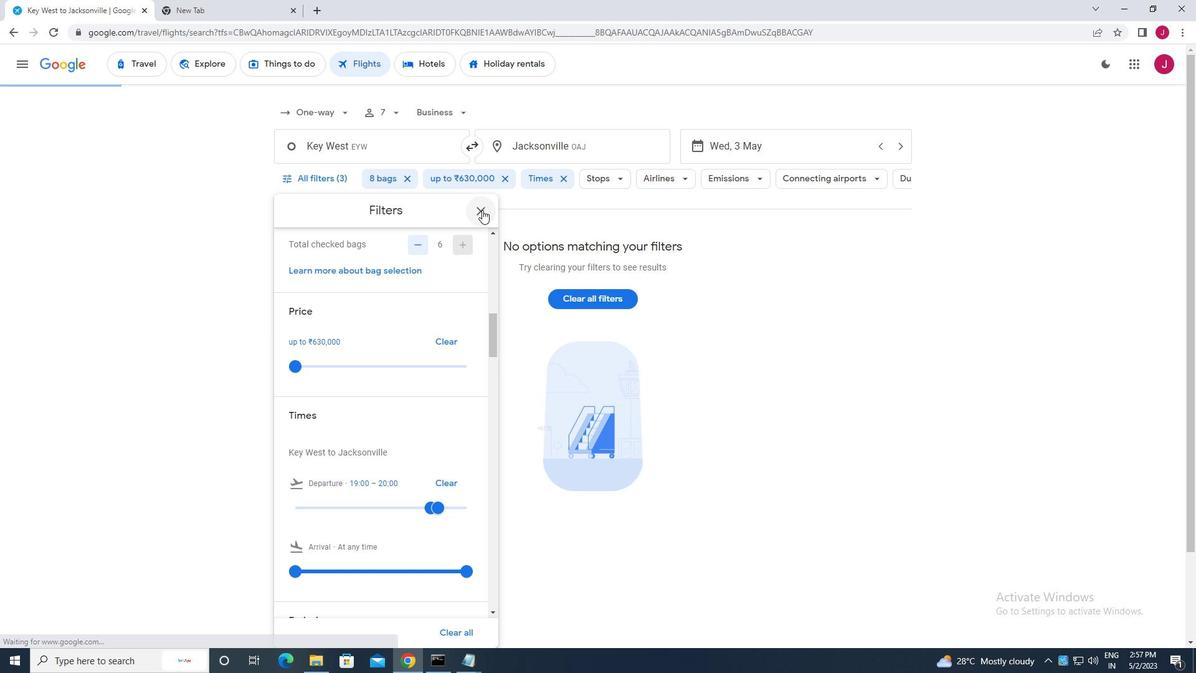 
